 Task: Add a signature Elizabeth Parker containing With deep appreciation, Elizabeth Parker to email address softage.1@softage.net and add a label Sports
Action: Mouse moved to (386, 624)
Screenshot: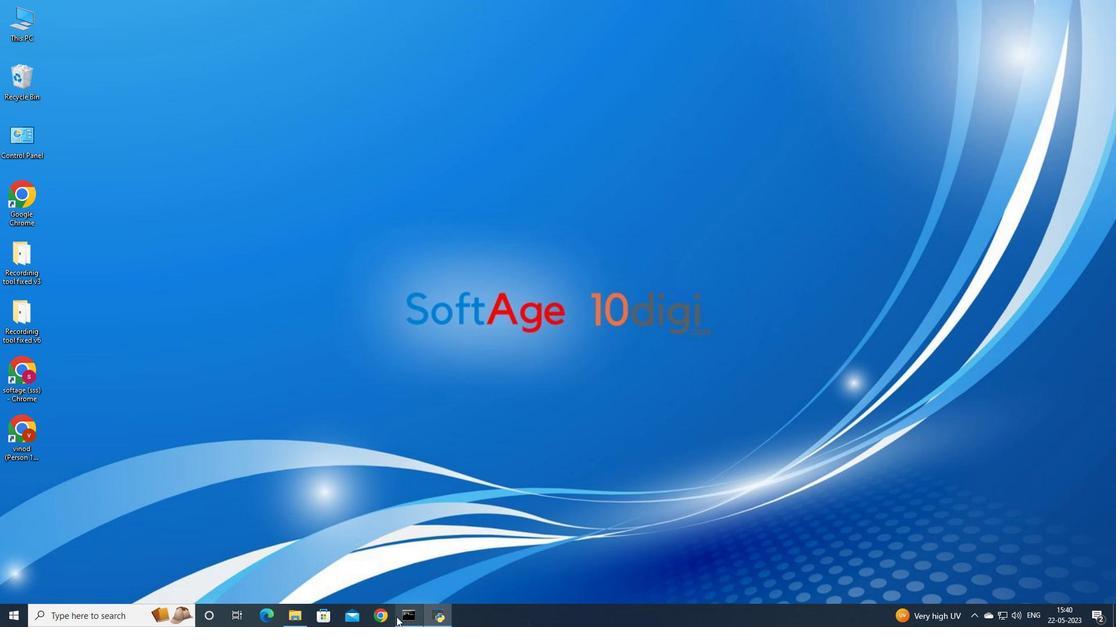 
Action: Mouse pressed left at (386, 624)
Screenshot: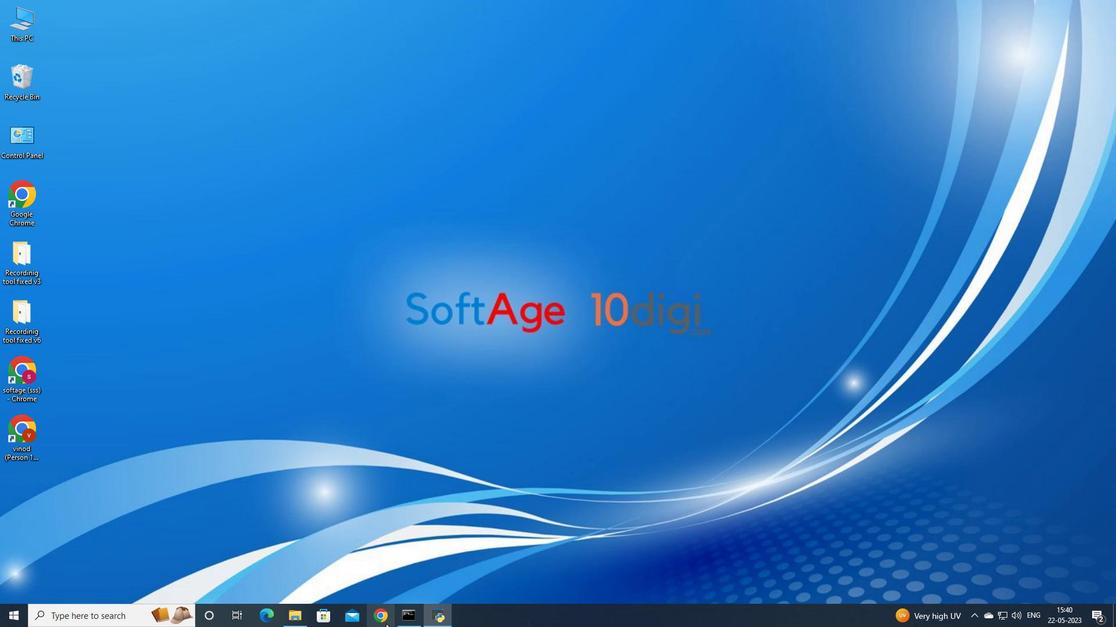 
Action: Mouse moved to (524, 332)
Screenshot: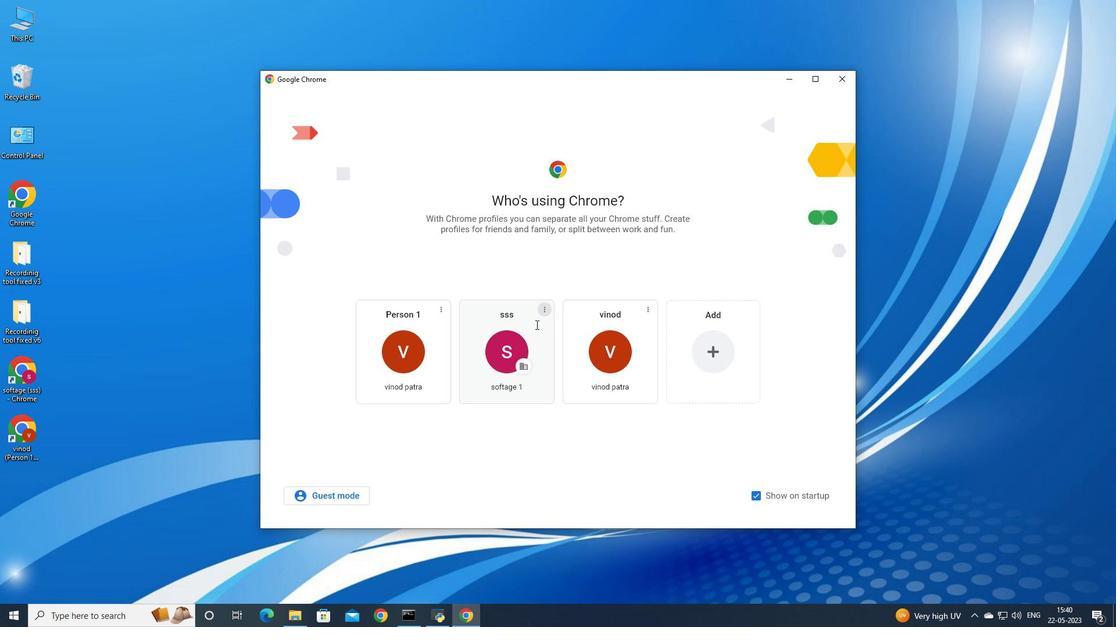 
Action: Mouse pressed left at (524, 332)
Screenshot: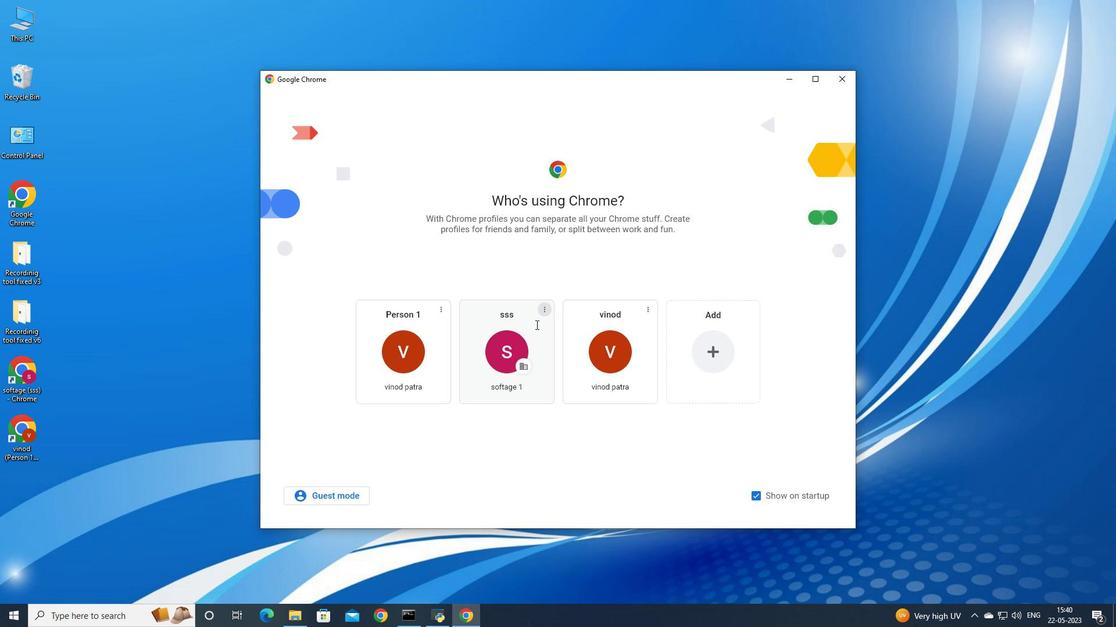 
Action: Mouse moved to (1006, 59)
Screenshot: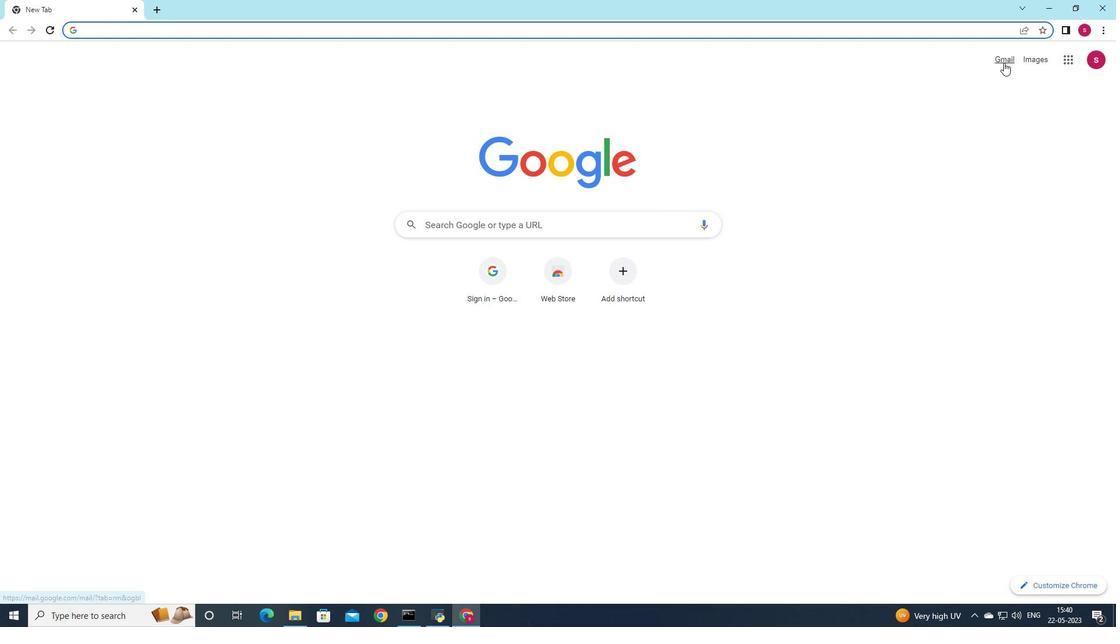 
Action: Mouse pressed left at (1006, 59)
Screenshot: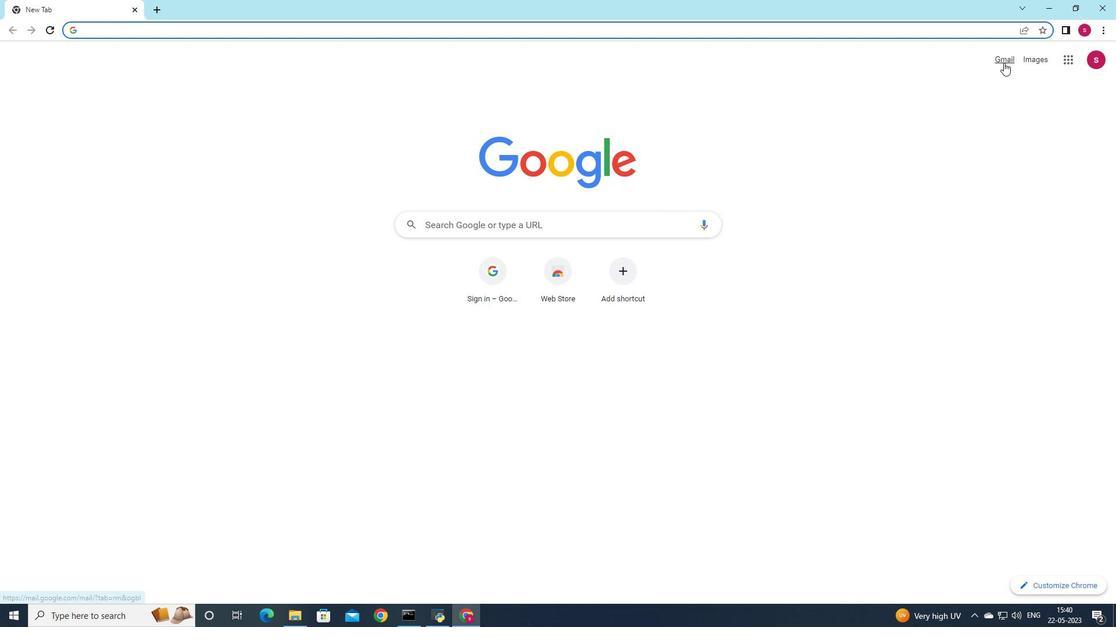 
Action: Mouse moved to (984, 77)
Screenshot: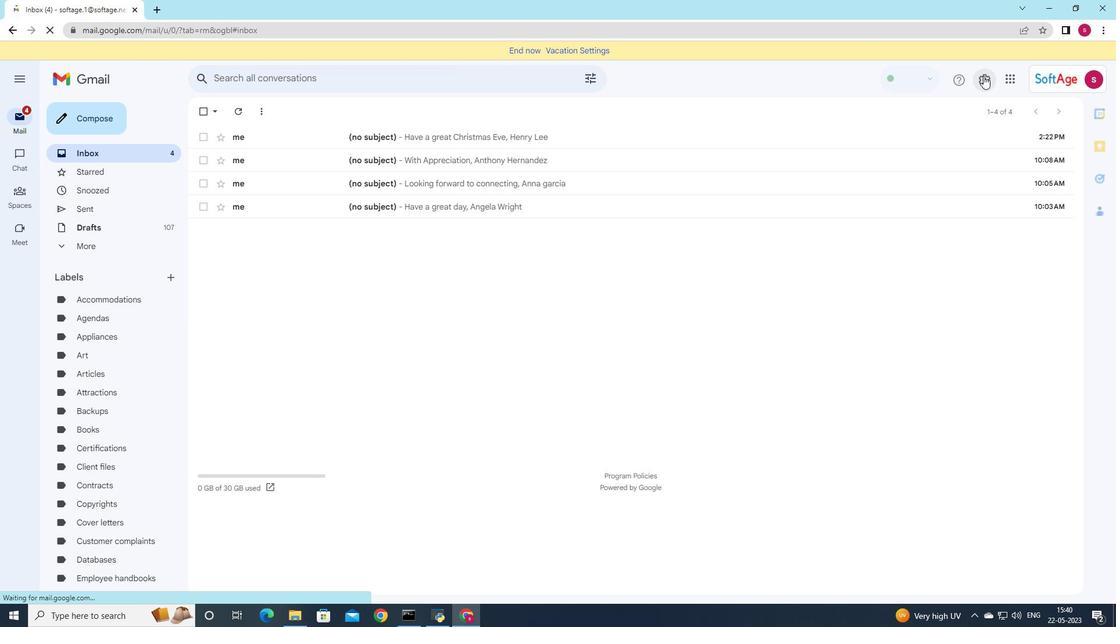 
Action: Mouse pressed left at (984, 77)
Screenshot: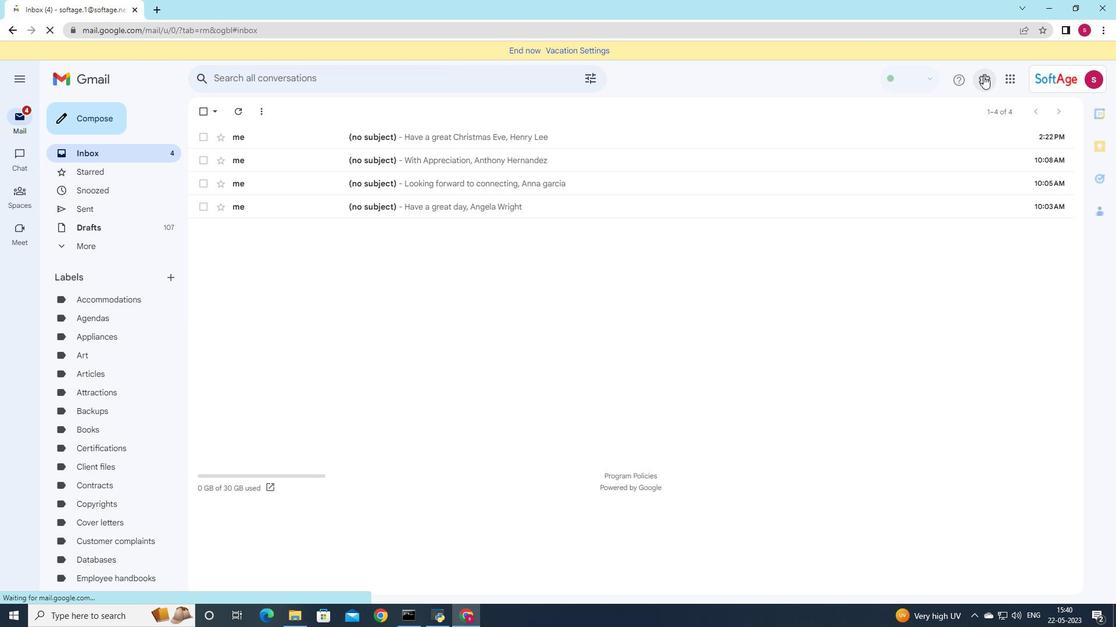 
Action: Mouse moved to (976, 129)
Screenshot: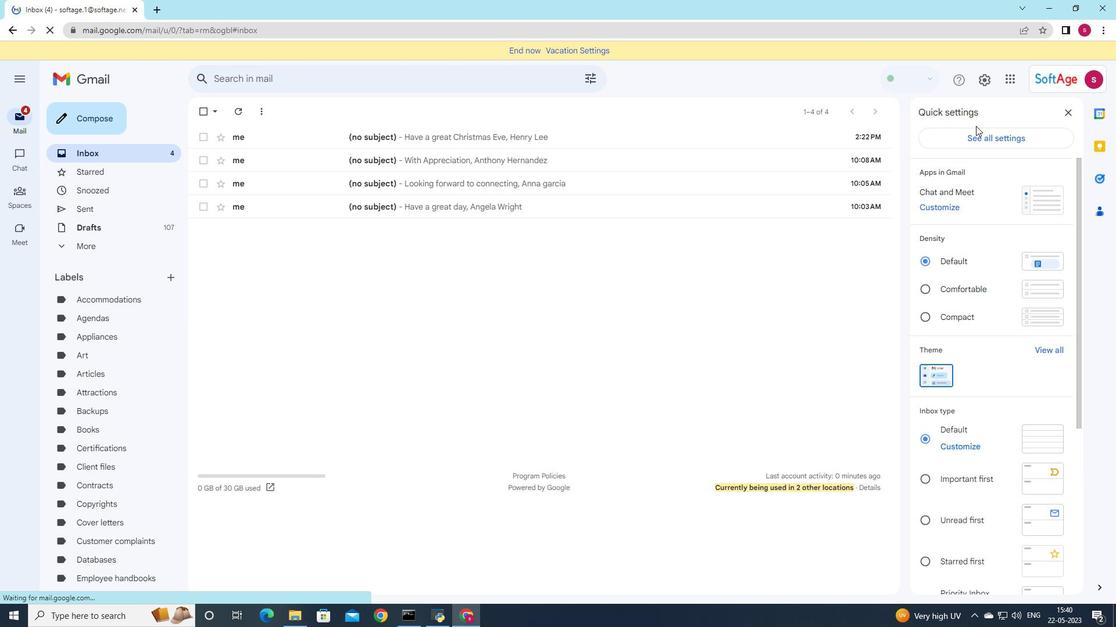 
Action: Mouse pressed left at (976, 129)
Screenshot: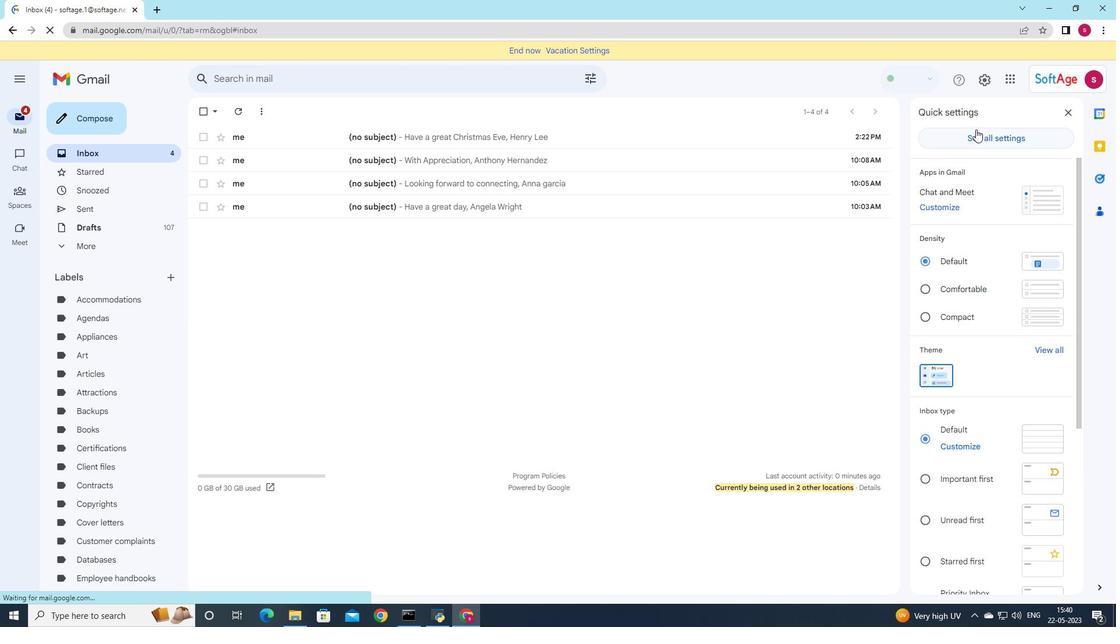 
Action: Mouse moved to (487, 246)
Screenshot: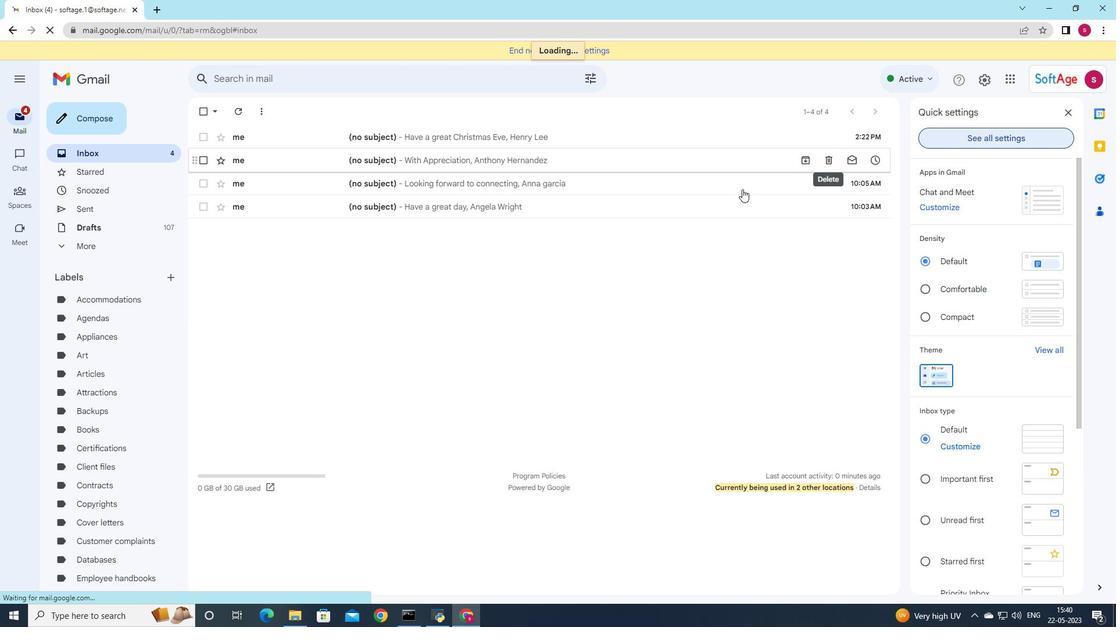 
Action: Mouse scrolled (487, 245) with delta (0, 0)
Screenshot: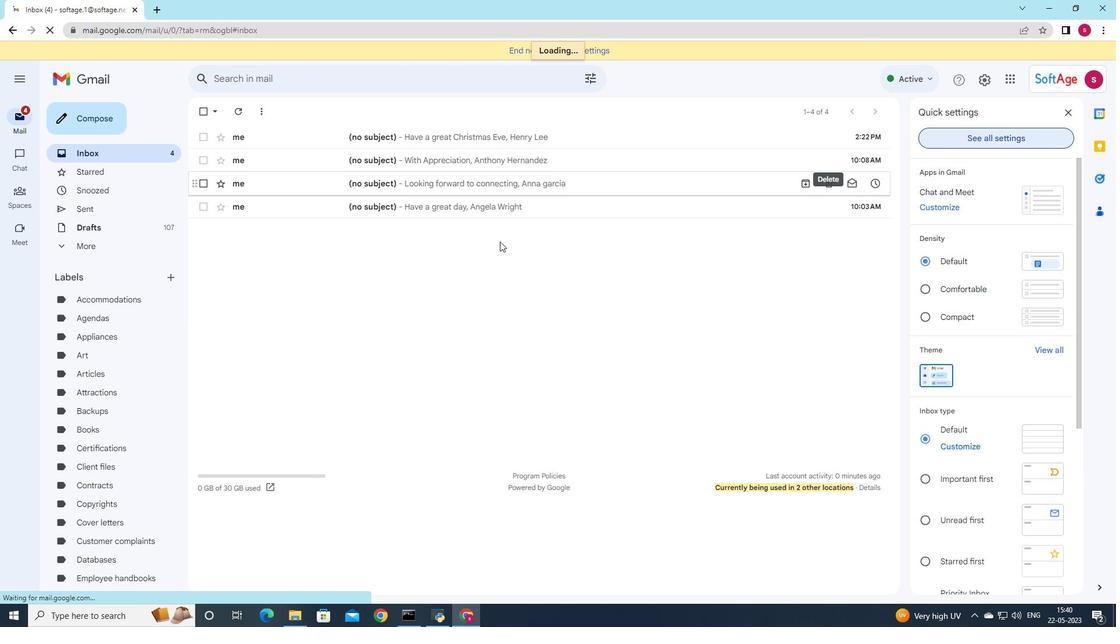 
Action: Mouse scrolled (487, 245) with delta (0, 0)
Screenshot: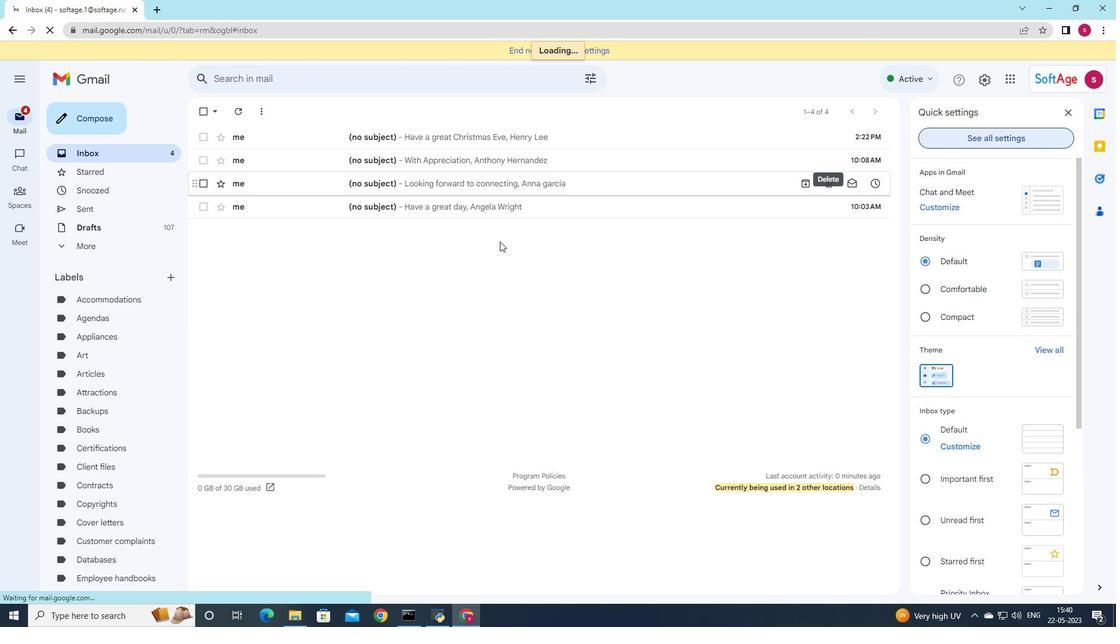 
Action: Mouse scrolled (487, 245) with delta (0, 0)
Screenshot: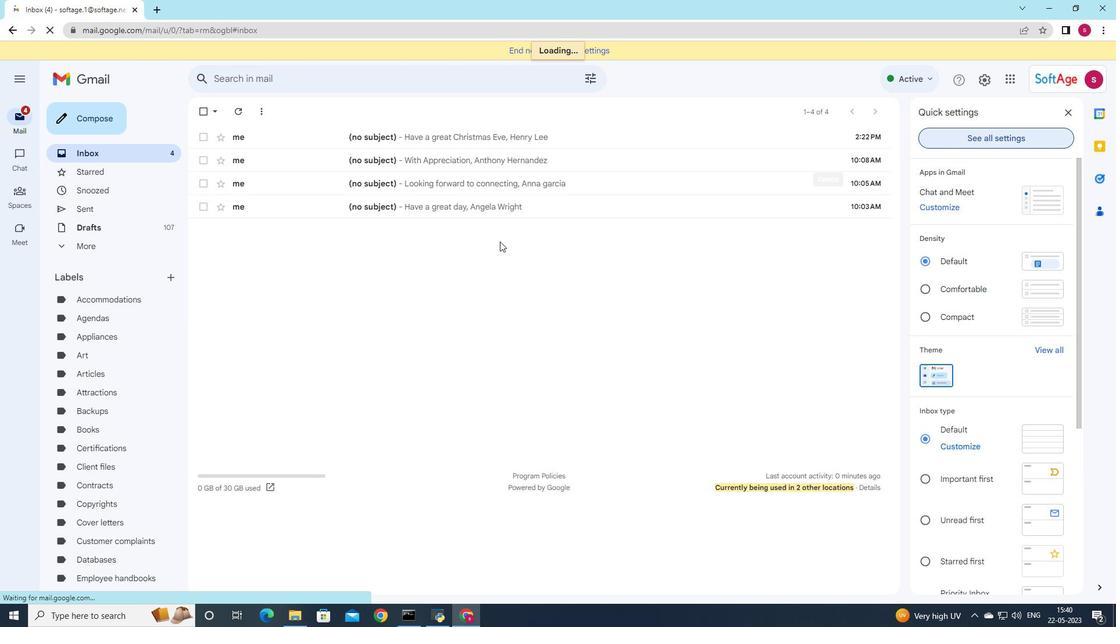 
Action: Mouse scrolled (487, 245) with delta (0, 0)
Screenshot: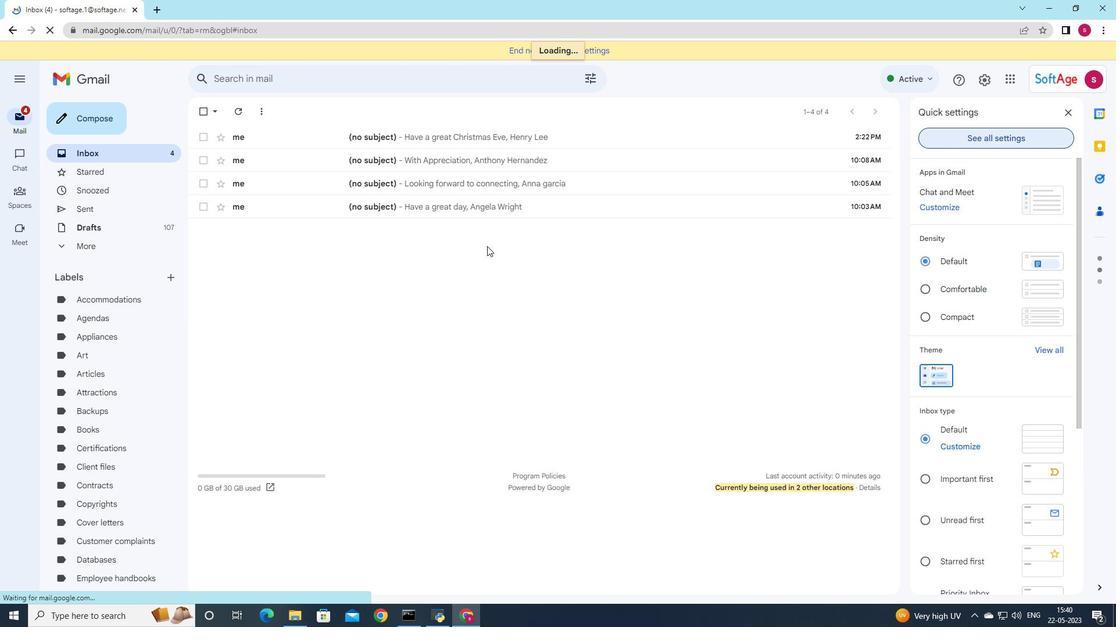 
Action: Mouse scrolled (487, 245) with delta (0, 0)
Screenshot: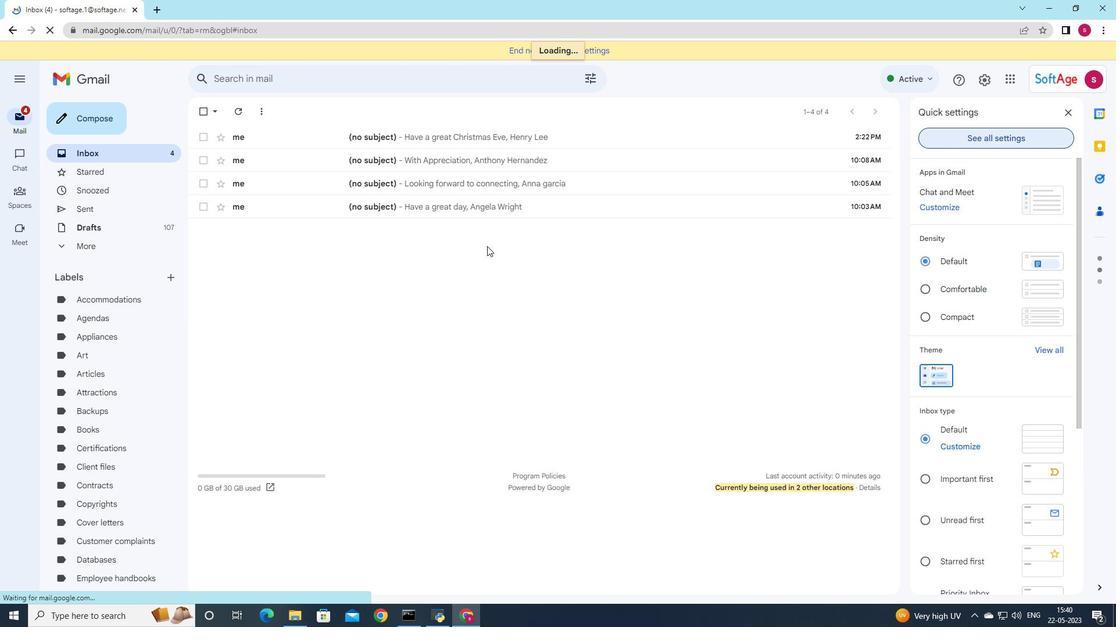 
Action: Mouse scrolled (487, 245) with delta (0, 0)
Screenshot: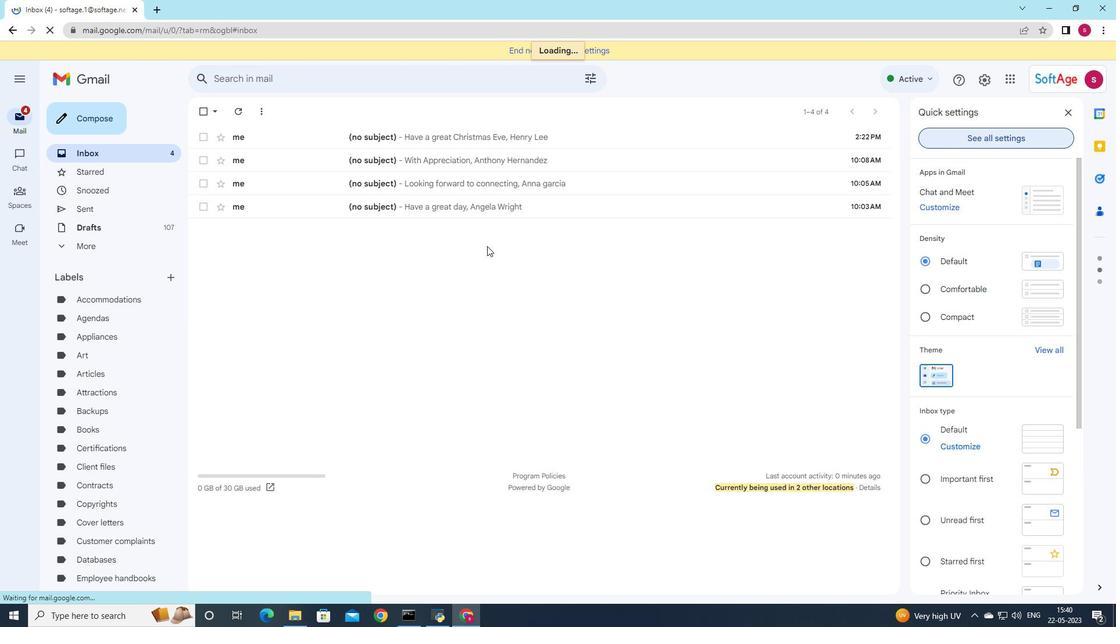 
Action: Mouse scrolled (487, 245) with delta (0, 0)
Screenshot: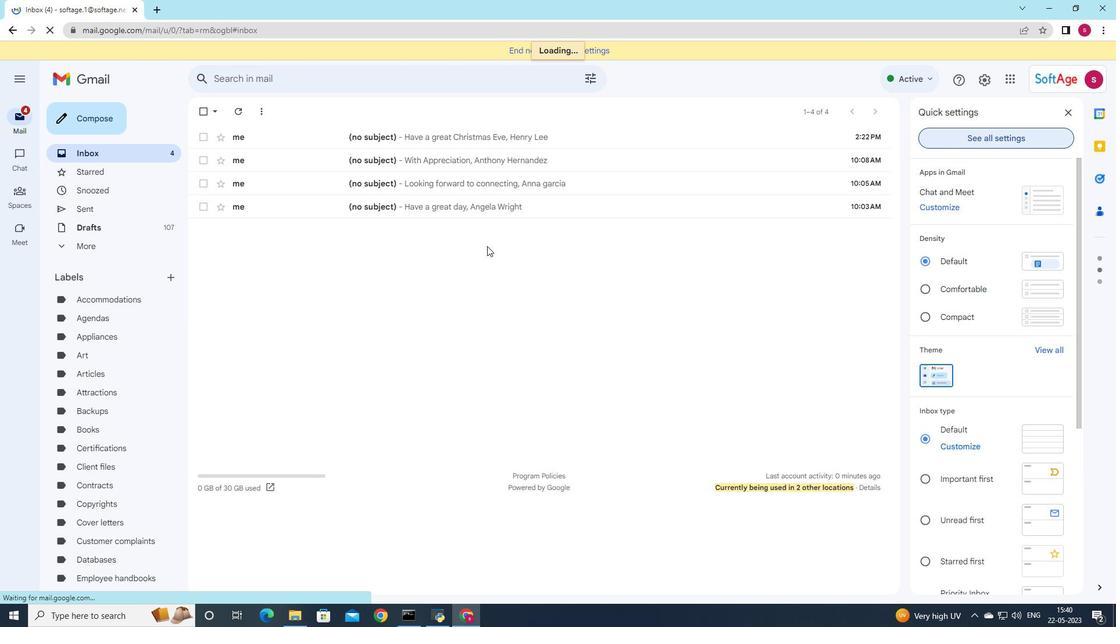 
Action: Mouse moved to (551, 233)
Screenshot: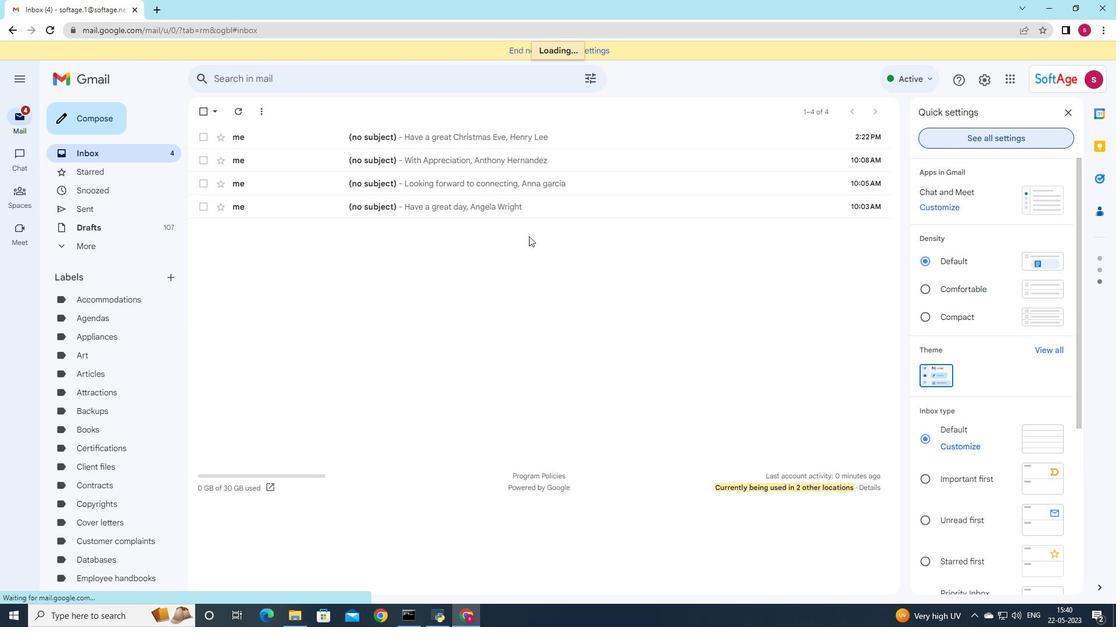 
Action: Mouse scrolled (551, 232) with delta (0, 0)
Screenshot: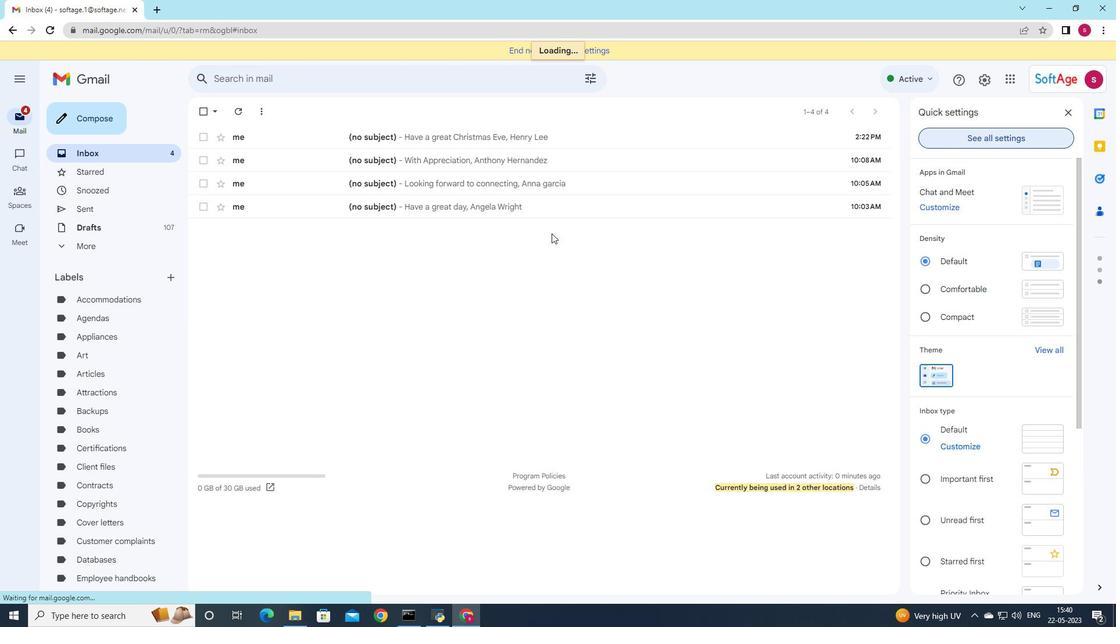 
Action: Mouse scrolled (551, 232) with delta (0, 0)
Screenshot: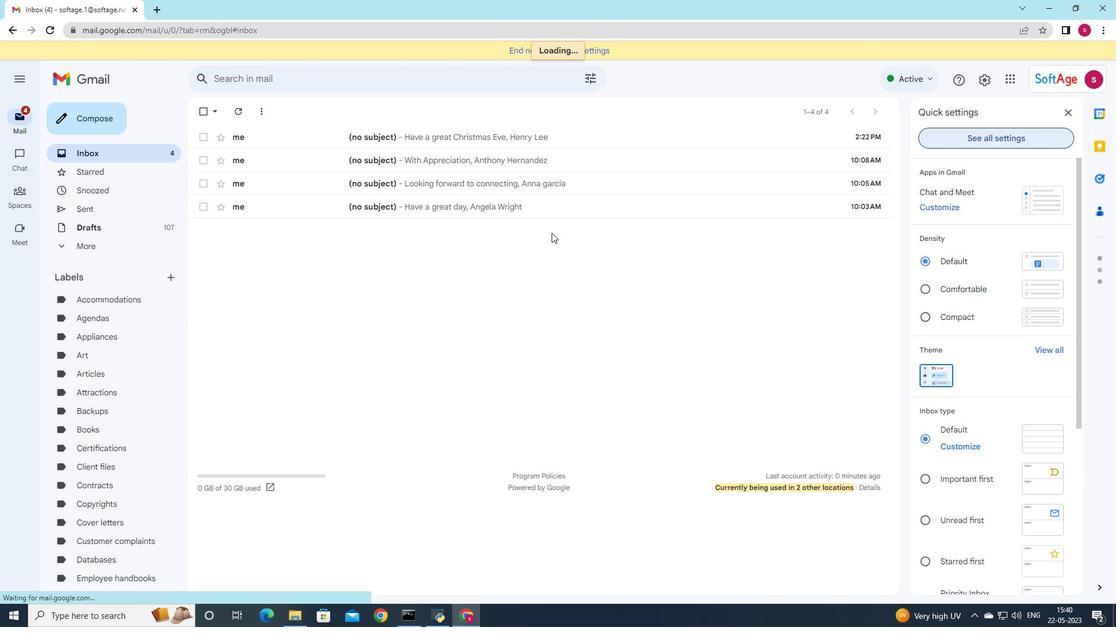 
Action: Mouse scrolled (551, 232) with delta (0, 0)
Screenshot: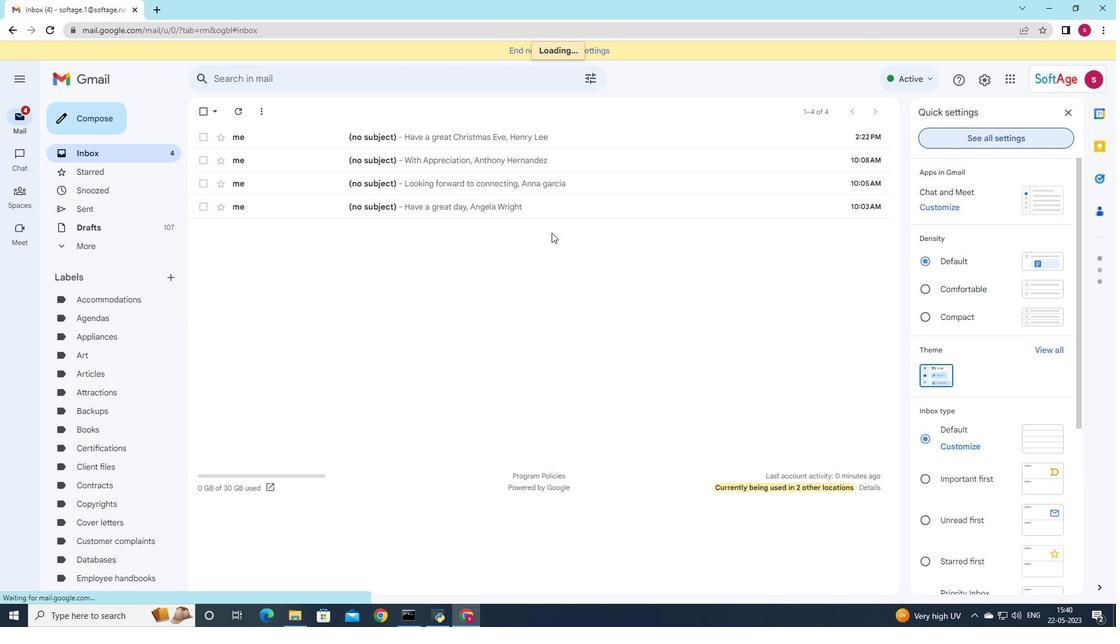 
Action: Mouse scrolled (551, 232) with delta (0, 0)
Screenshot: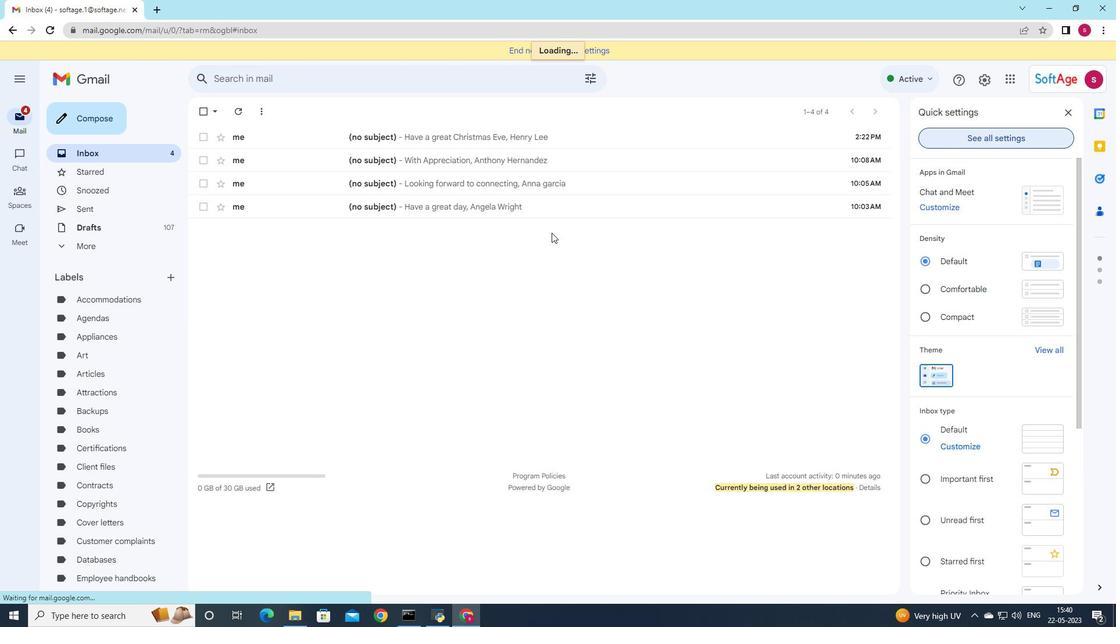 
Action: Mouse scrolled (551, 232) with delta (0, 0)
Screenshot: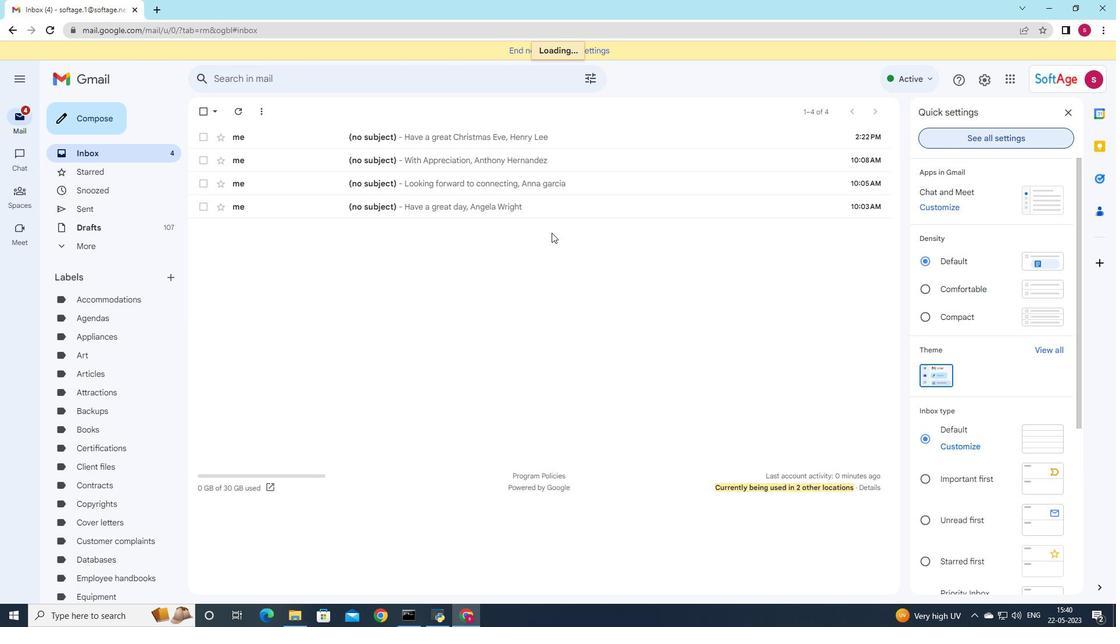 
Action: Mouse scrolled (551, 232) with delta (0, 0)
Screenshot: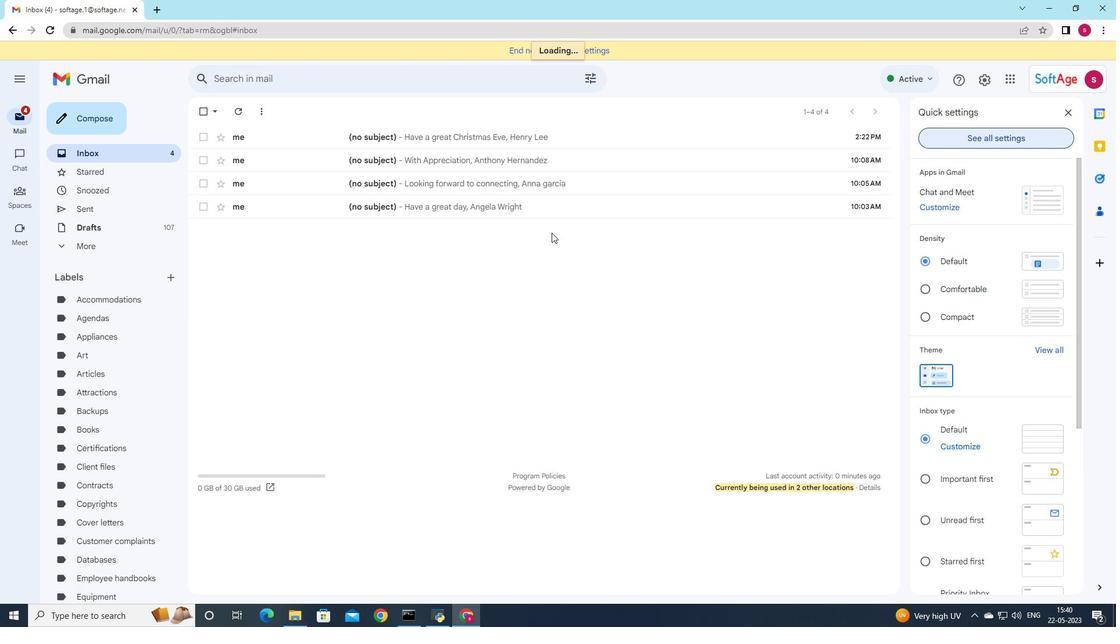 
Action: Mouse moved to (519, 280)
Screenshot: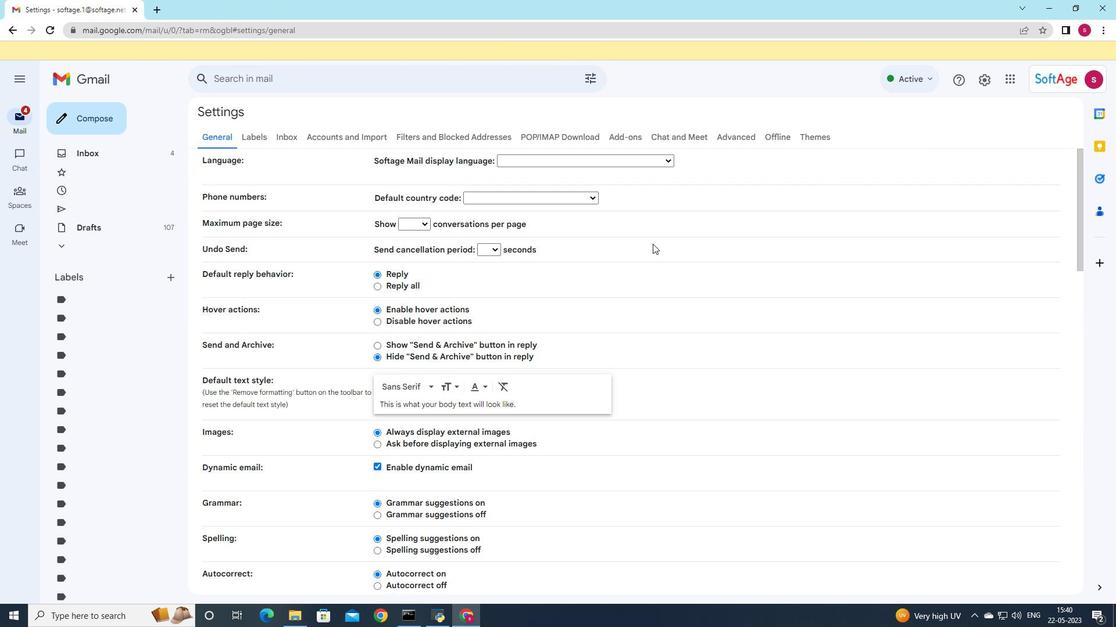 
Action: Mouse scrolled (519, 279) with delta (0, 0)
Screenshot: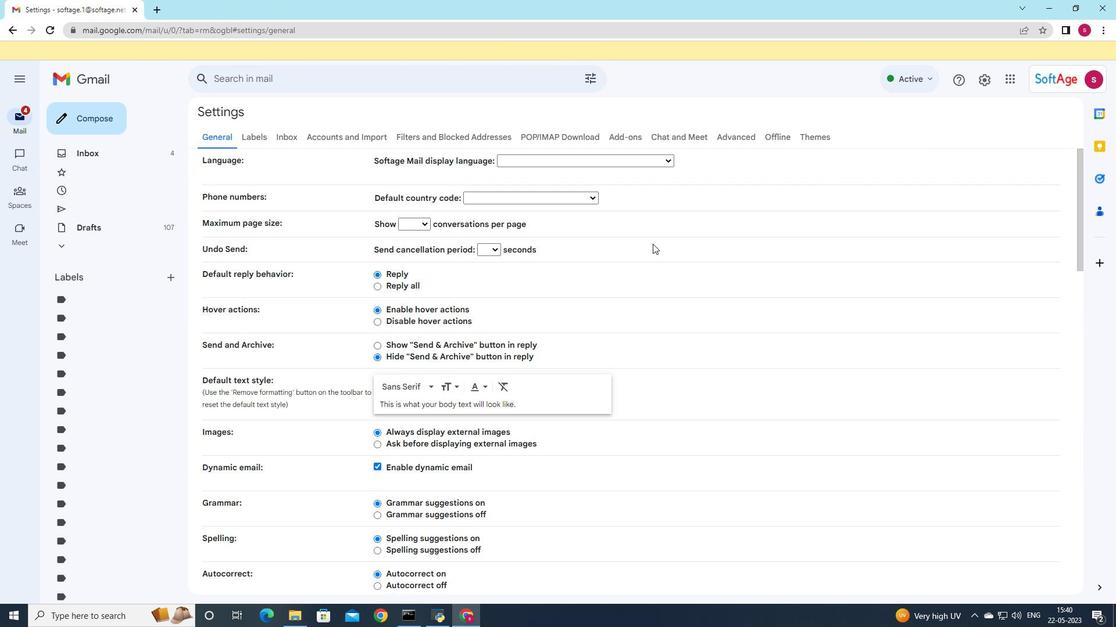 
Action: Mouse moved to (517, 281)
Screenshot: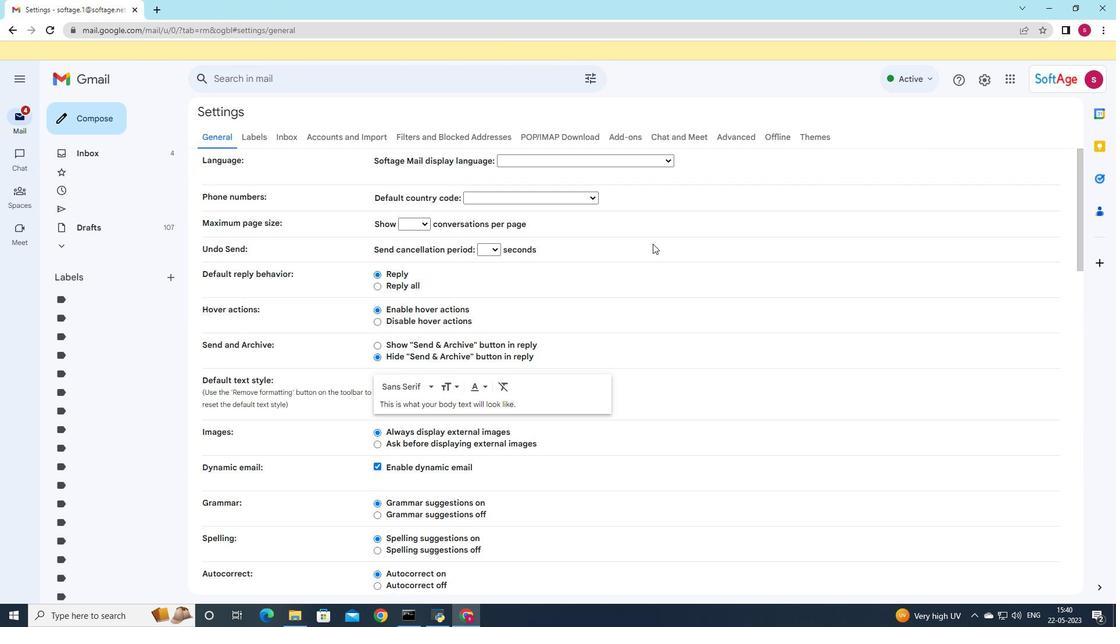 
Action: Mouse scrolled (517, 280) with delta (0, 0)
Screenshot: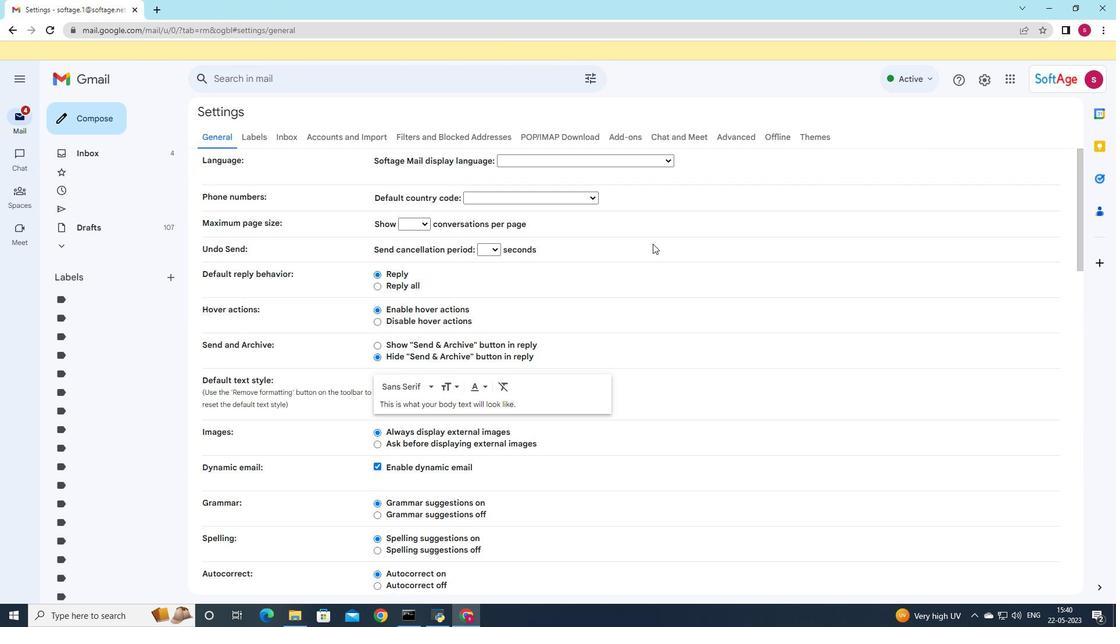 
Action: Mouse moved to (516, 281)
Screenshot: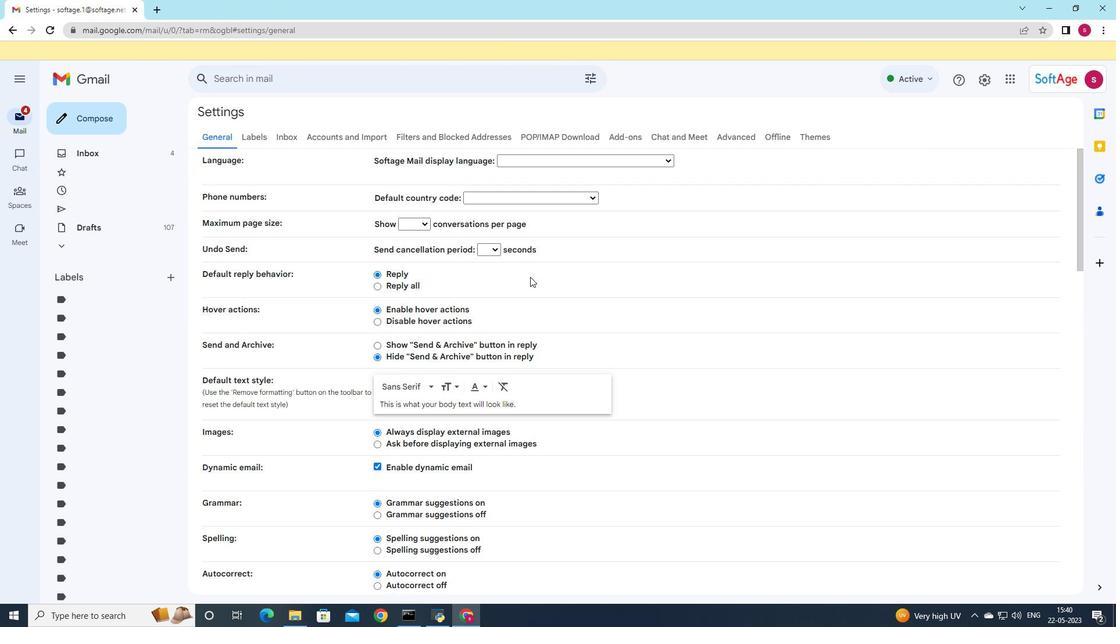 
Action: Mouse scrolled (516, 281) with delta (0, 0)
Screenshot: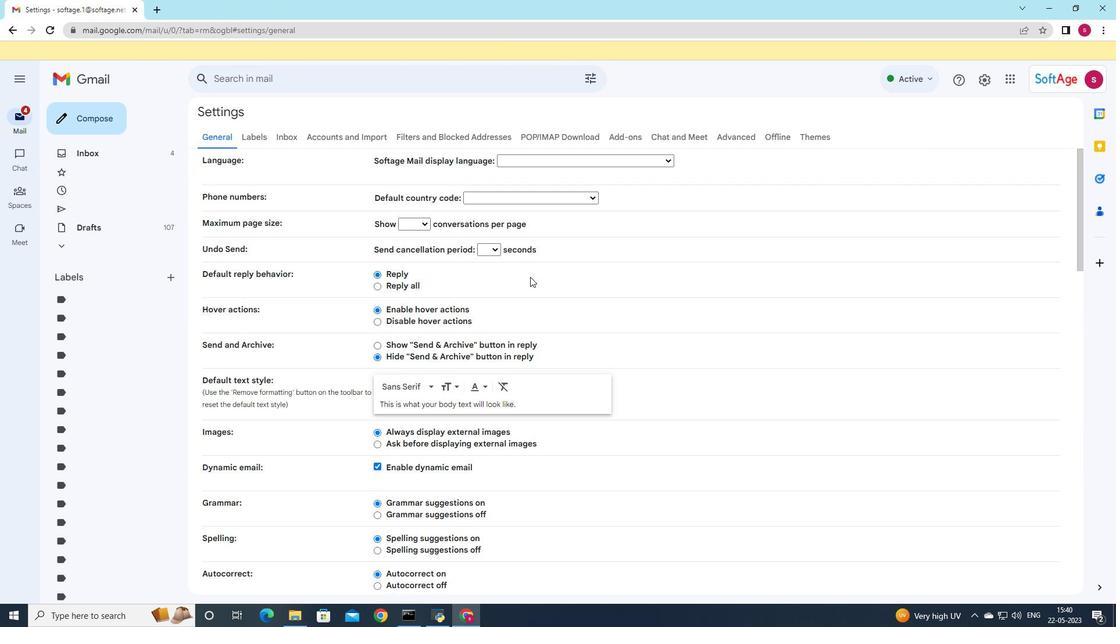 
Action: Mouse moved to (516, 281)
Screenshot: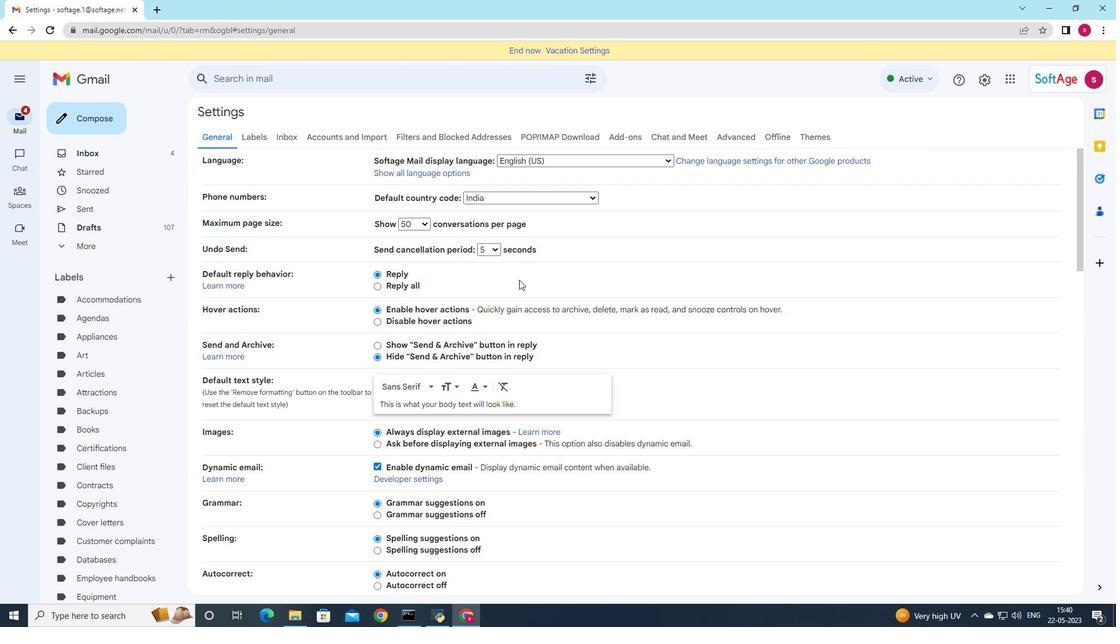 
Action: Mouse scrolled (516, 281) with delta (0, 0)
Screenshot: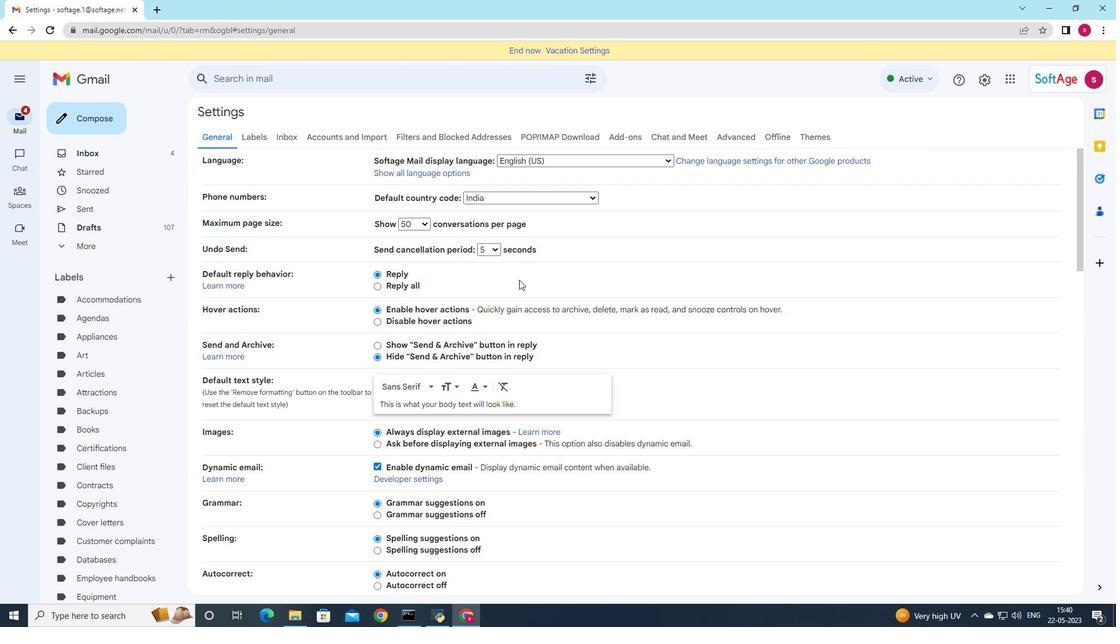 
Action: Mouse moved to (512, 284)
Screenshot: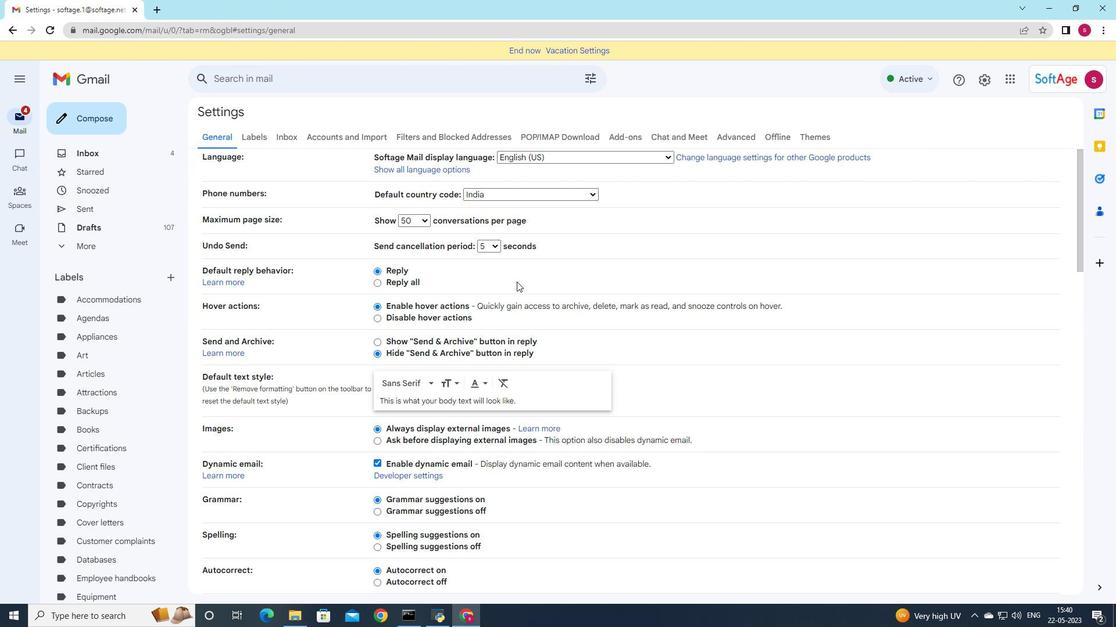
Action: Mouse scrolled (512, 283) with delta (0, 0)
Screenshot: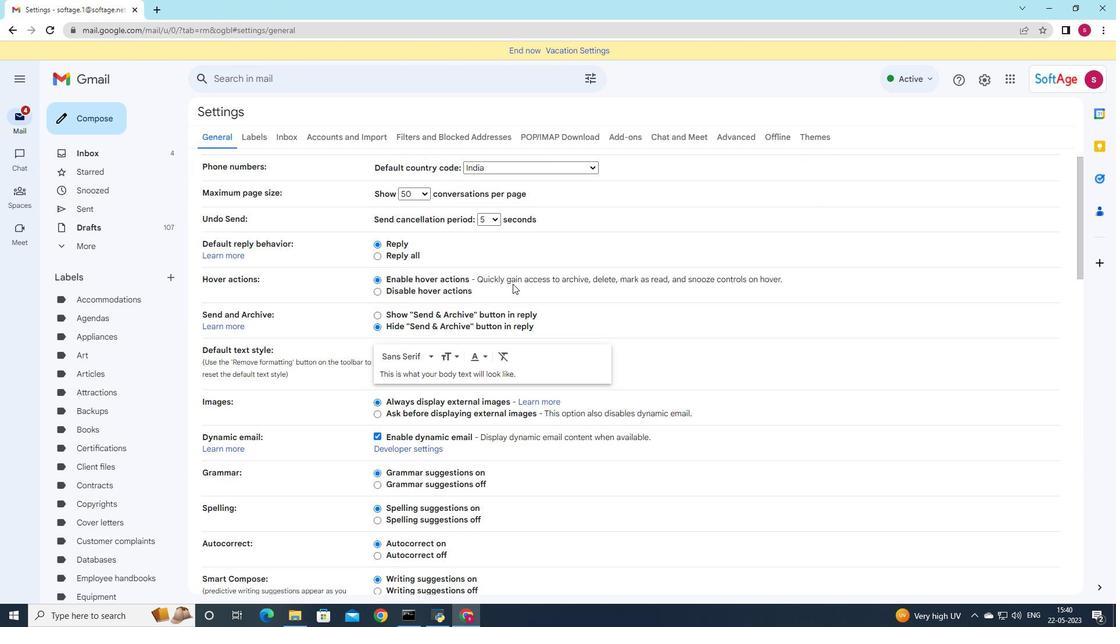 
Action: Mouse scrolled (512, 283) with delta (0, 0)
Screenshot: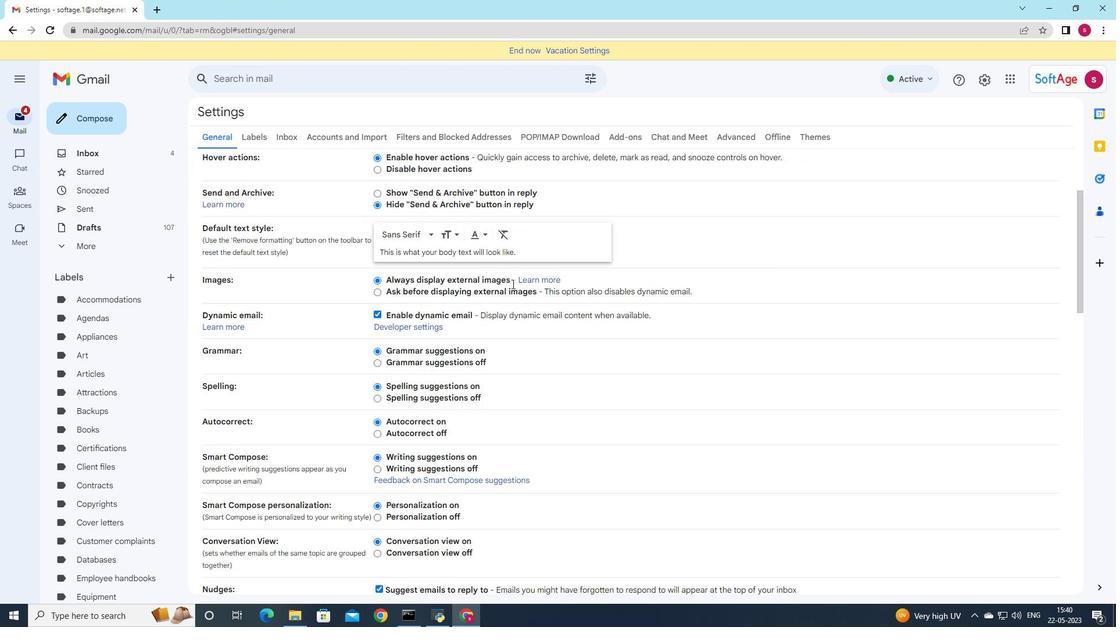 
Action: Mouse scrolled (512, 283) with delta (0, 0)
Screenshot: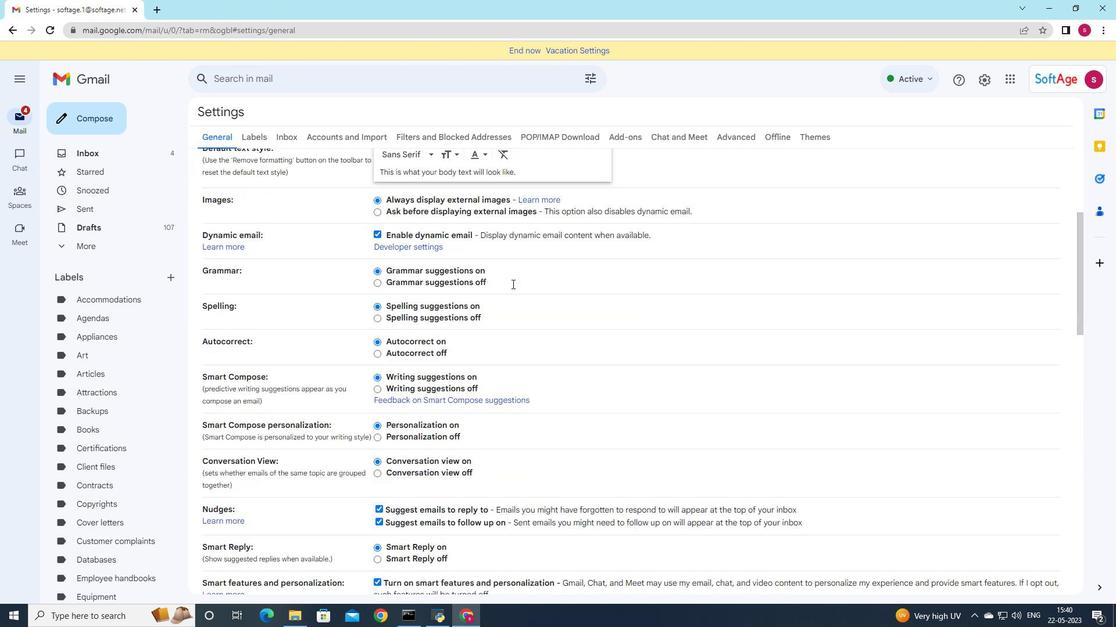 
Action: Mouse moved to (512, 289)
Screenshot: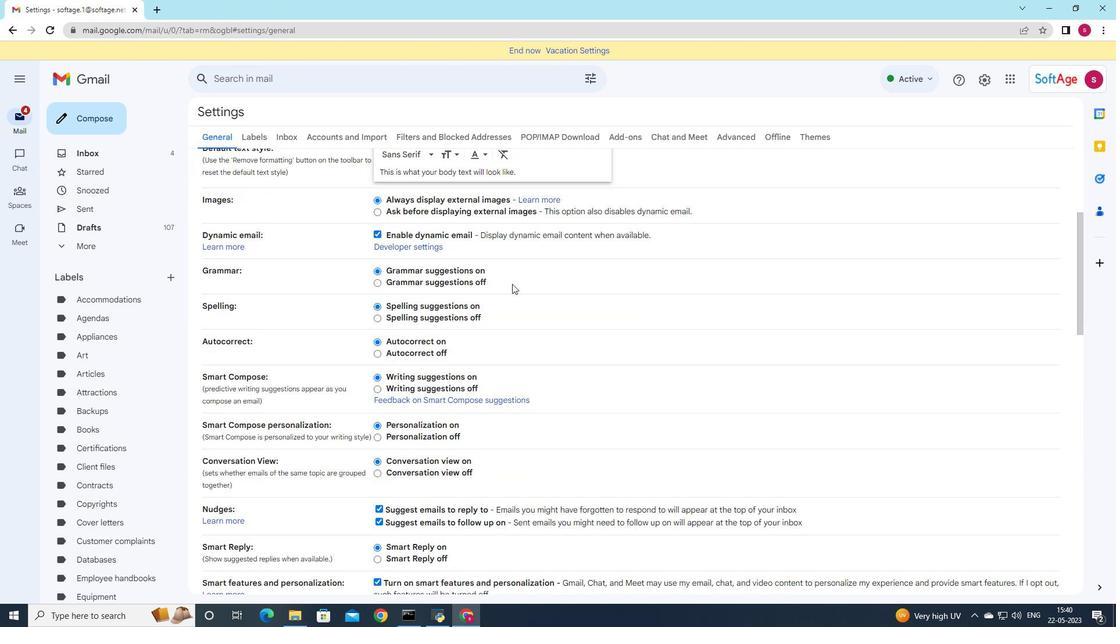 
Action: Mouse scrolled (512, 288) with delta (0, 0)
Screenshot: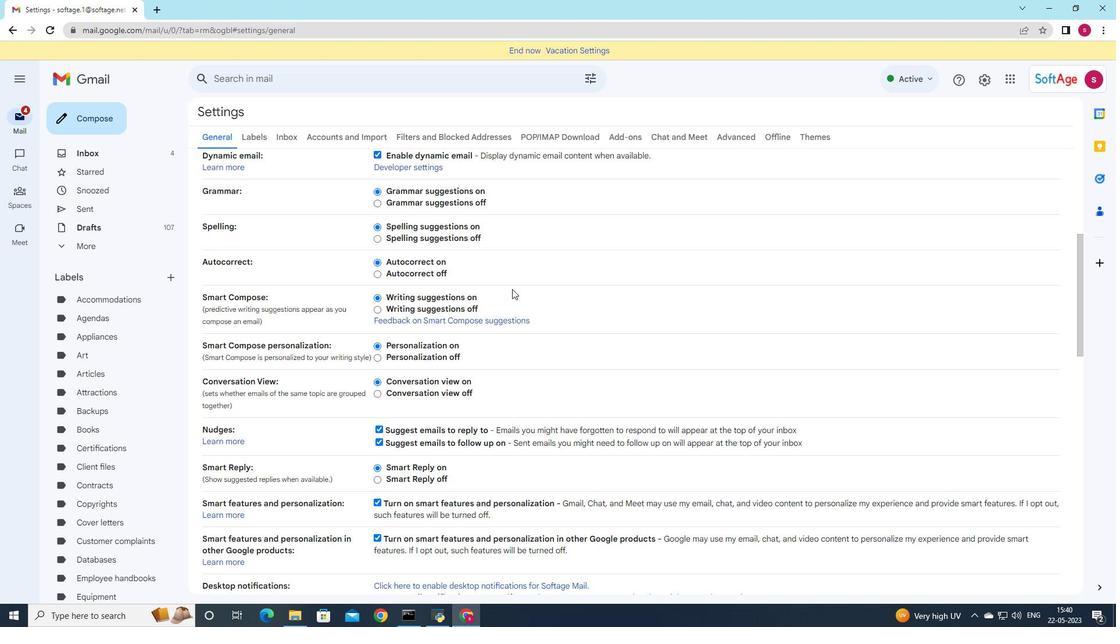 
Action: Mouse scrolled (512, 288) with delta (0, 0)
Screenshot: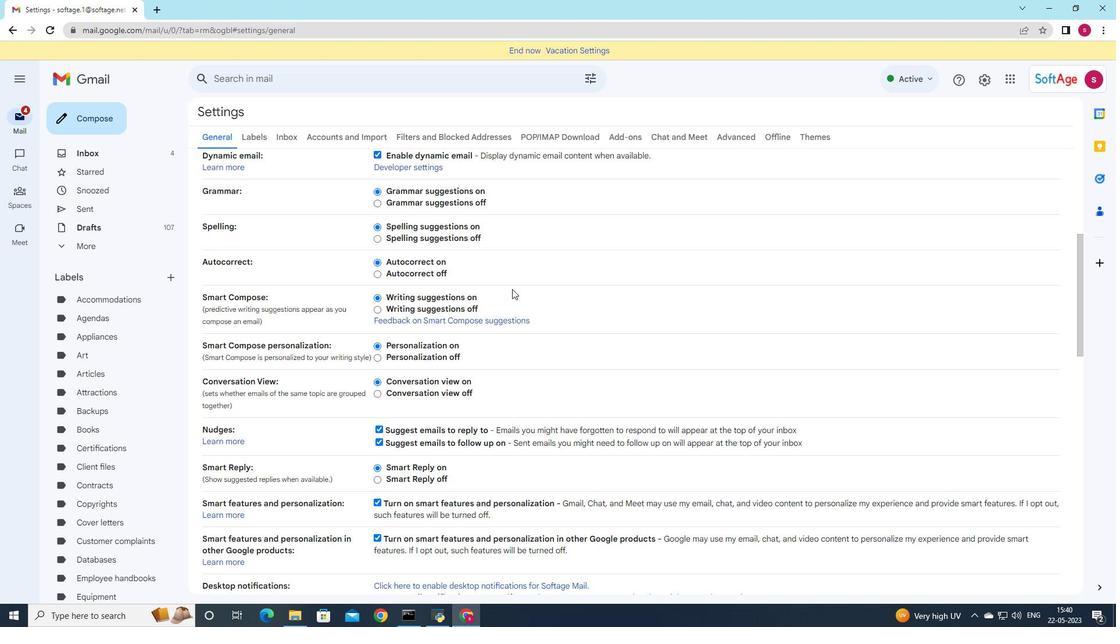 
Action: Mouse scrolled (512, 288) with delta (0, 0)
Screenshot: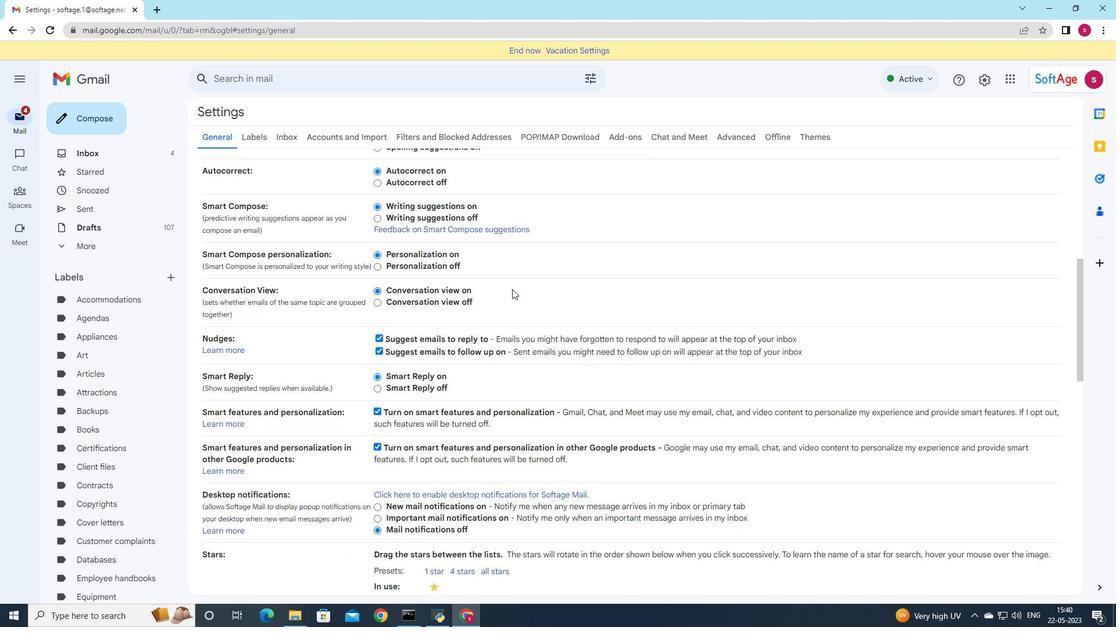 
Action: Mouse scrolled (512, 288) with delta (0, 0)
Screenshot: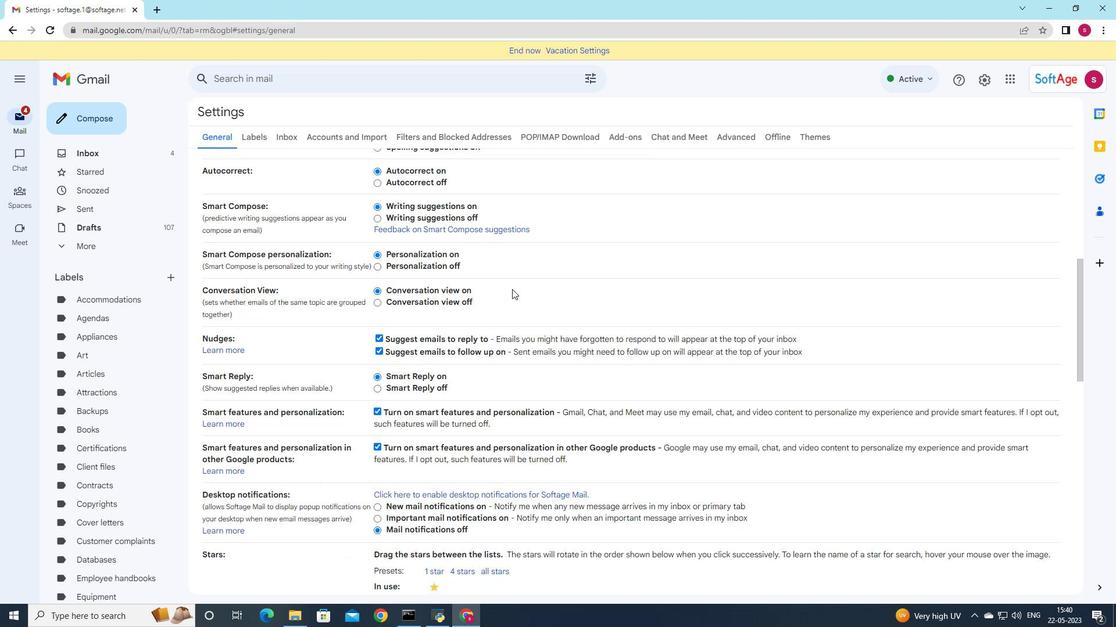 
Action: Mouse scrolled (512, 288) with delta (0, 0)
Screenshot: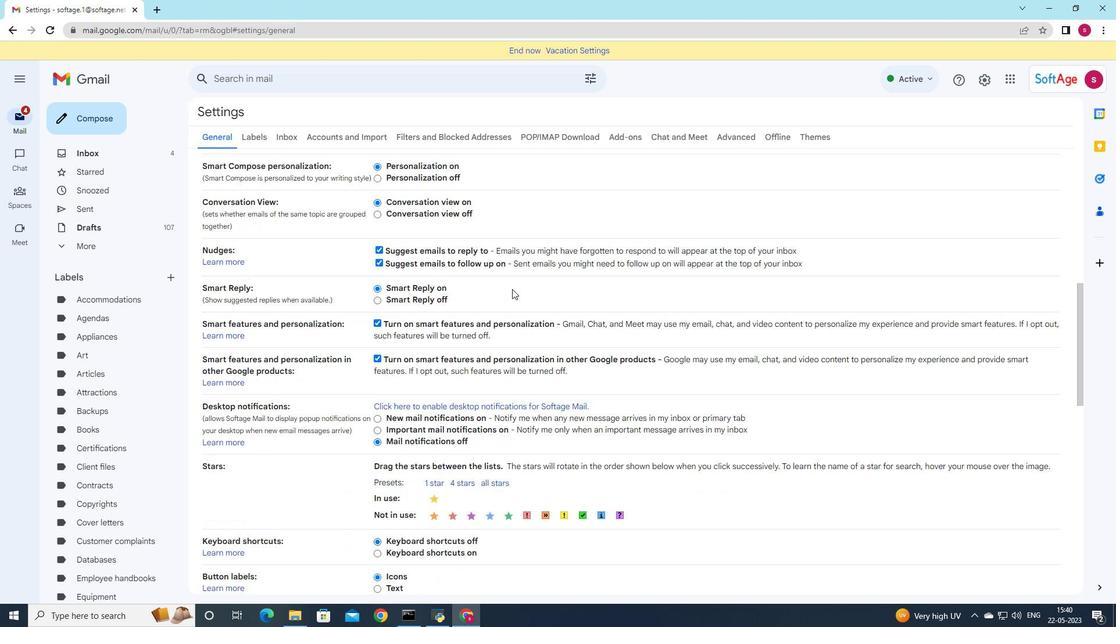 
Action: Mouse scrolled (512, 288) with delta (0, 0)
Screenshot: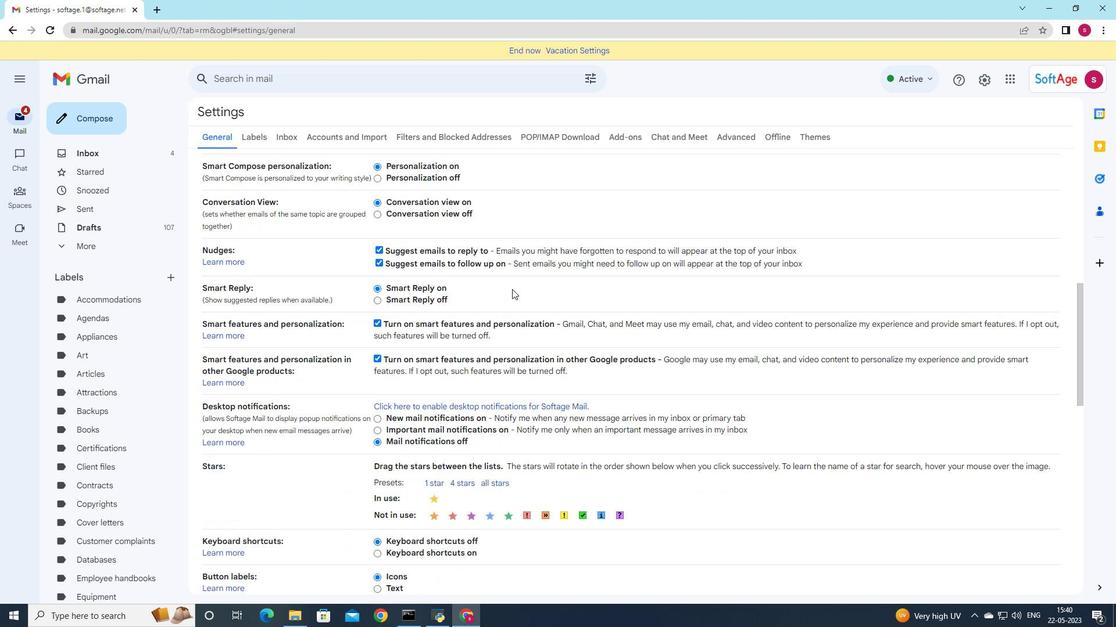 
Action: Mouse scrolled (512, 288) with delta (0, 0)
Screenshot: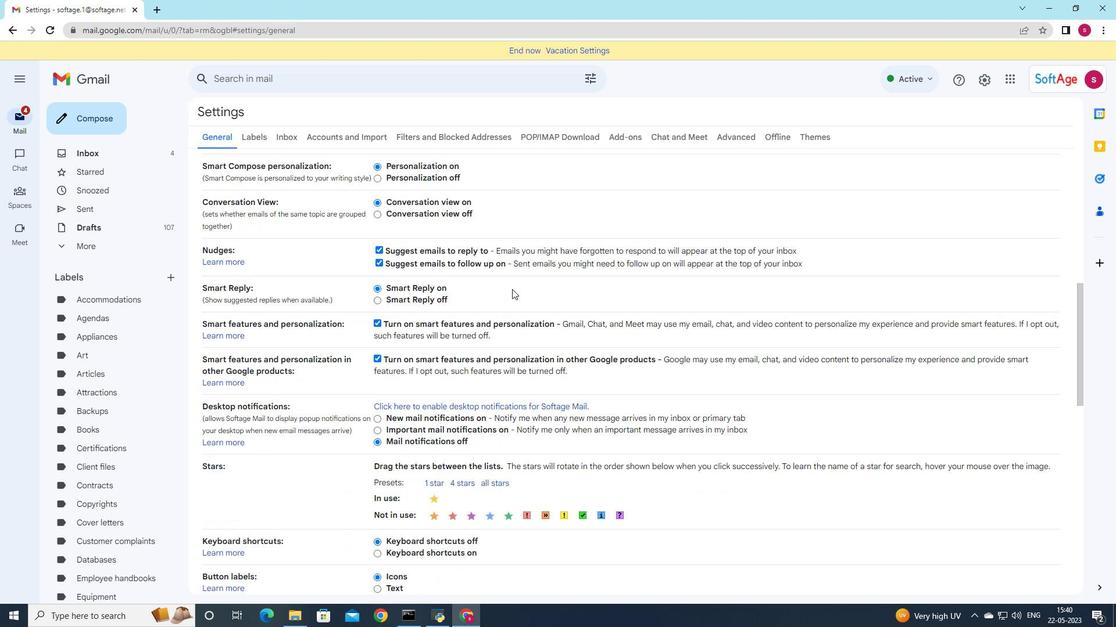 
Action: Mouse moved to (499, 380)
Screenshot: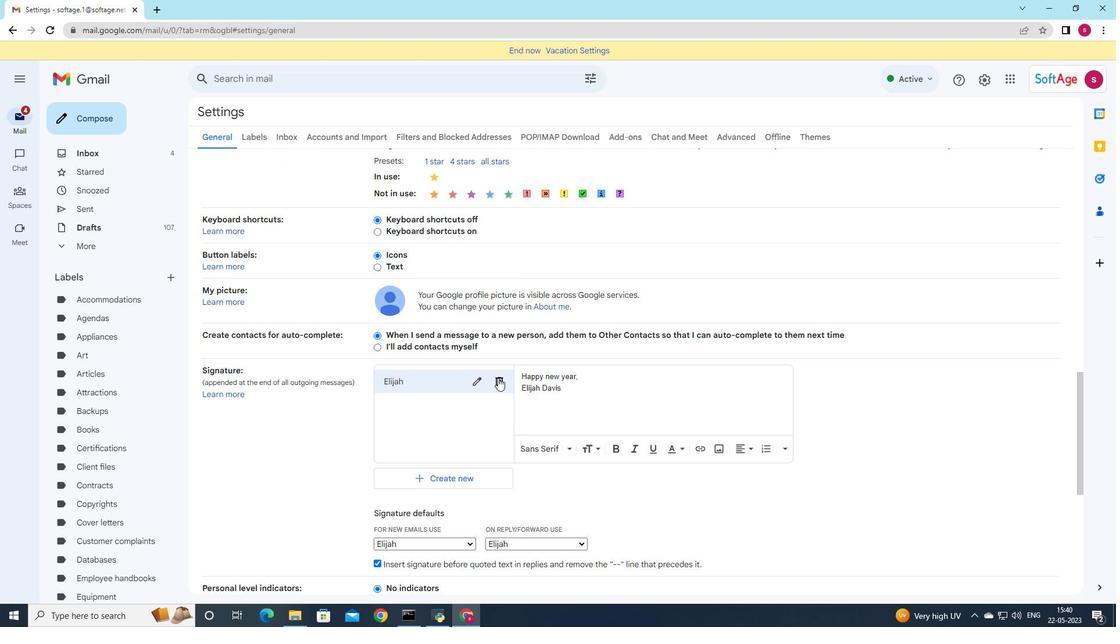 
Action: Mouse pressed left at (499, 380)
Screenshot: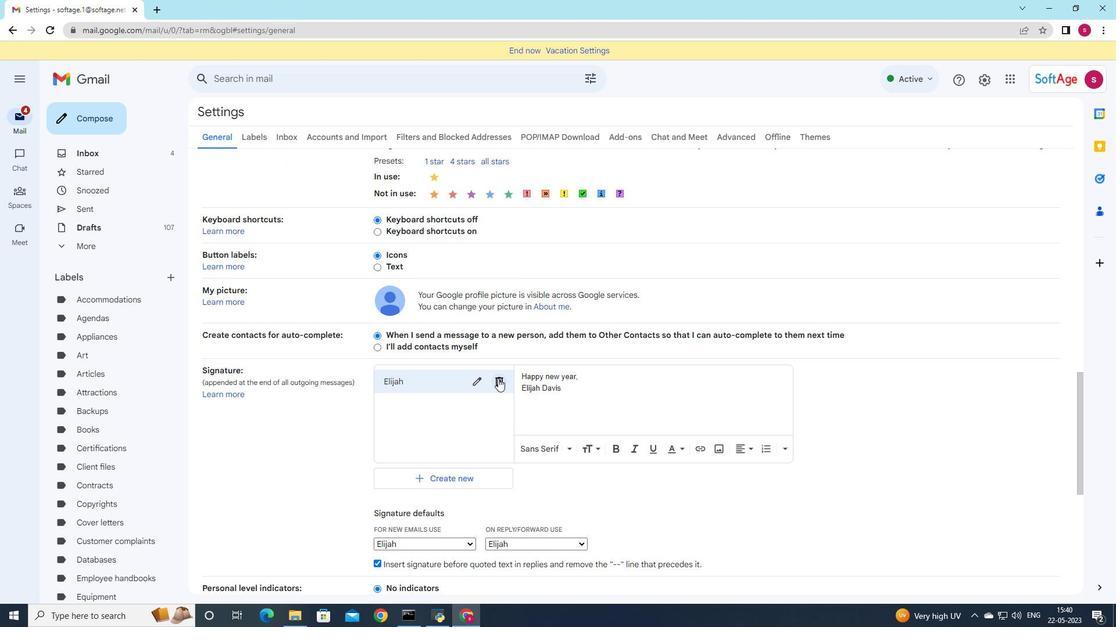 
Action: Mouse moved to (638, 348)
Screenshot: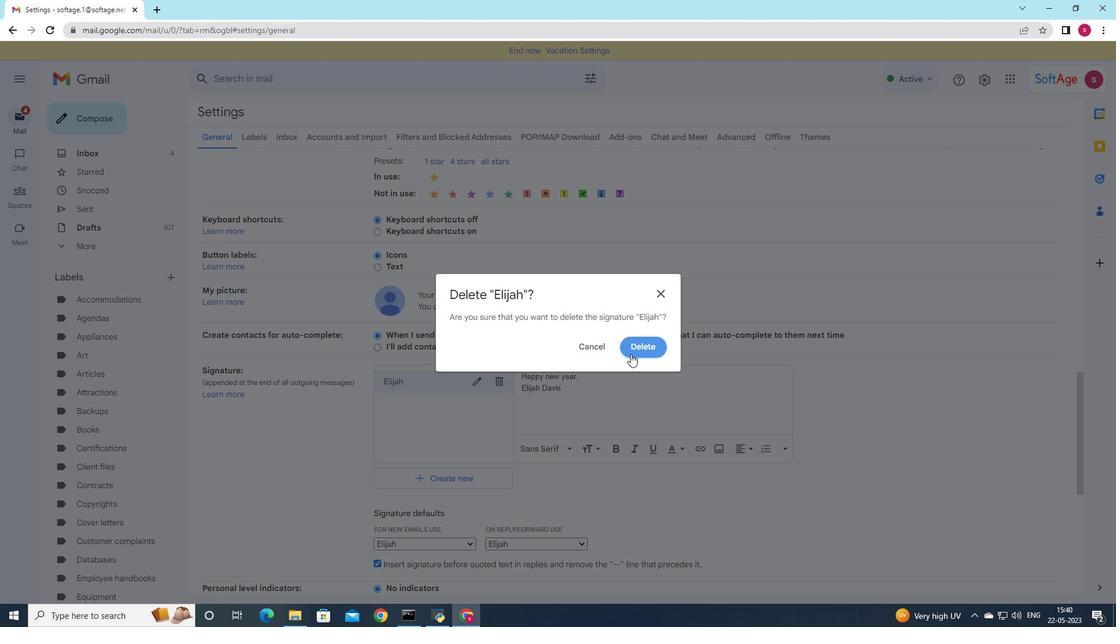 
Action: Mouse pressed left at (638, 348)
Screenshot: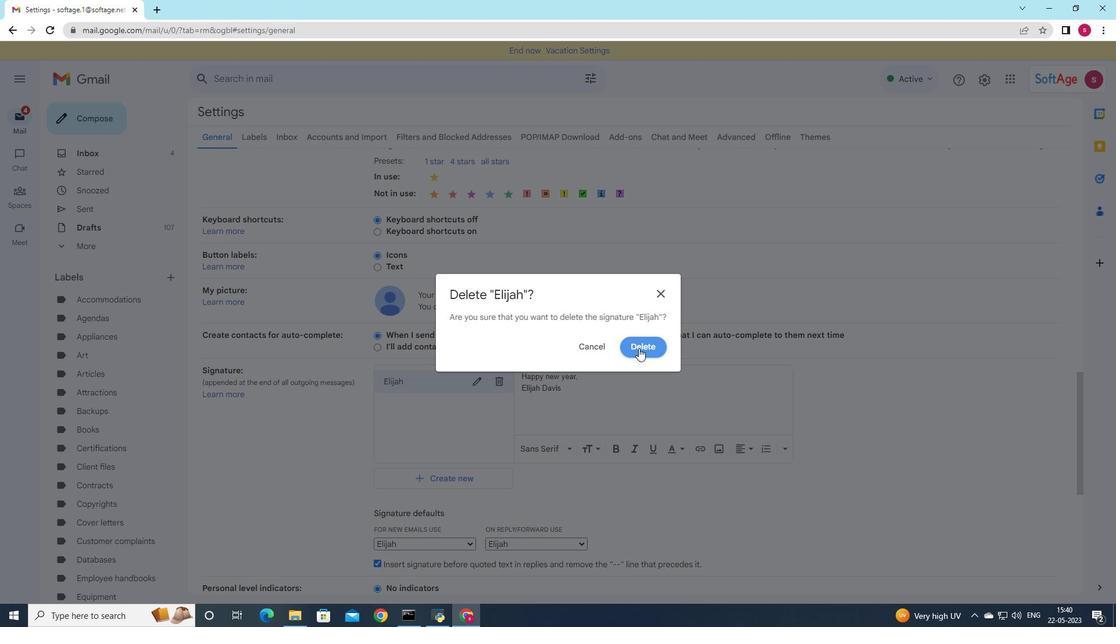 
Action: Mouse moved to (434, 397)
Screenshot: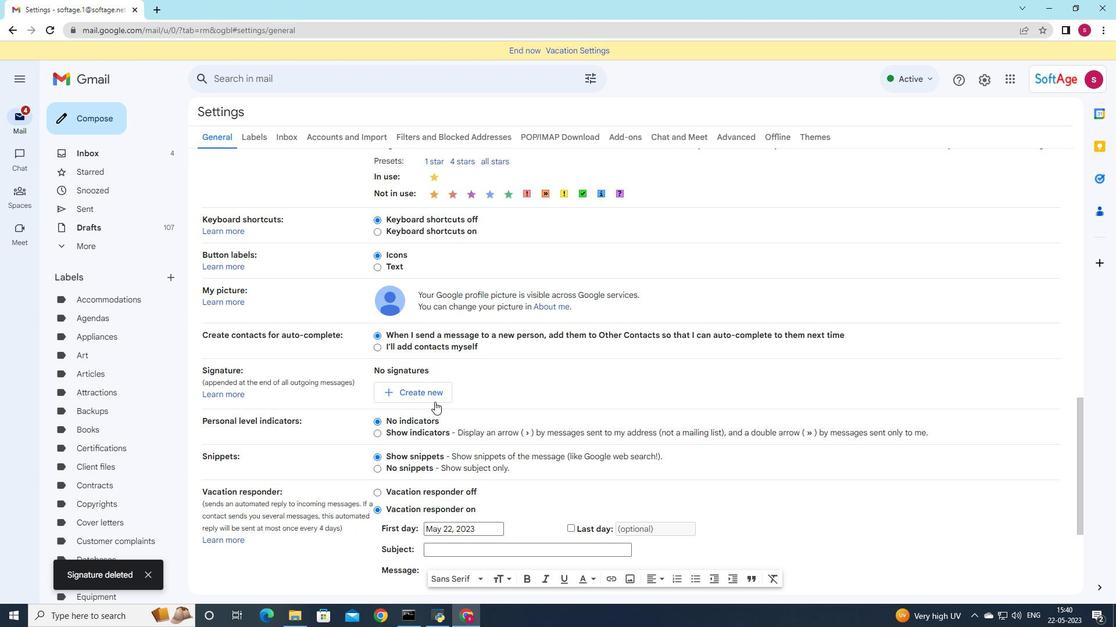 
Action: Mouse pressed left at (434, 397)
Screenshot: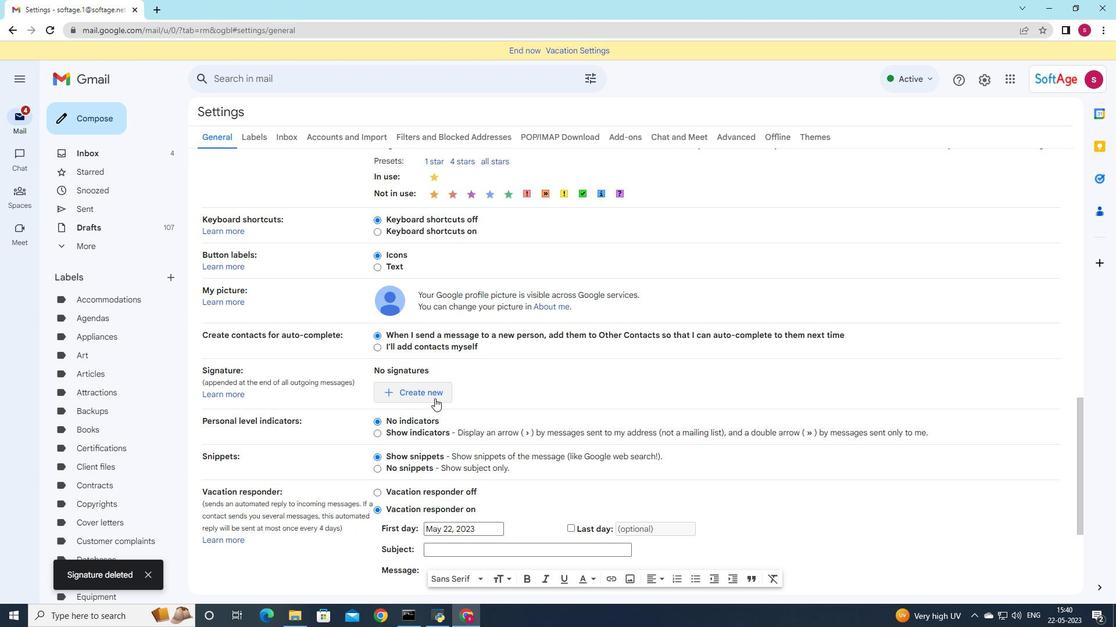
Action: Mouse moved to (640, 368)
Screenshot: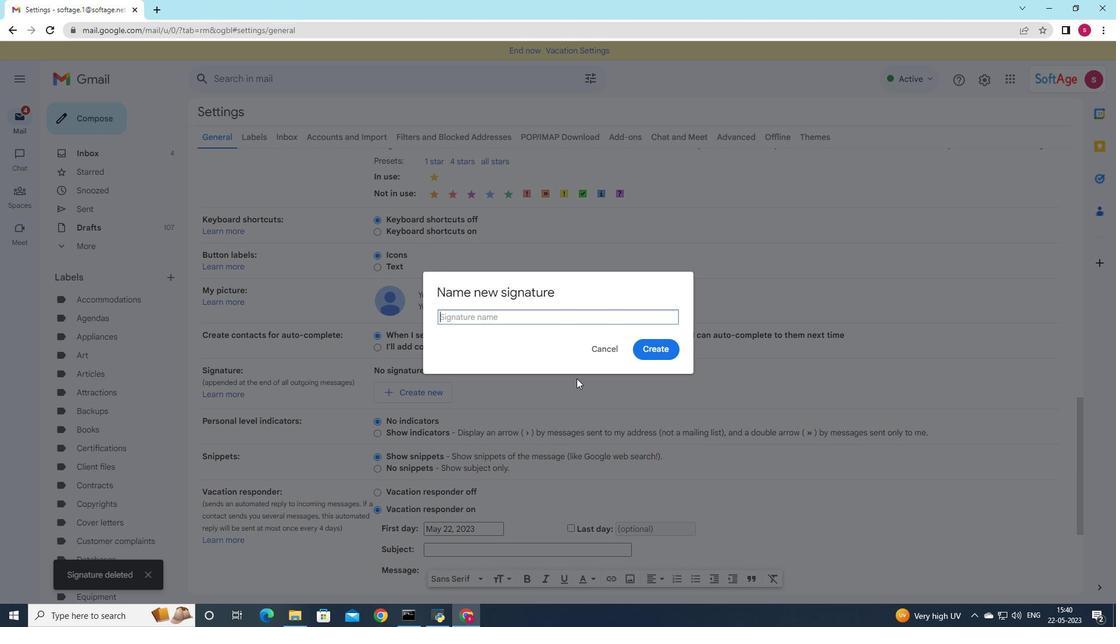 
Action: Key pressed <Key.shift>Elizabeth
Screenshot: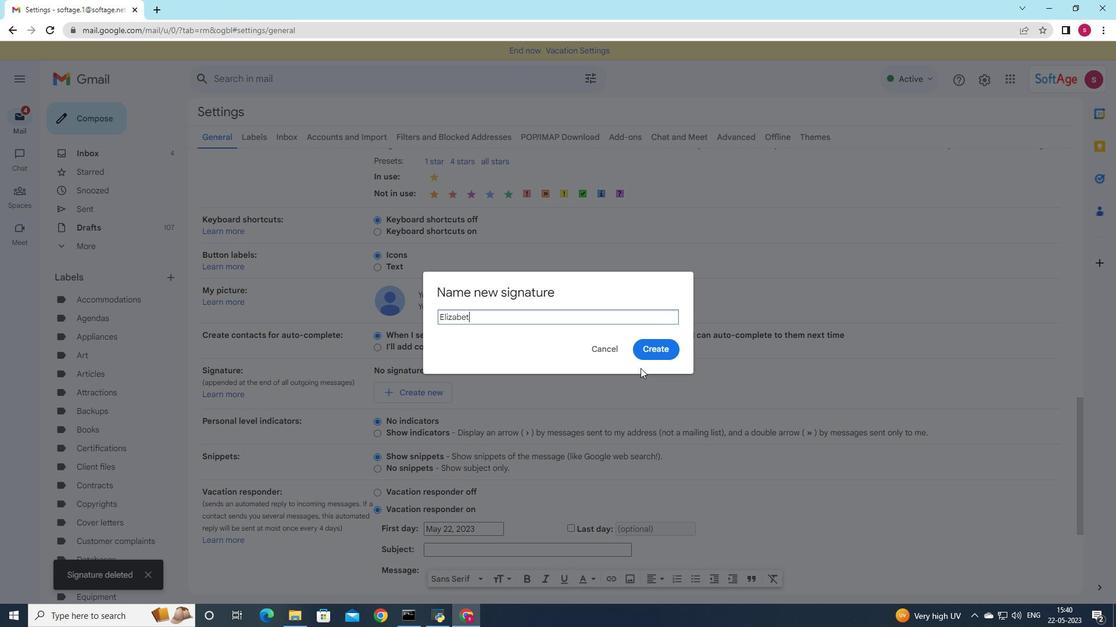 
Action: Mouse moved to (665, 344)
Screenshot: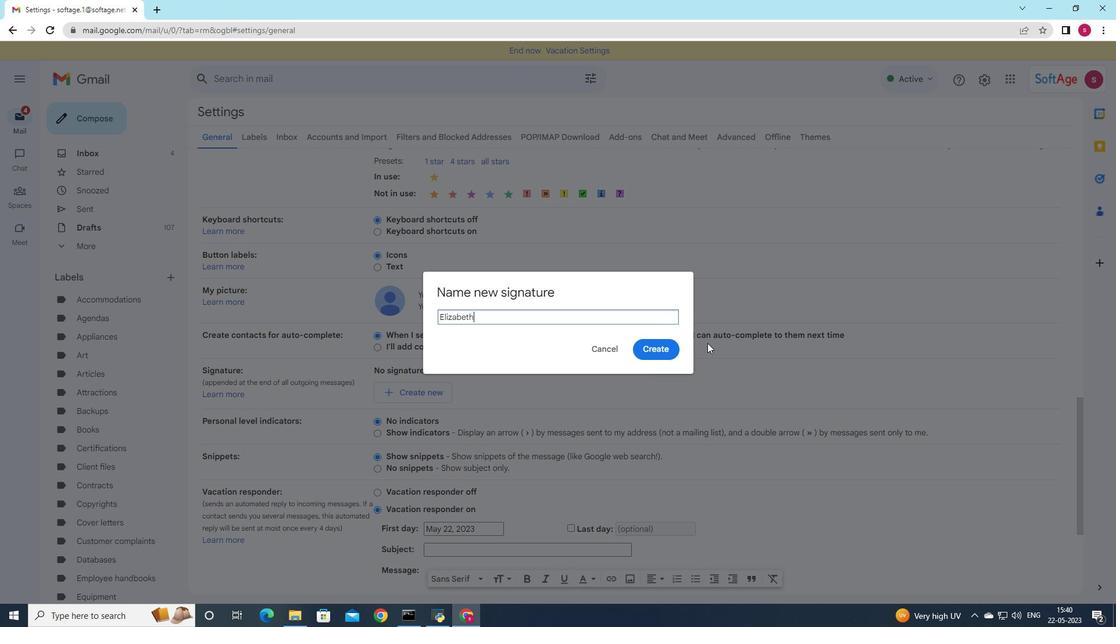 
Action: Mouse pressed left at (665, 344)
Screenshot: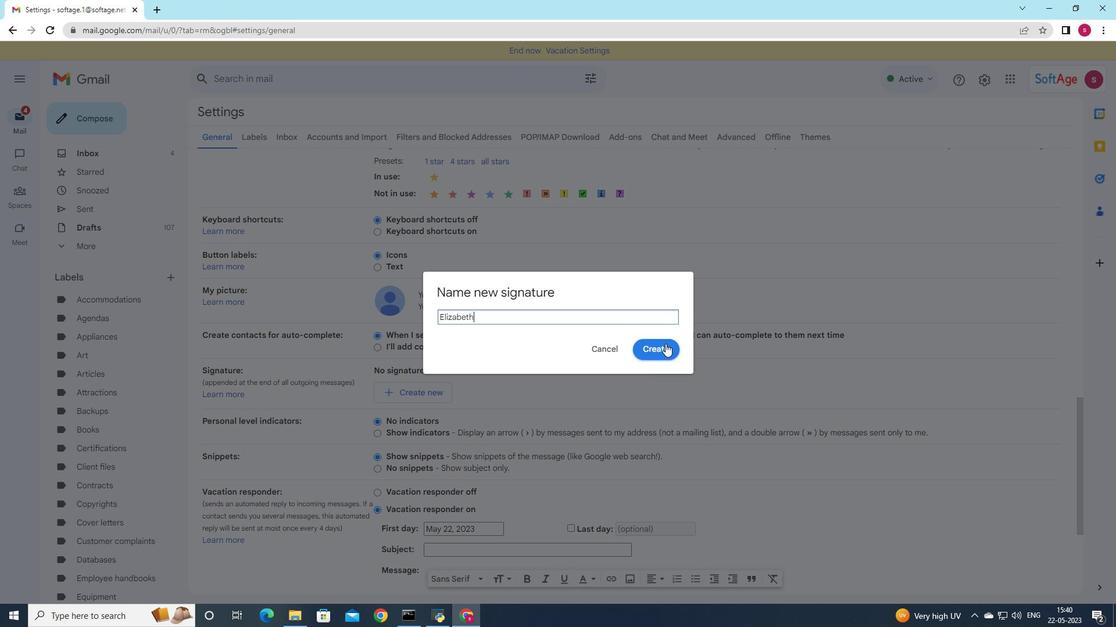 
Action: Mouse moved to (572, 350)
Screenshot: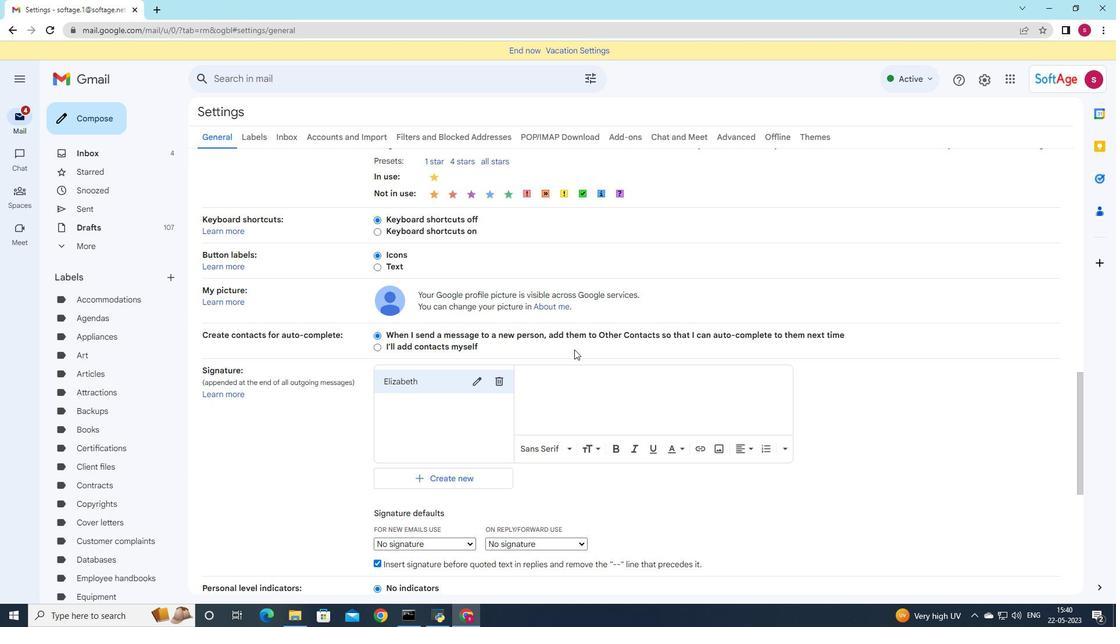 
Action: Mouse scrolled (572, 349) with delta (0, 0)
Screenshot: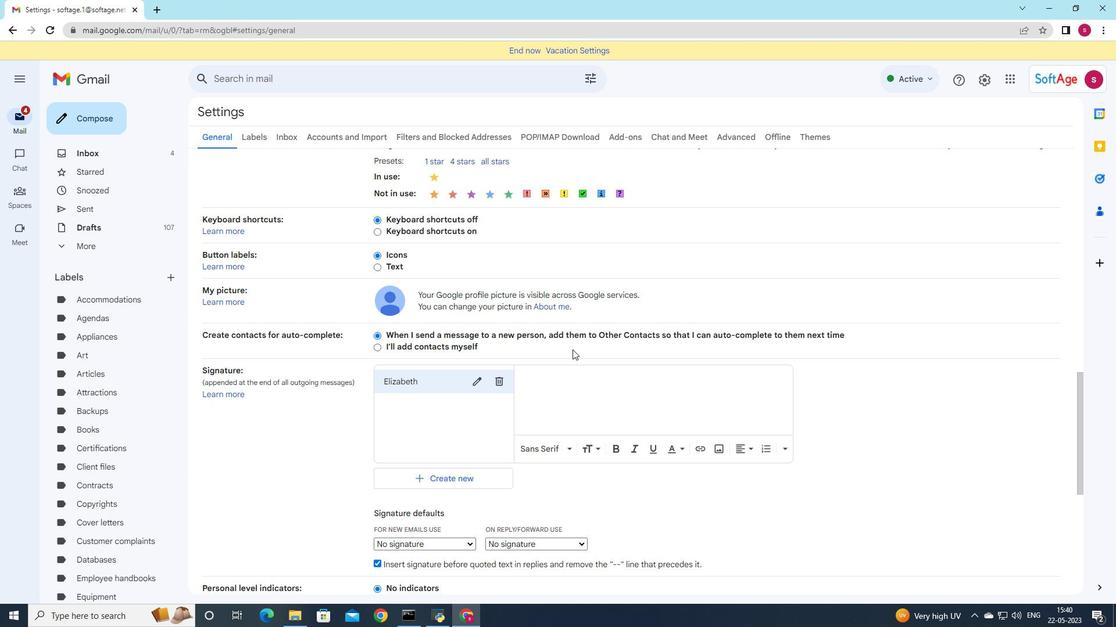 
Action: Mouse scrolled (572, 349) with delta (0, 0)
Screenshot: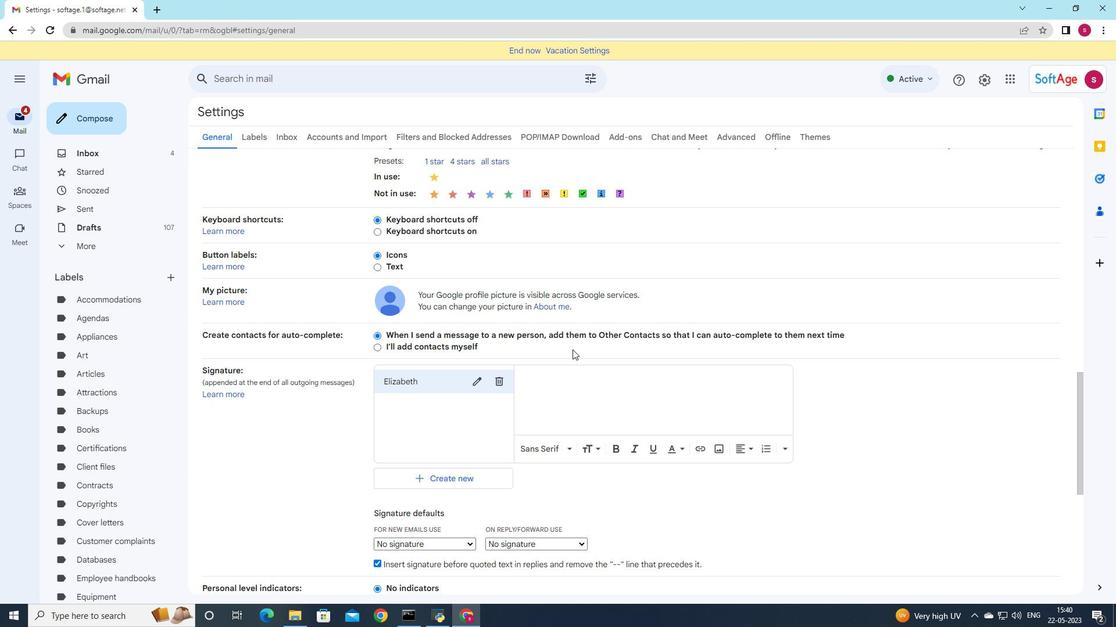 
Action: Mouse moved to (552, 283)
Screenshot: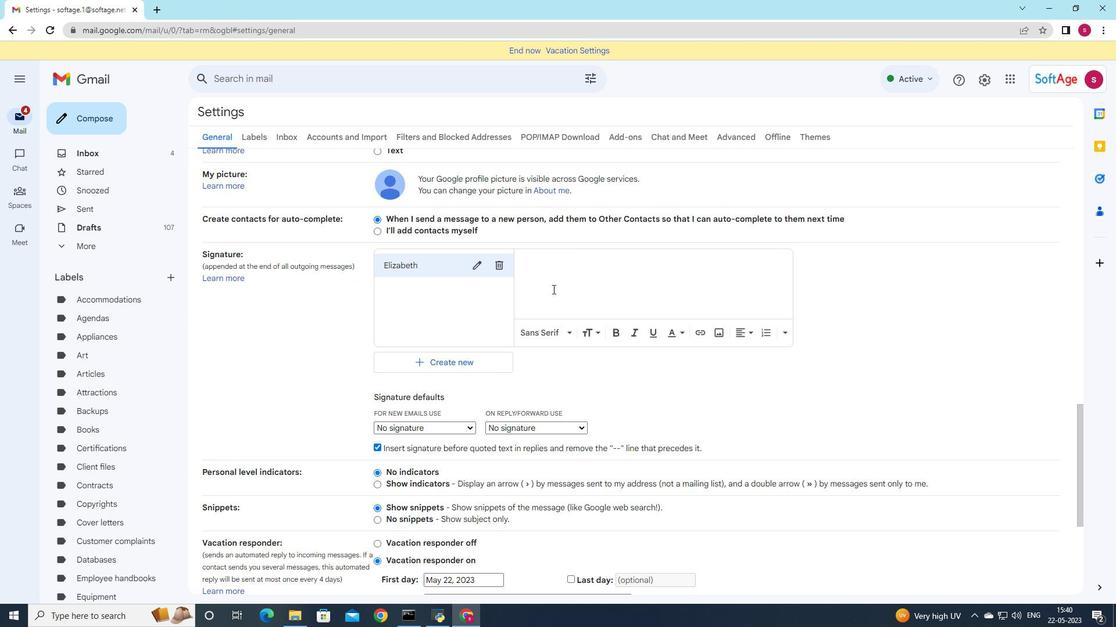 
Action: Mouse pressed left at (552, 283)
Screenshot: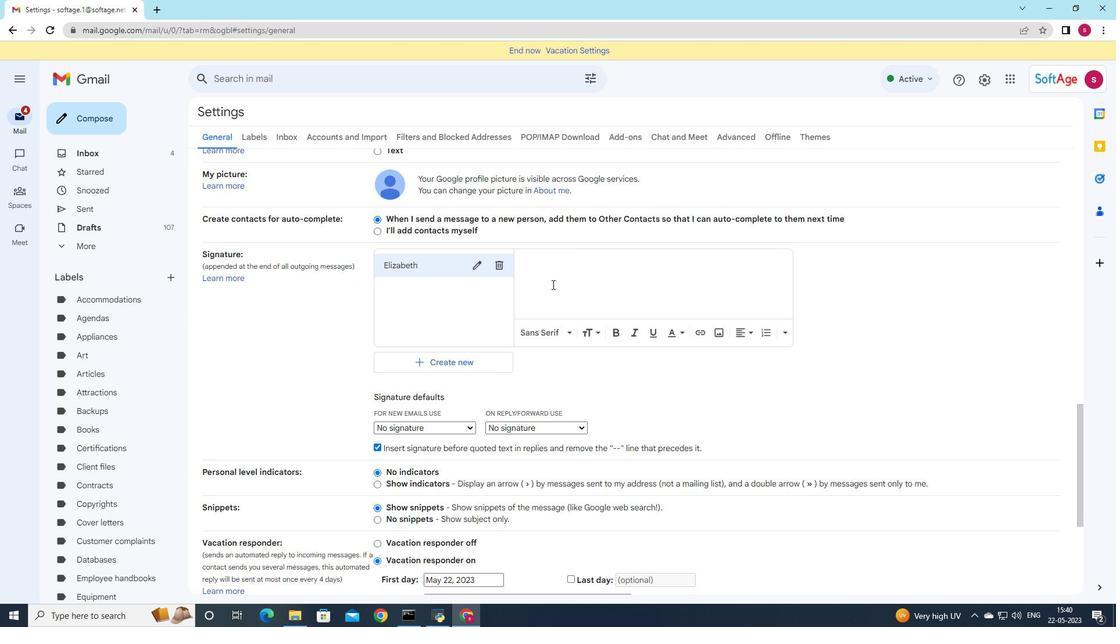 
Action: Mouse moved to (761, 286)
Screenshot: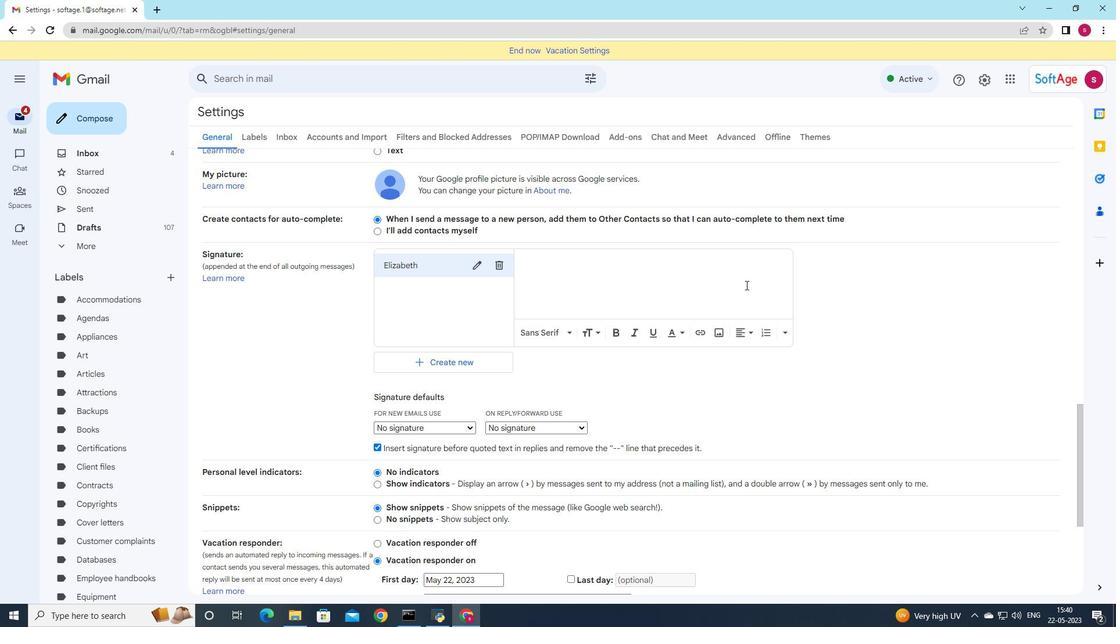 
Action: Key pressed <Key.shift>With<Key.space>dear<Key.space>appreciation,<Key.enter><Key.shift>Elizabeth<Key.space><Key.shift>Parker
Screenshot: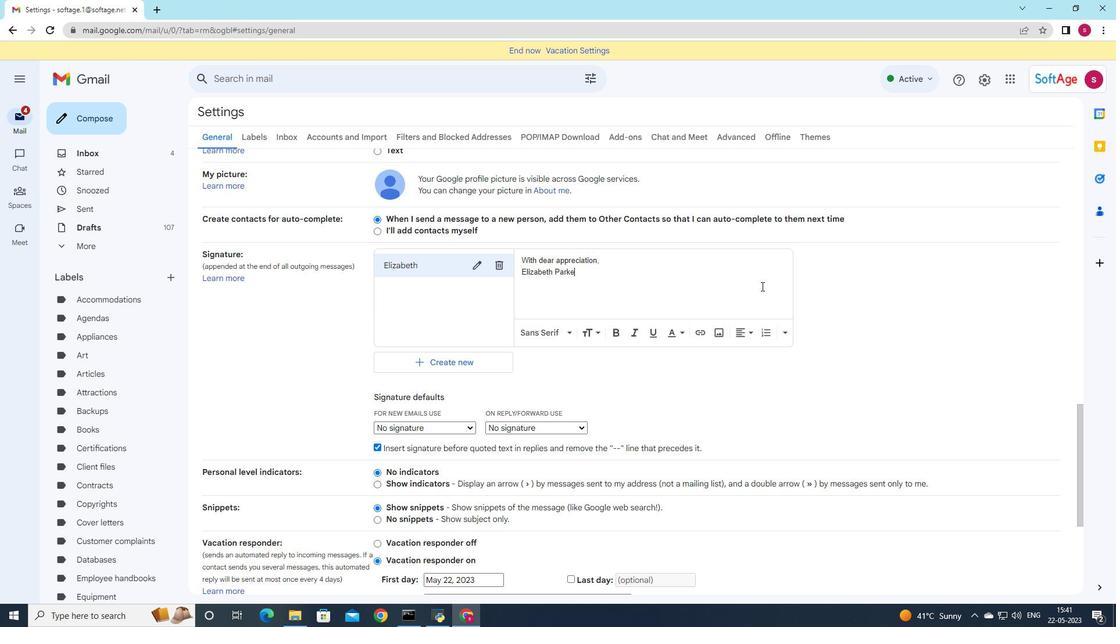 
Action: Mouse moved to (746, 268)
Screenshot: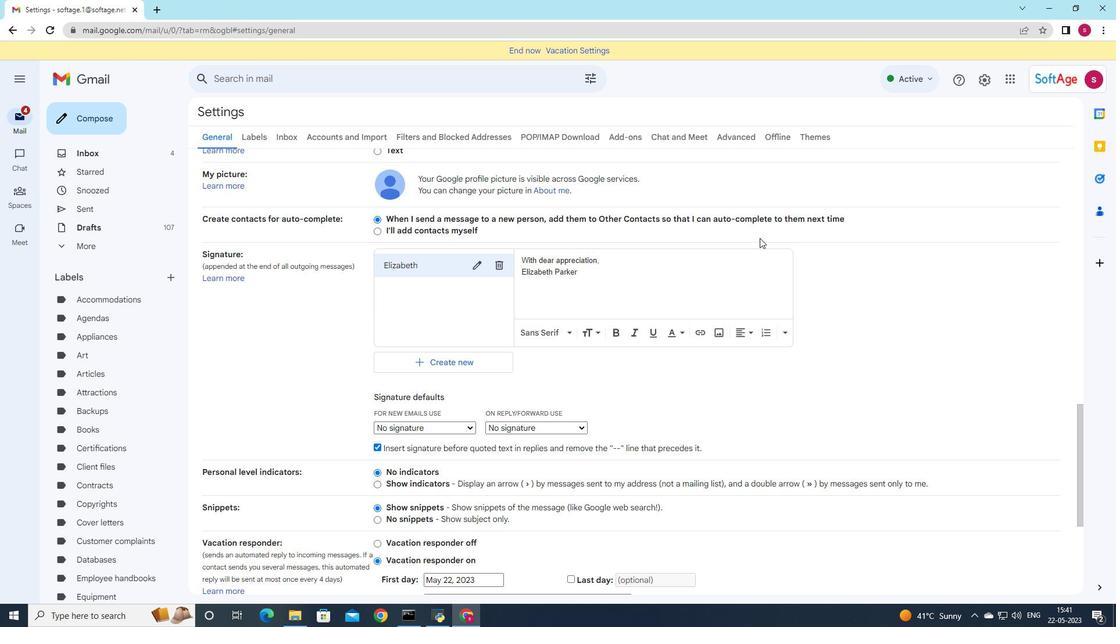 
Action: Mouse scrolled (746, 267) with delta (0, 0)
Screenshot: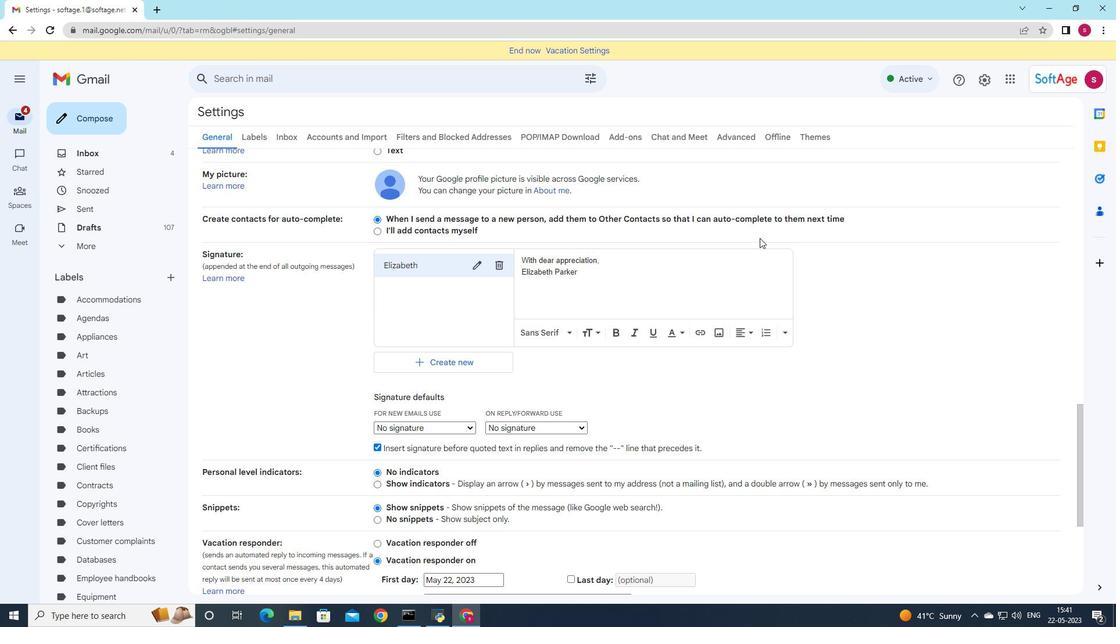 
Action: Mouse moved to (439, 371)
Screenshot: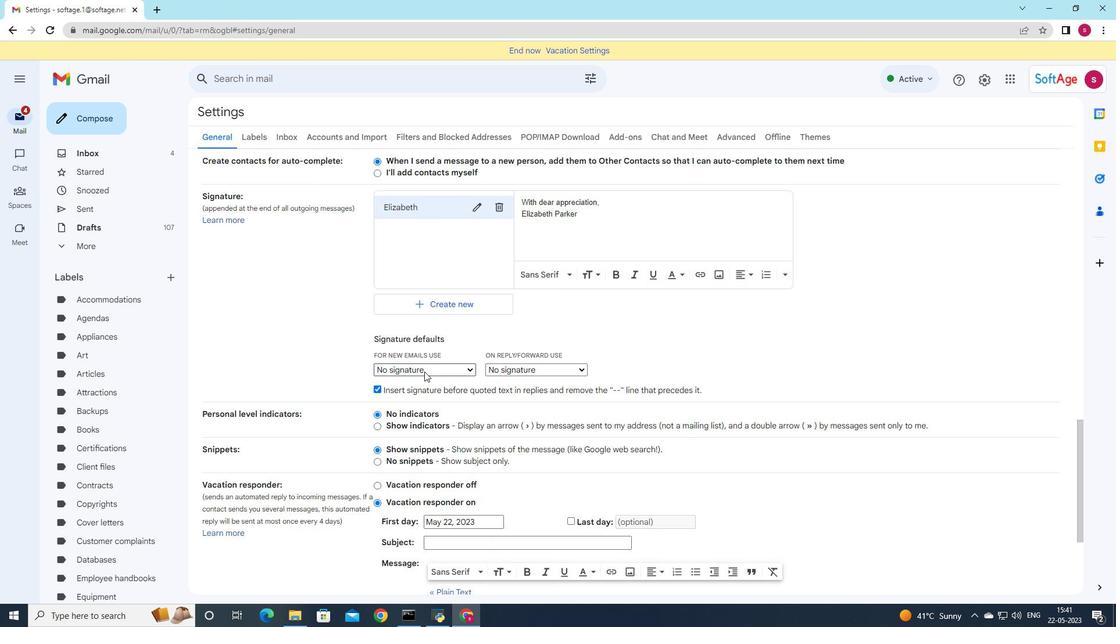 
Action: Mouse pressed left at (439, 371)
Screenshot: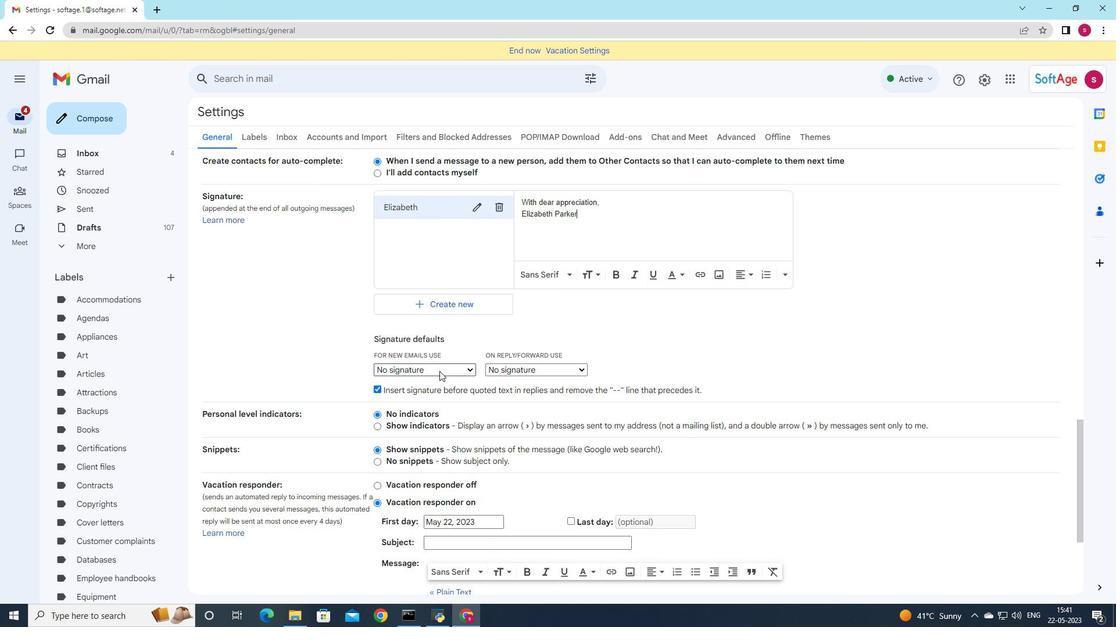 
Action: Mouse moved to (436, 393)
Screenshot: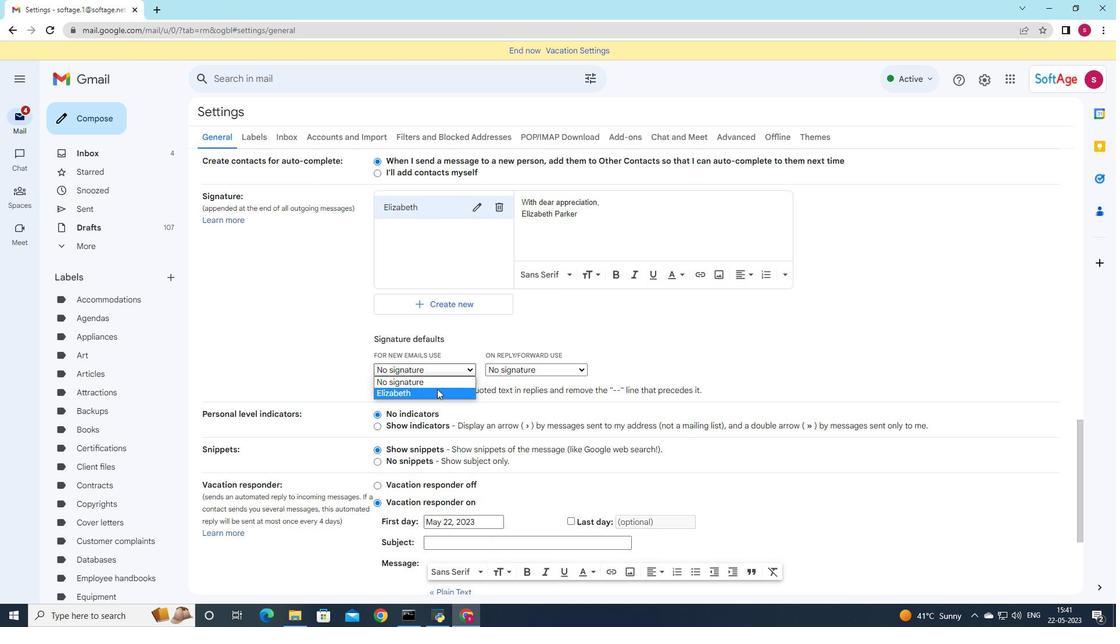 
Action: Mouse pressed left at (436, 393)
Screenshot: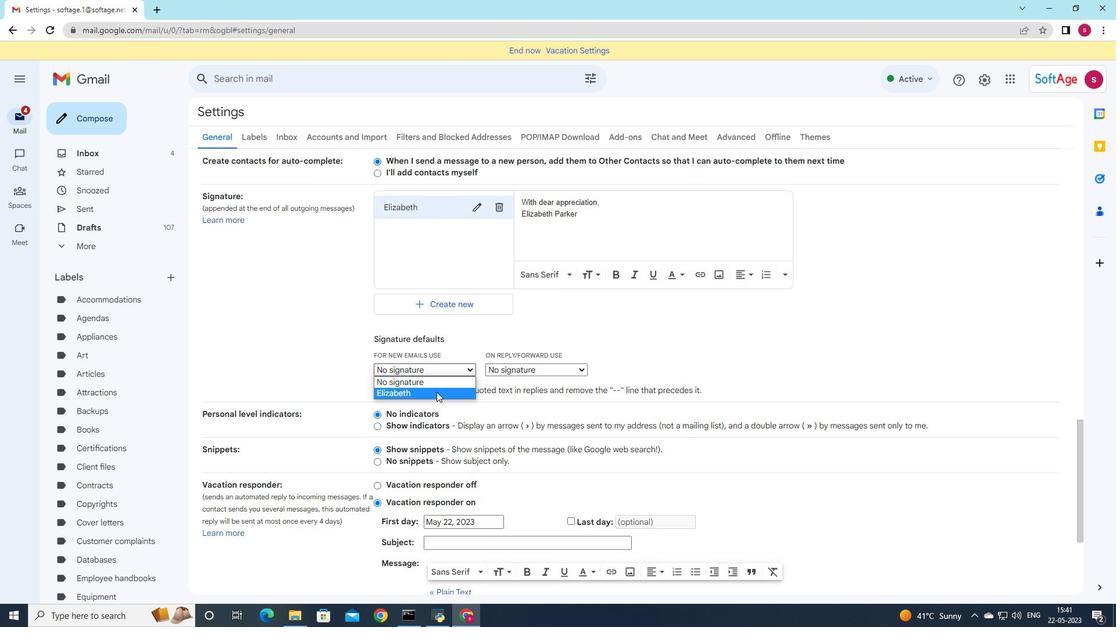 
Action: Mouse moved to (509, 373)
Screenshot: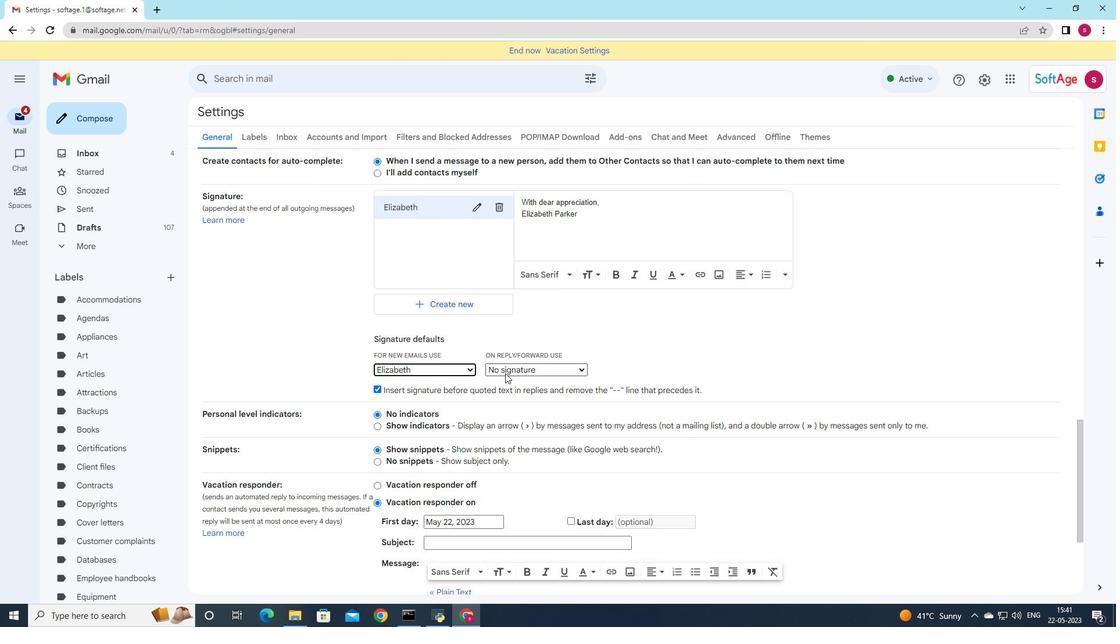 
Action: Mouse pressed left at (509, 373)
Screenshot: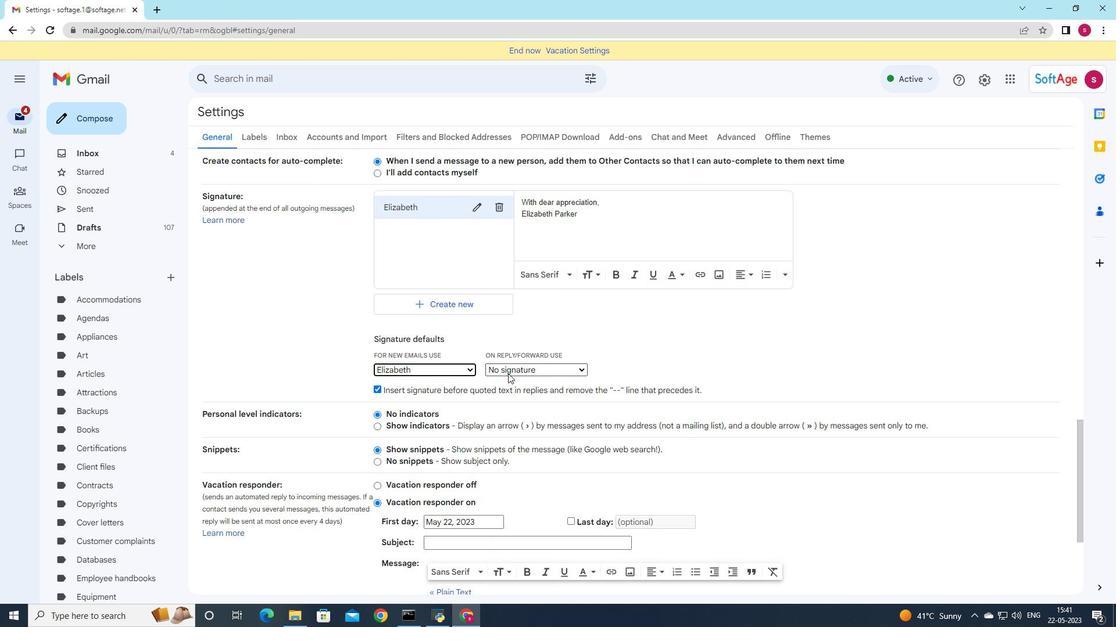 
Action: Mouse moved to (513, 391)
Screenshot: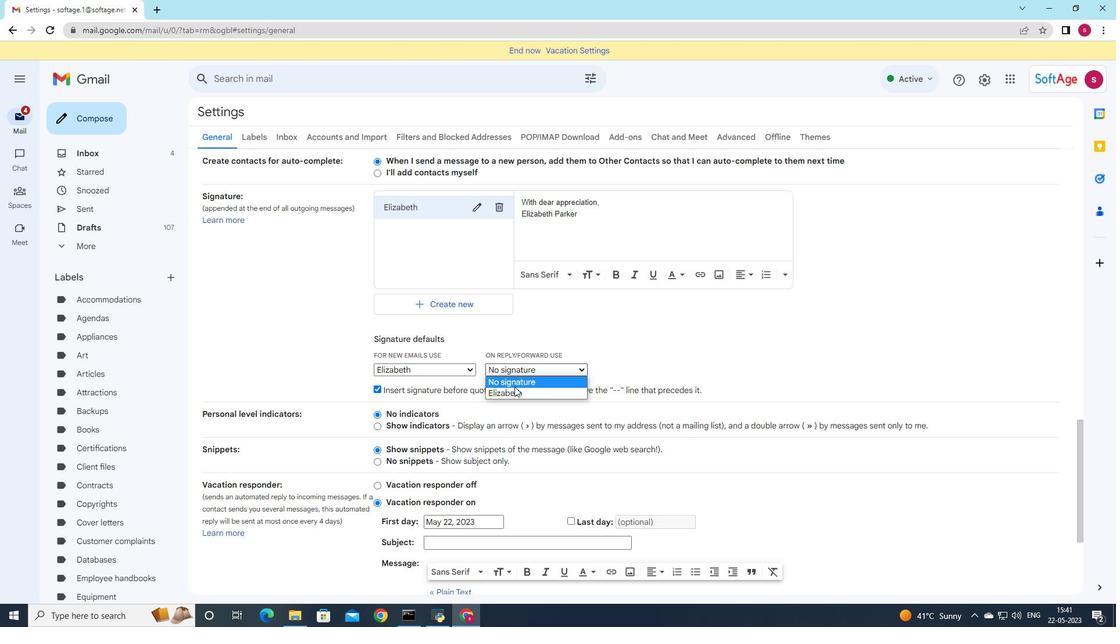 
Action: Mouse pressed left at (513, 391)
Screenshot: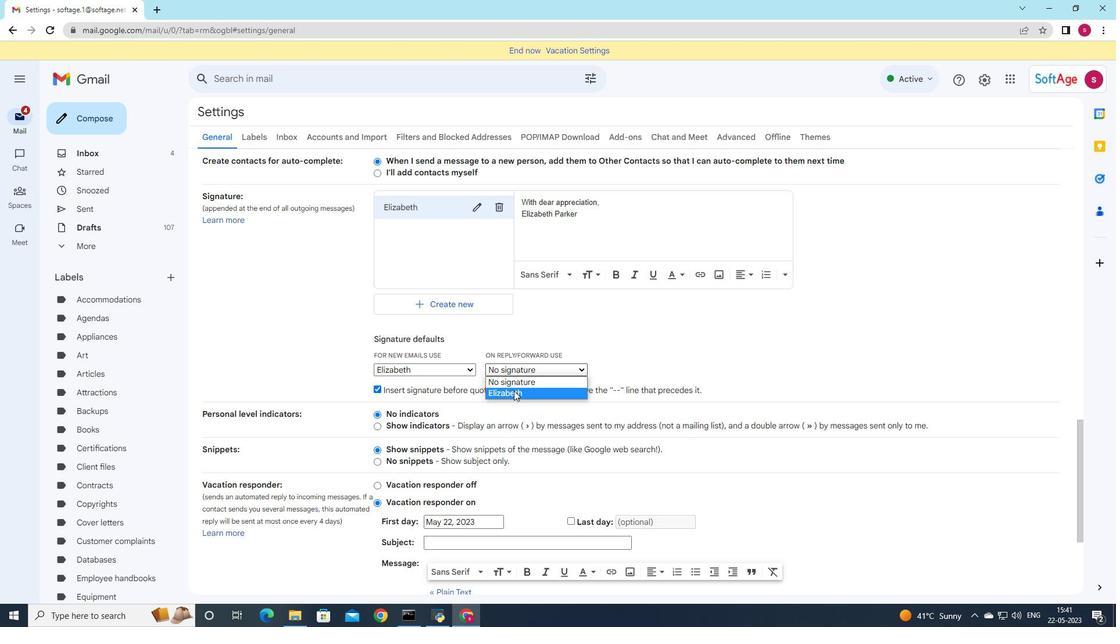 
Action: Mouse moved to (513, 391)
Screenshot: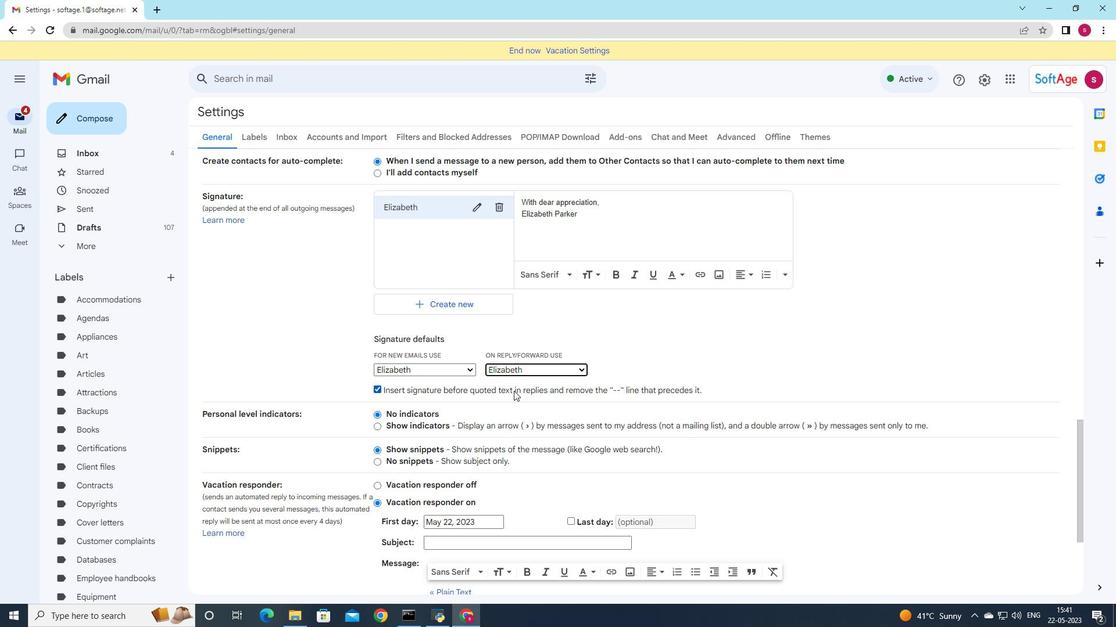 
Action: Mouse scrolled (513, 390) with delta (0, 0)
Screenshot: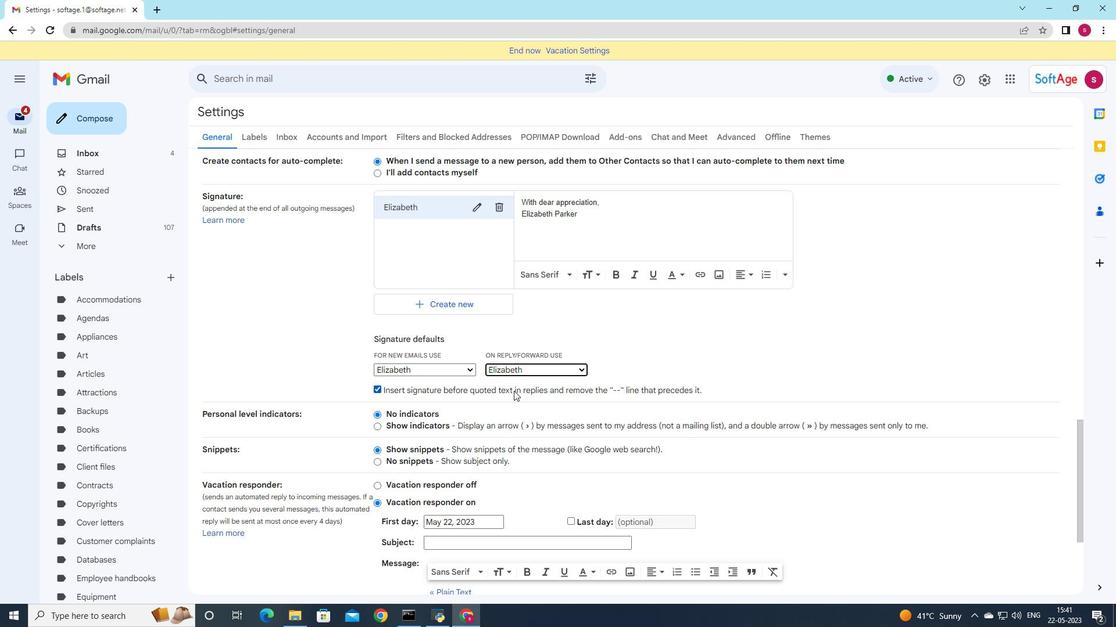 
Action: Mouse moved to (507, 396)
Screenshot: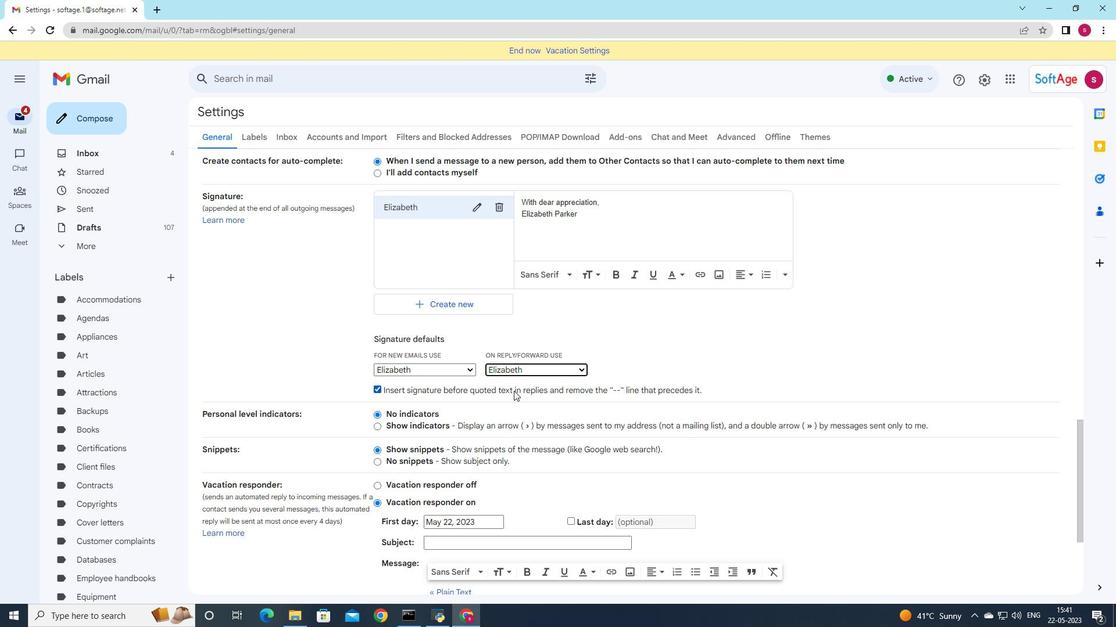 
Action: Mouse scrolled (507, 395) with delta (0, 0)
Screenshot: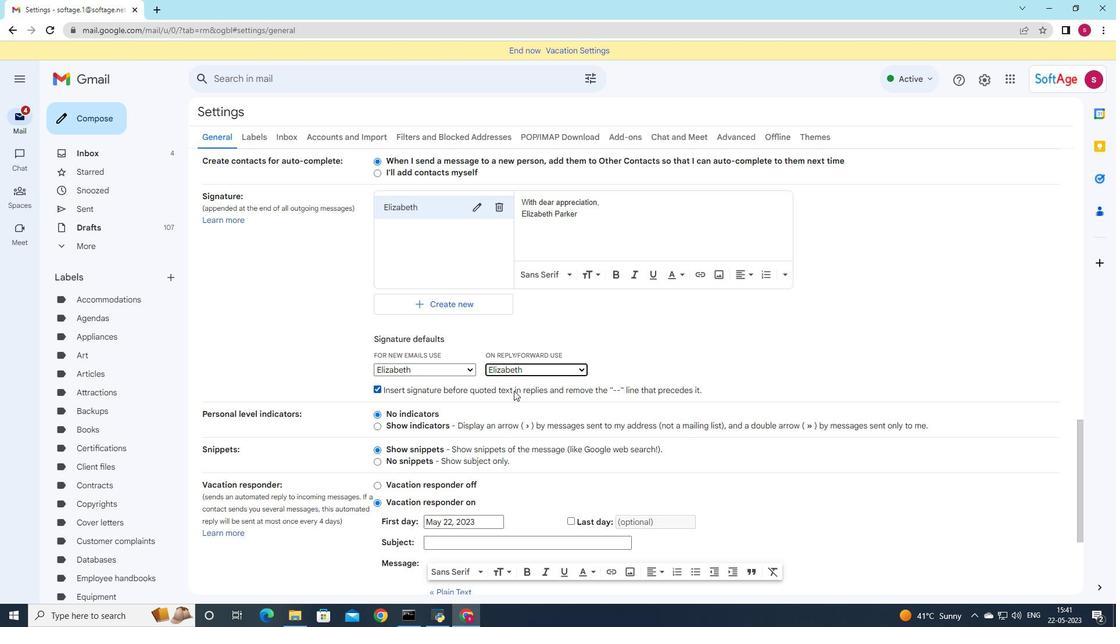 
Action: Mouse scrolled (507, 395) with delta (0, 0)
Screenshot: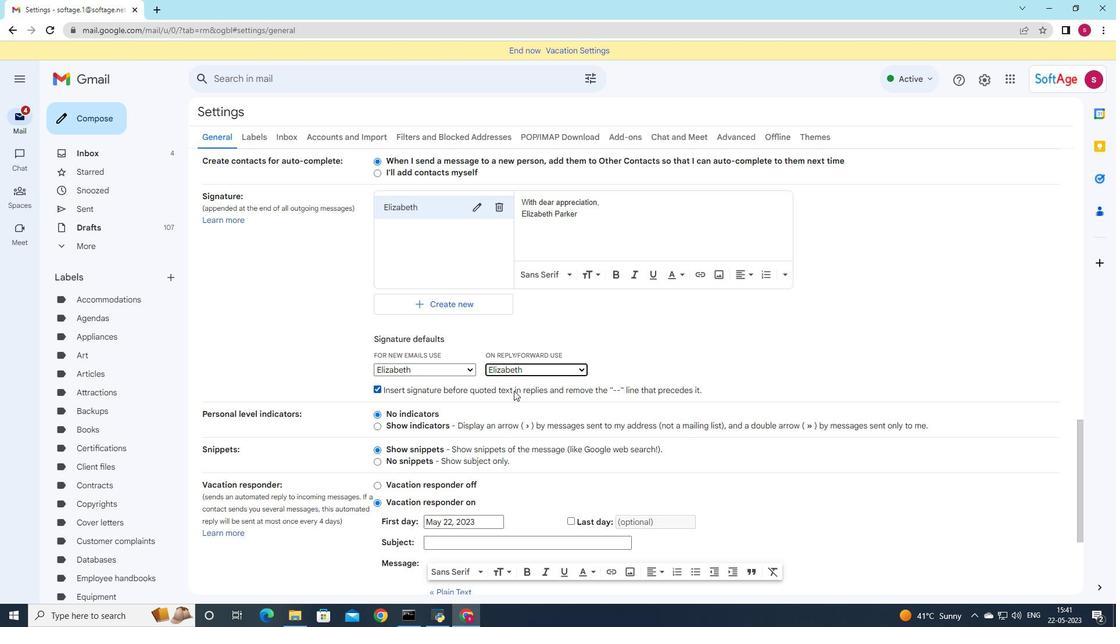 
Action: Mouse moved to (507, 396)
Screenshot: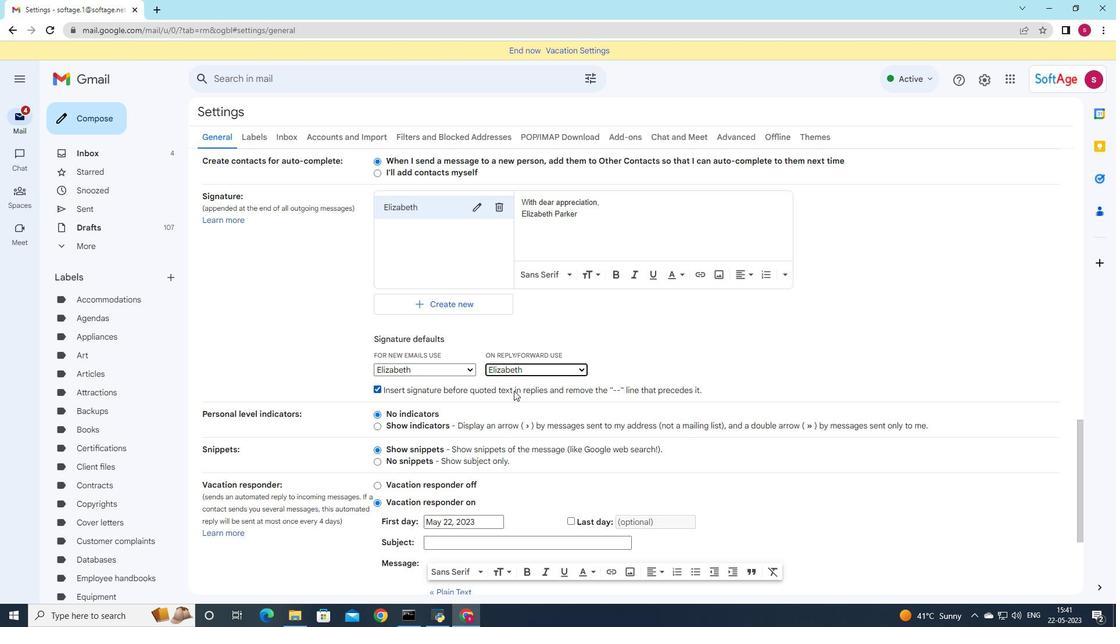 
Action: Mouse scrolled (507, 395) with delta (0, 0)
Screenshot: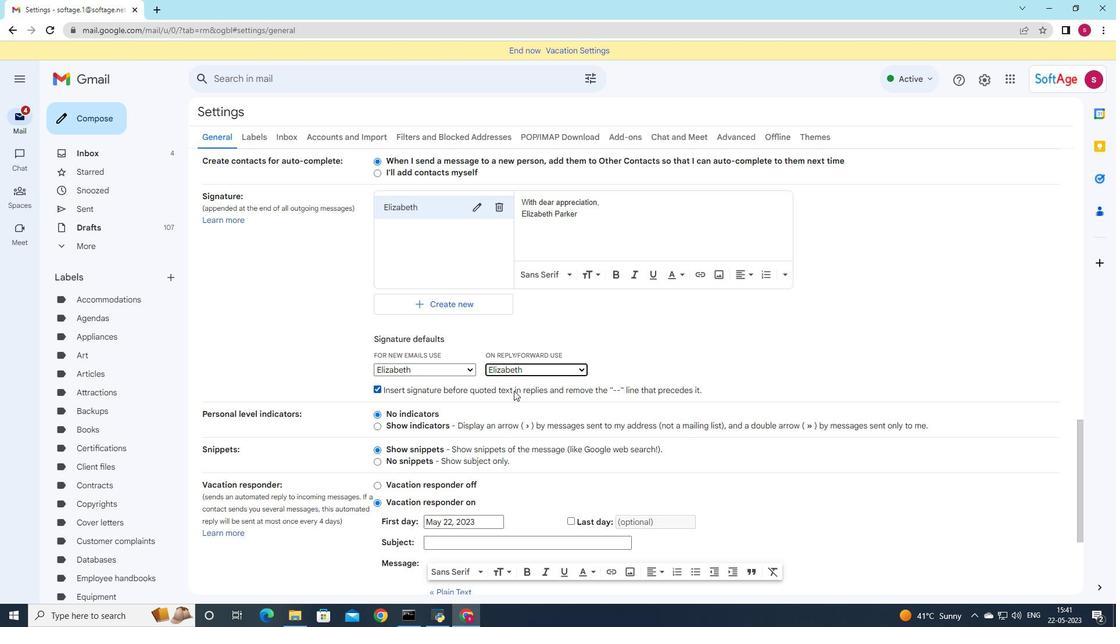 
Action: Mouse moved to (504, 398)
Screenshot: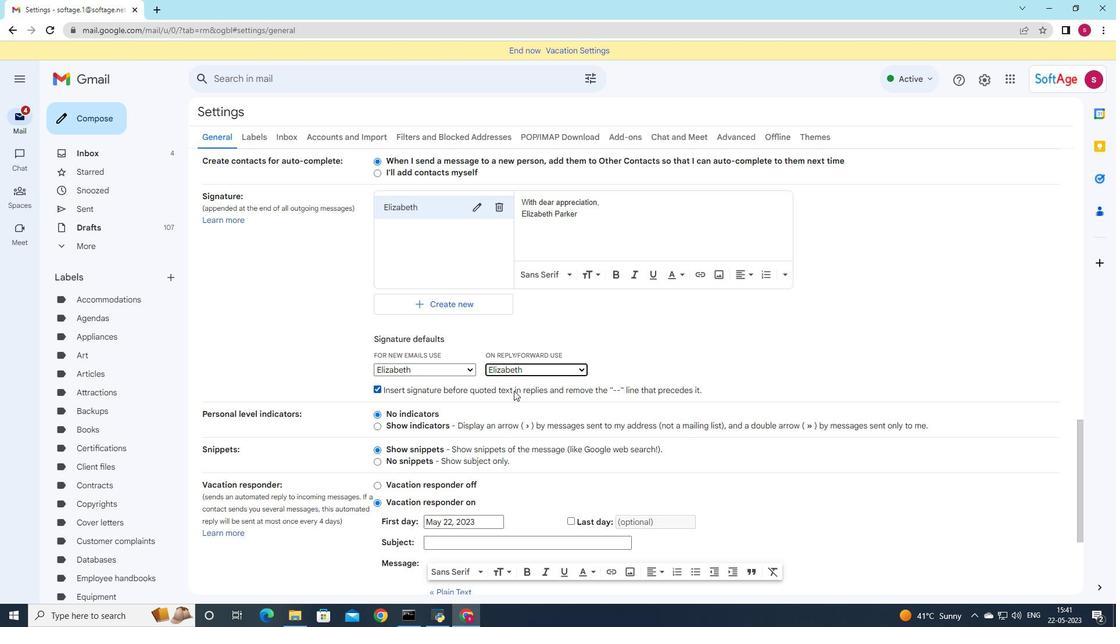 
Action: Mouse scrolled (504, 398) with delta (0, 0)
Screenshot: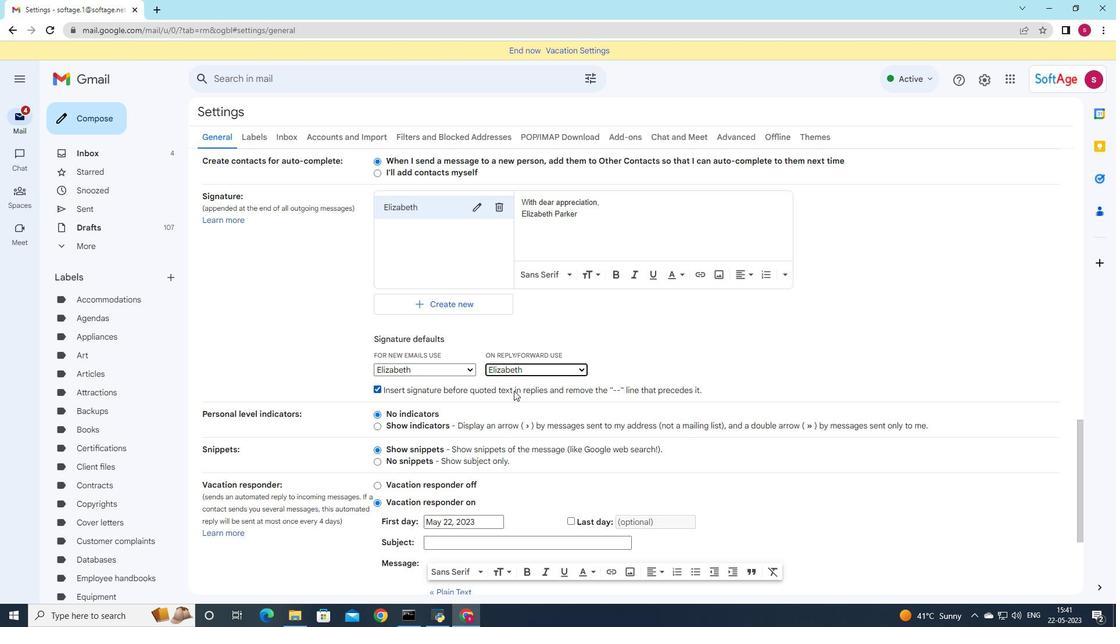
Action: Mouse moved to (500, 401)
Screenshot: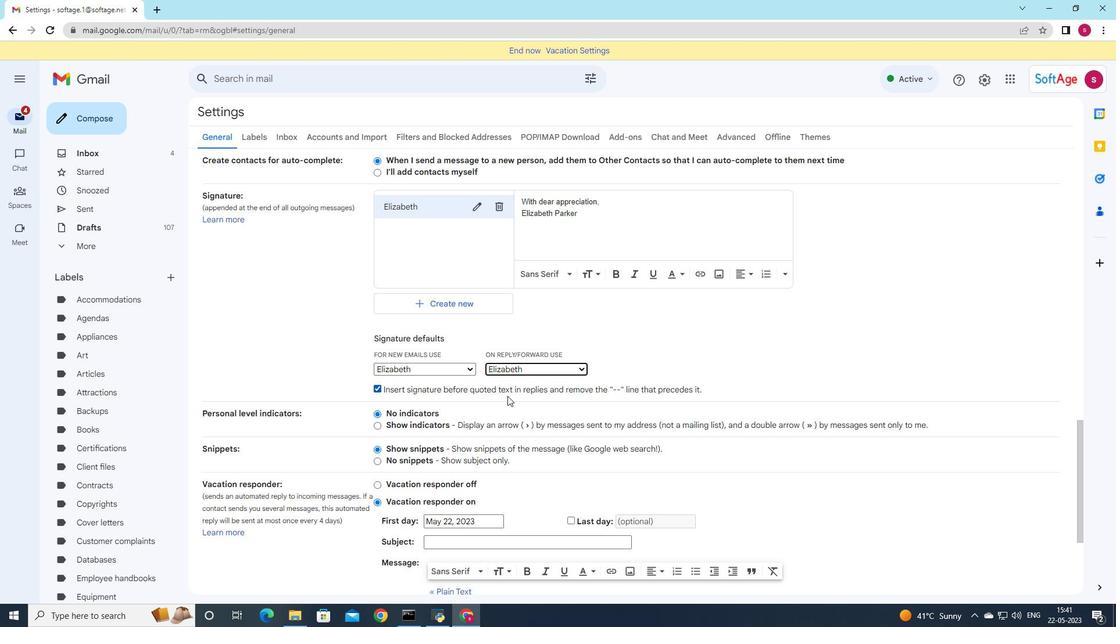 
Action: Mouse scrolled (500, 400) with delta (0, 0)
Screenshot: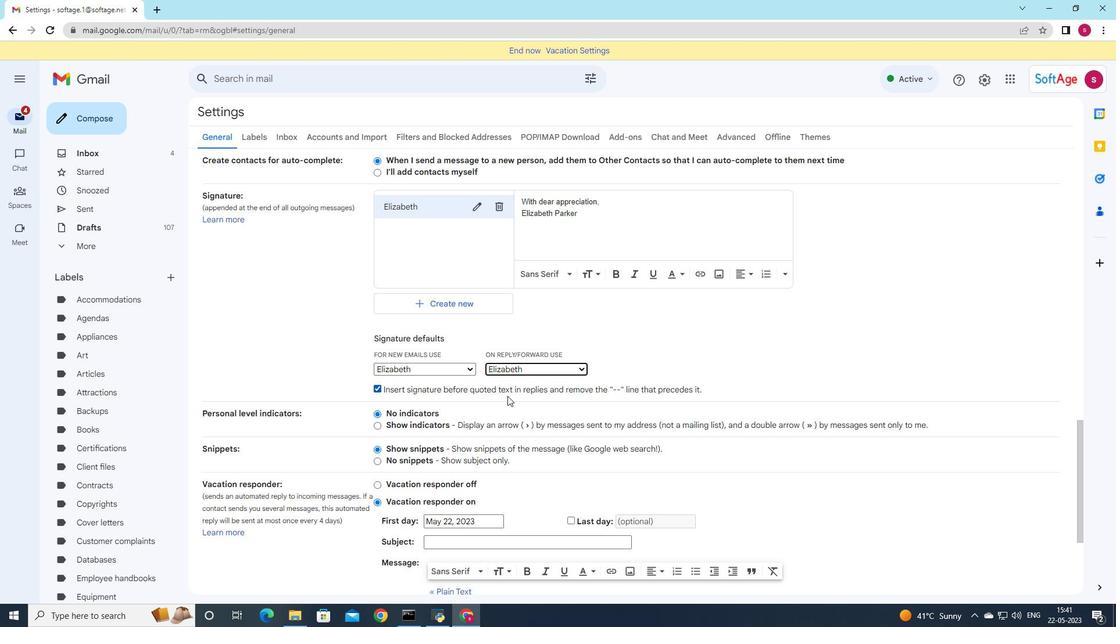 
Action: Mouse moved to (498, 401)
Screenshot: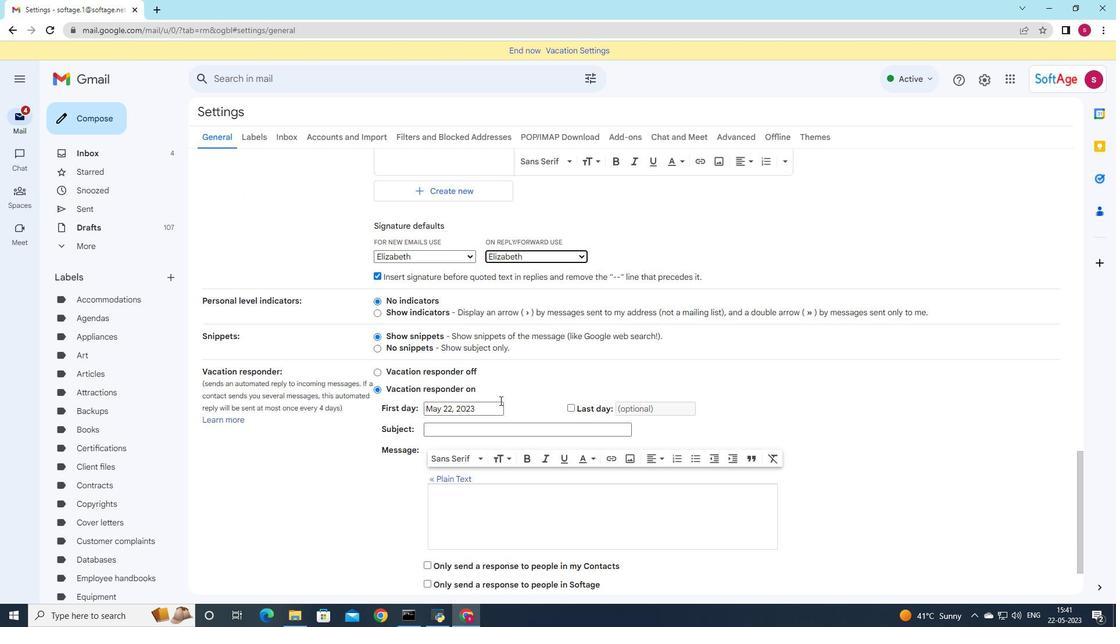 
Action: Mouse scrolled (498, 400) with delta (0, 0)
Screenshot: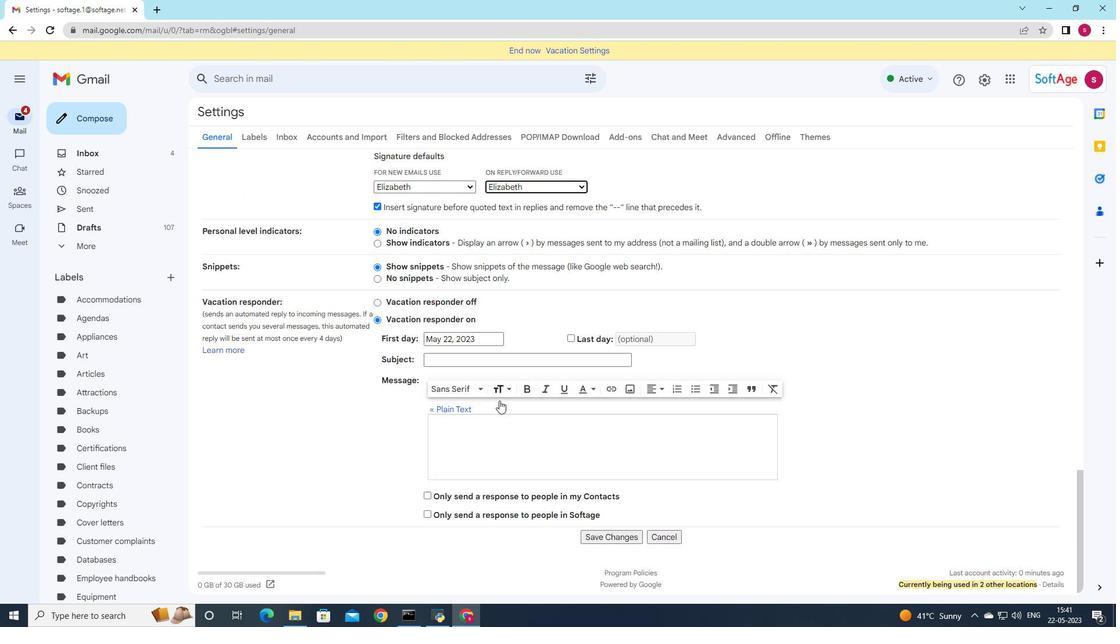 
Action: Mouse moved to (498, 401)
Screenshot: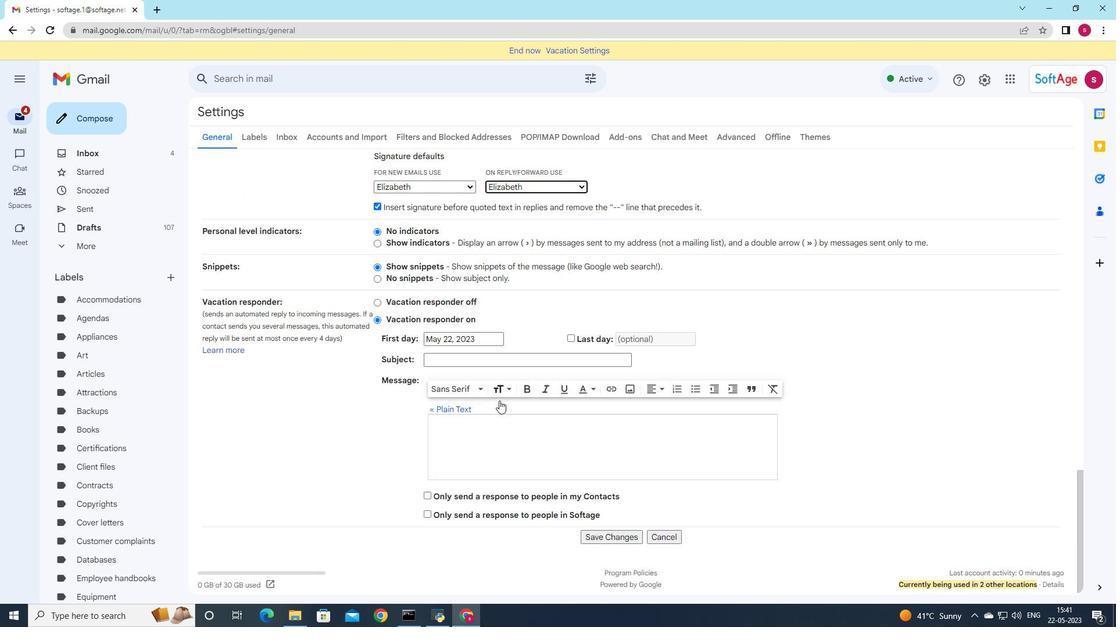 
Action: Mouse scrolled (498, 400) with delta (0, 0)
Screenshot: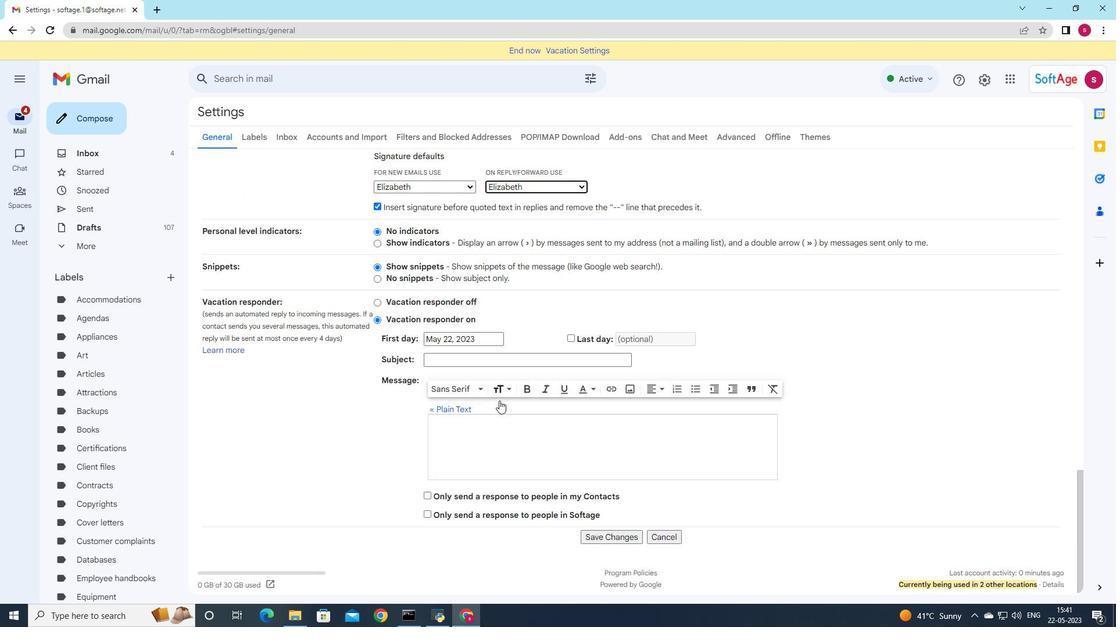
Action: Mouse moved to (498, 401)
Screenshot: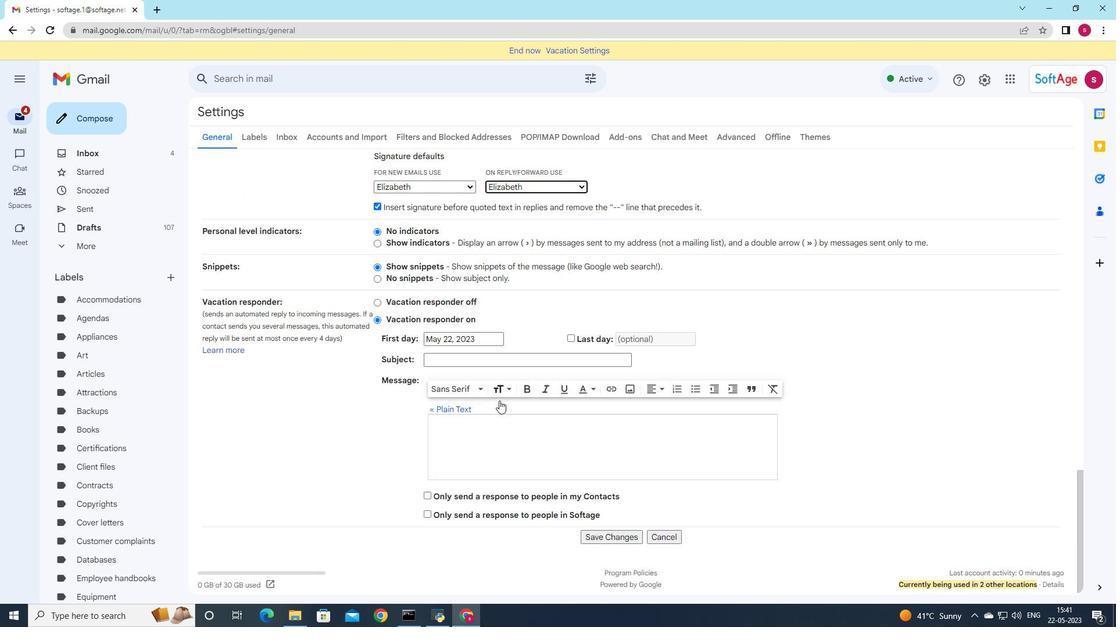 
Action: Mouse scrolled (498, 400) with delta (0, 0)
Screenshot: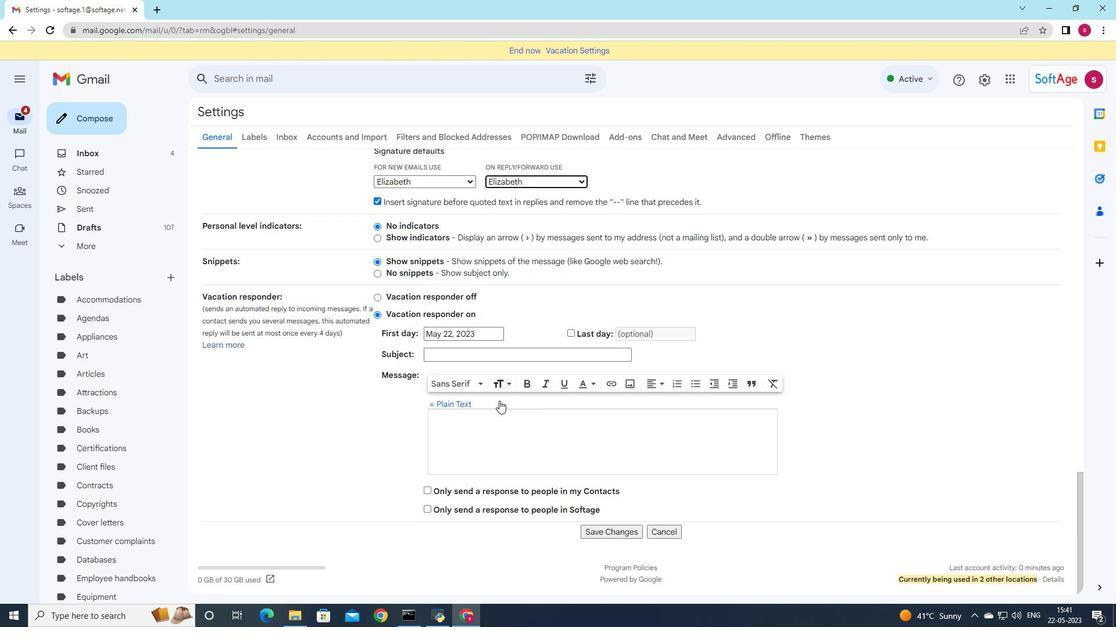 
Action: Mouse moved to (618, 530)
Screenshot: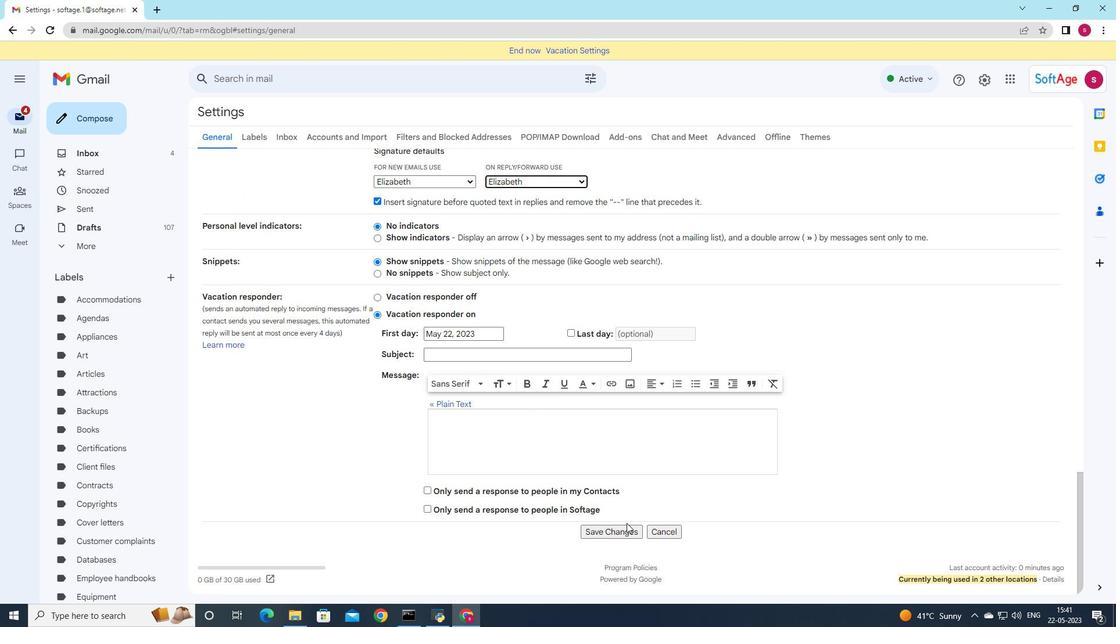 
Action: Mouse pressed left at (618, 530)
Screenshot: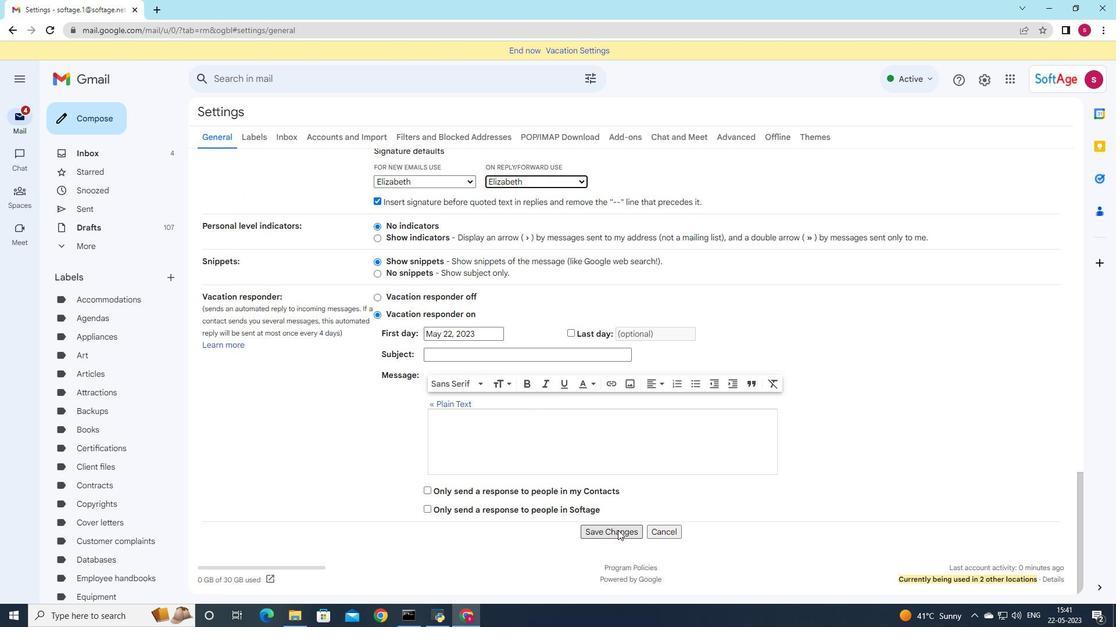 
Action: Mouse moved to (64, 122)
Screenshot: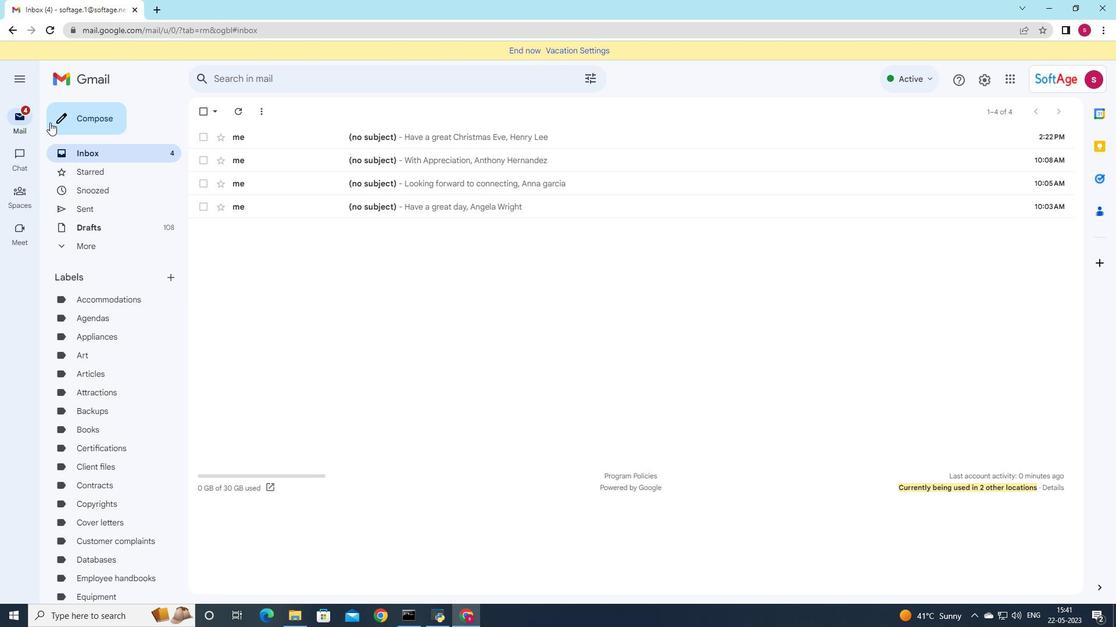 
Action: Mouse pressed left at (64, 122)
Screenshot: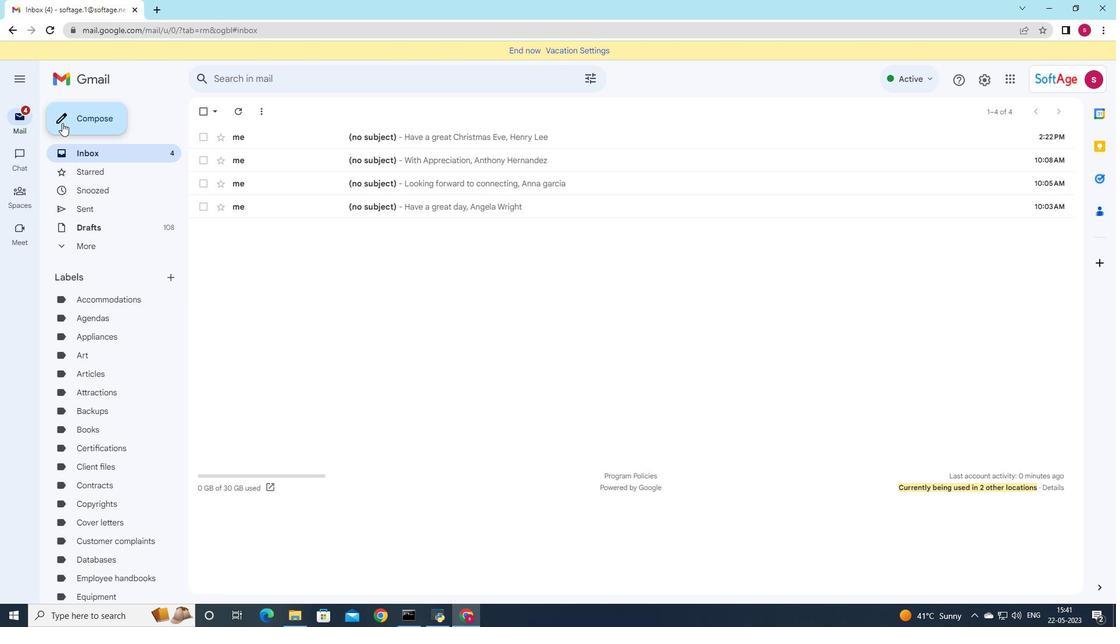 
Action: Mouse moved to (561, 233)
Screenshot: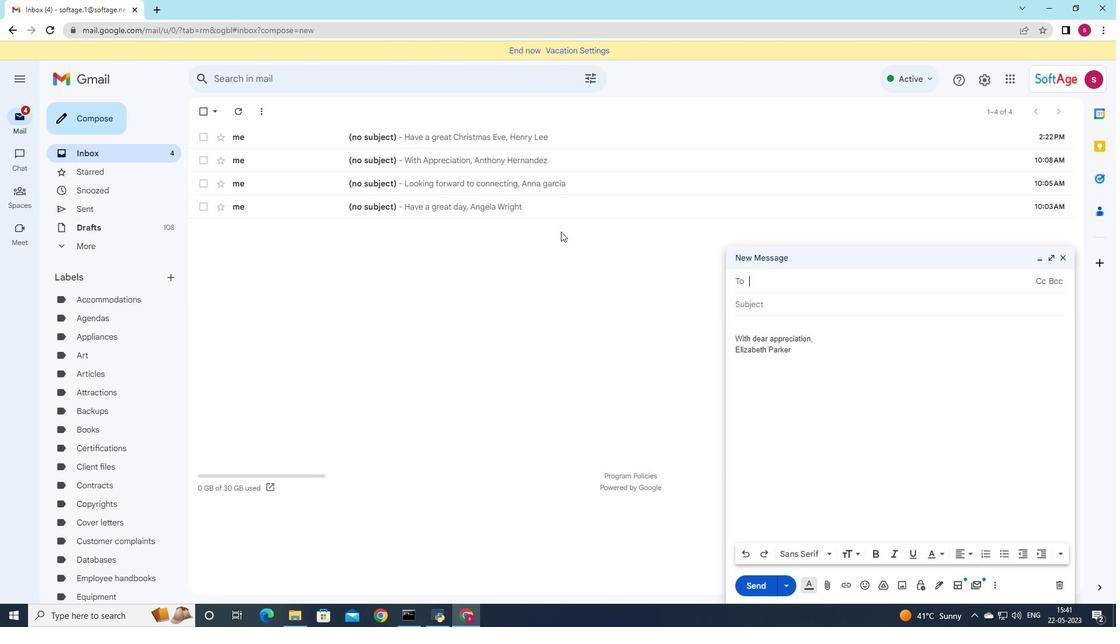 
Action: Key pressed so
Screenshot: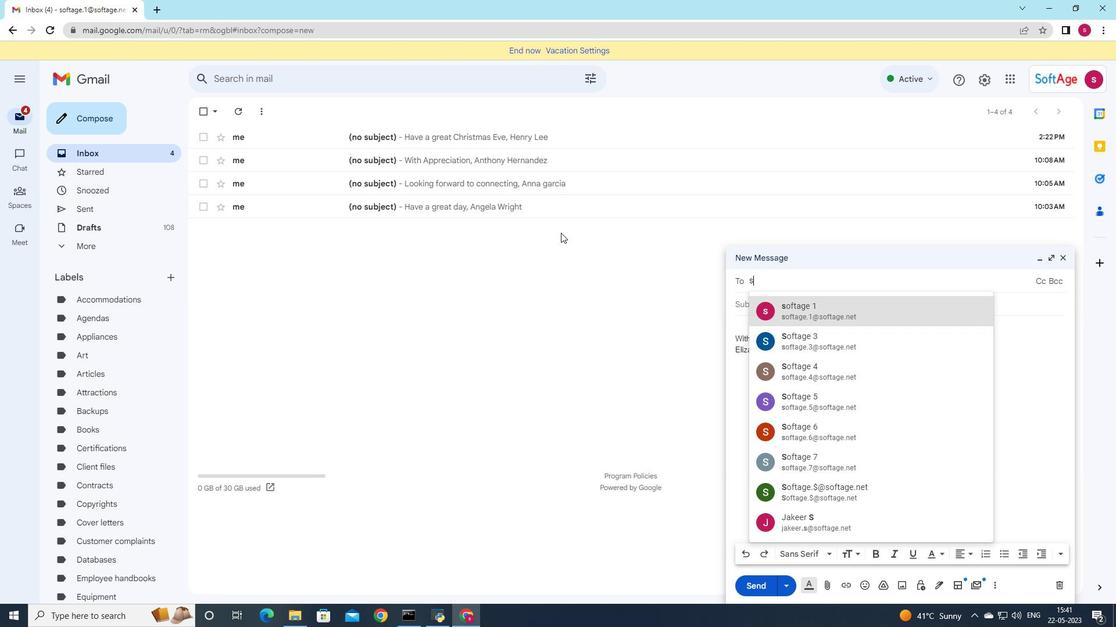 
Action: Mouse moved to (799, 301)
Screenshot: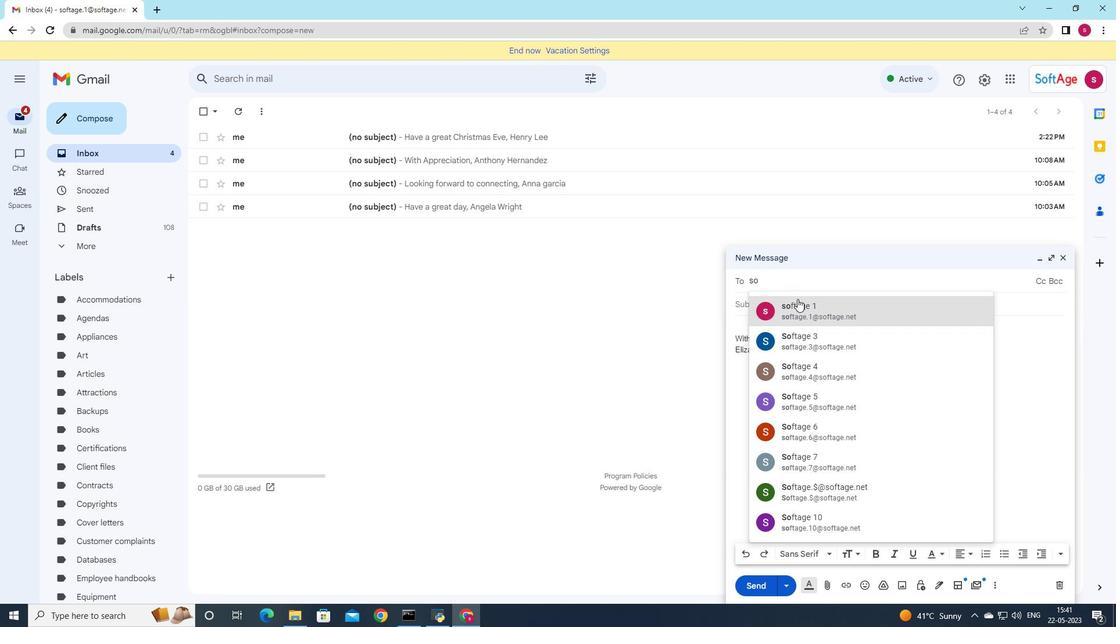 
Action: Mouse pressed left at (799, 301)
Screenshot: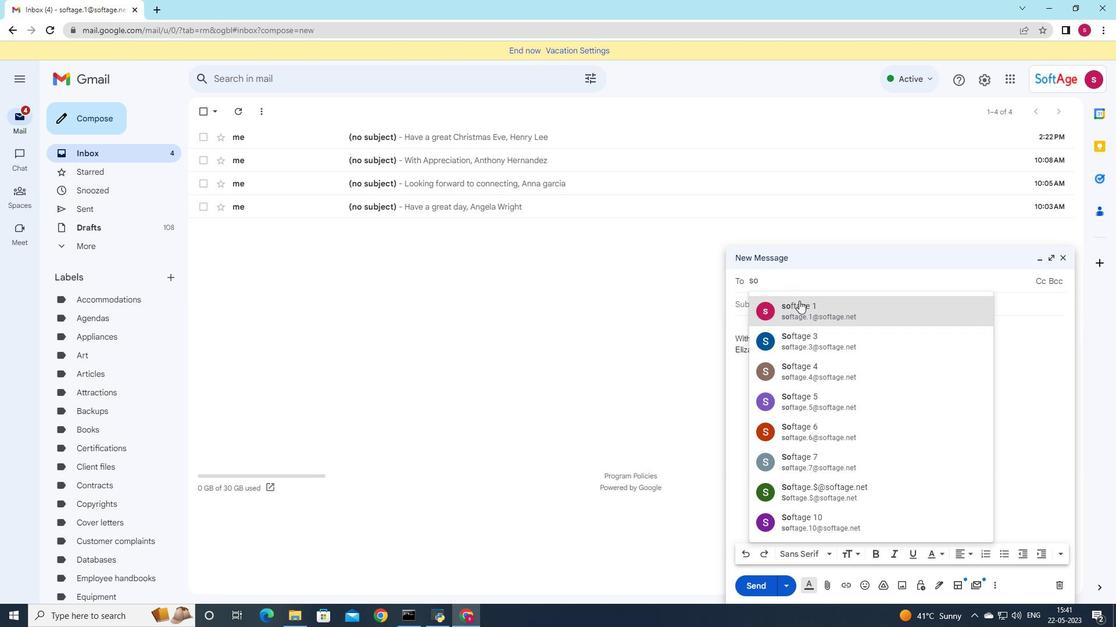 
Action: Mouse moved to (168, 273)
Screenshot: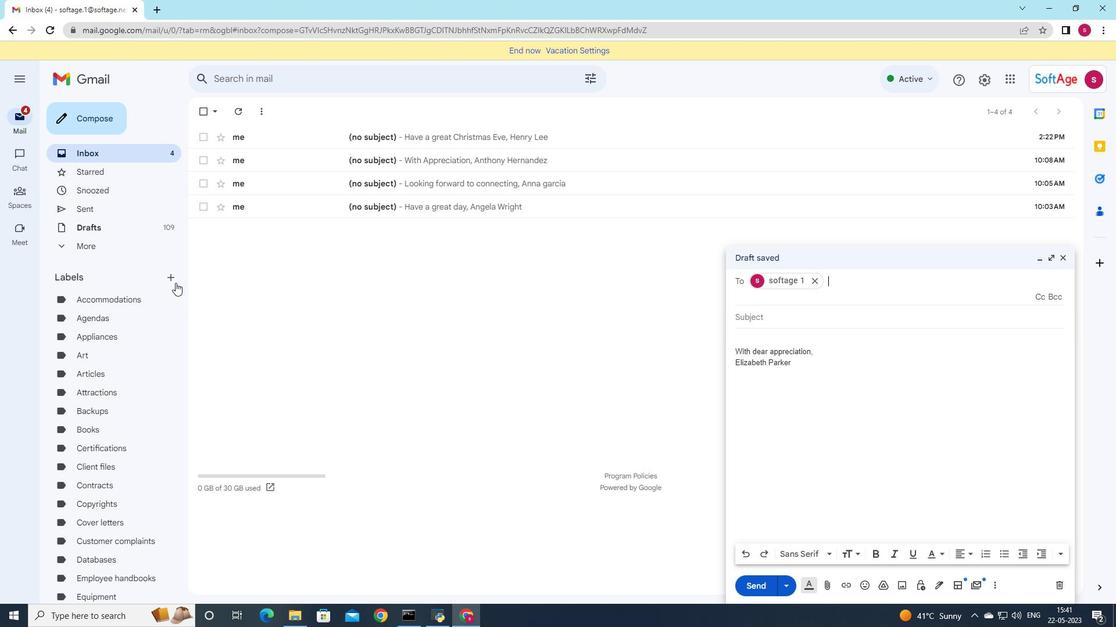 
Action: Mouse pressed left at (168, 273)
Screenshot: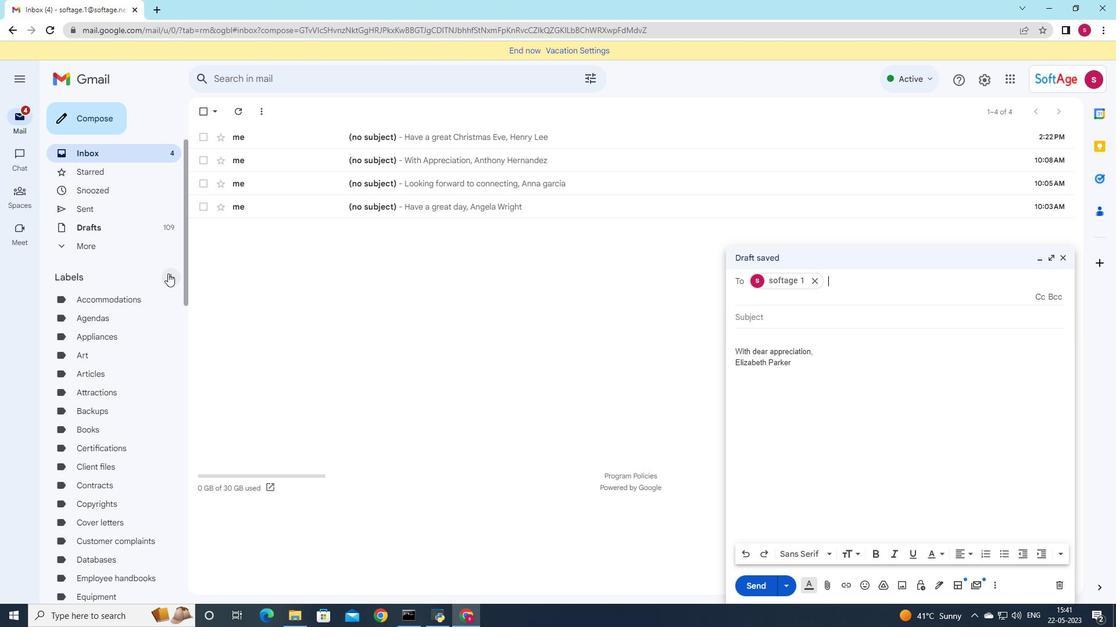 
Action: Mouse moved to (657, 315)
Screenshot: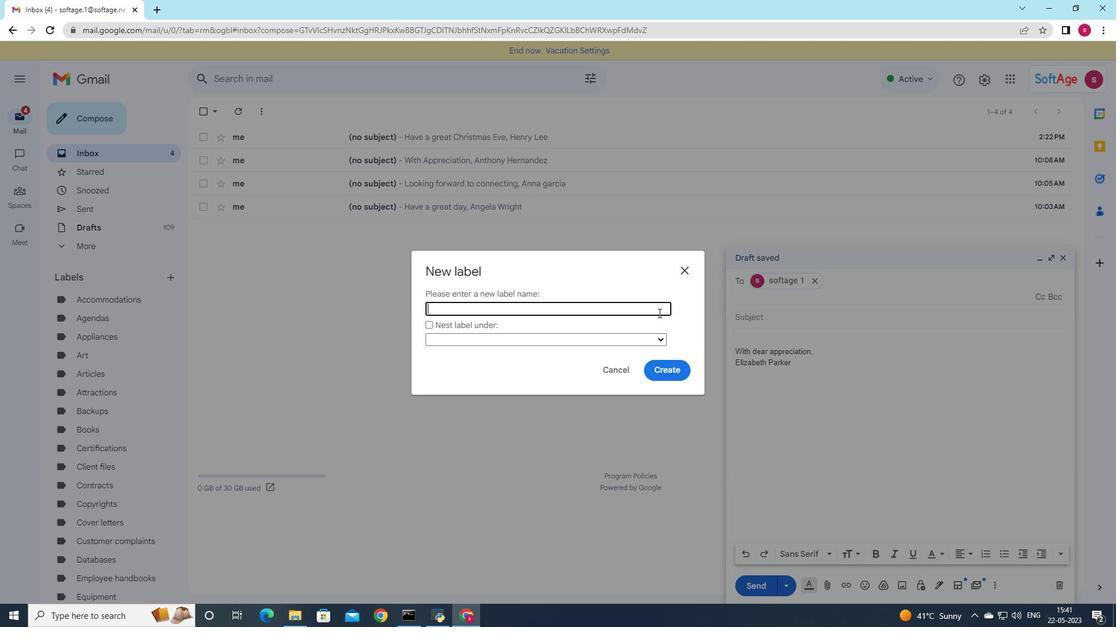 
Action: Key pressed <Key.shift>Sports
Screenshot: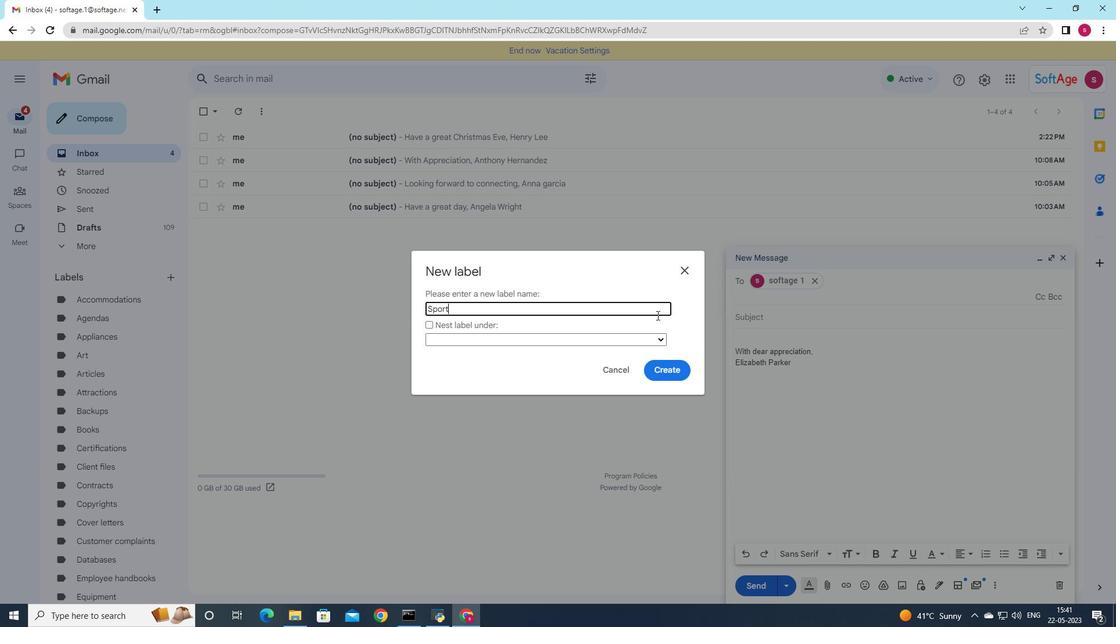 
Action: Mouse moved to (662, 376)
Screenshot: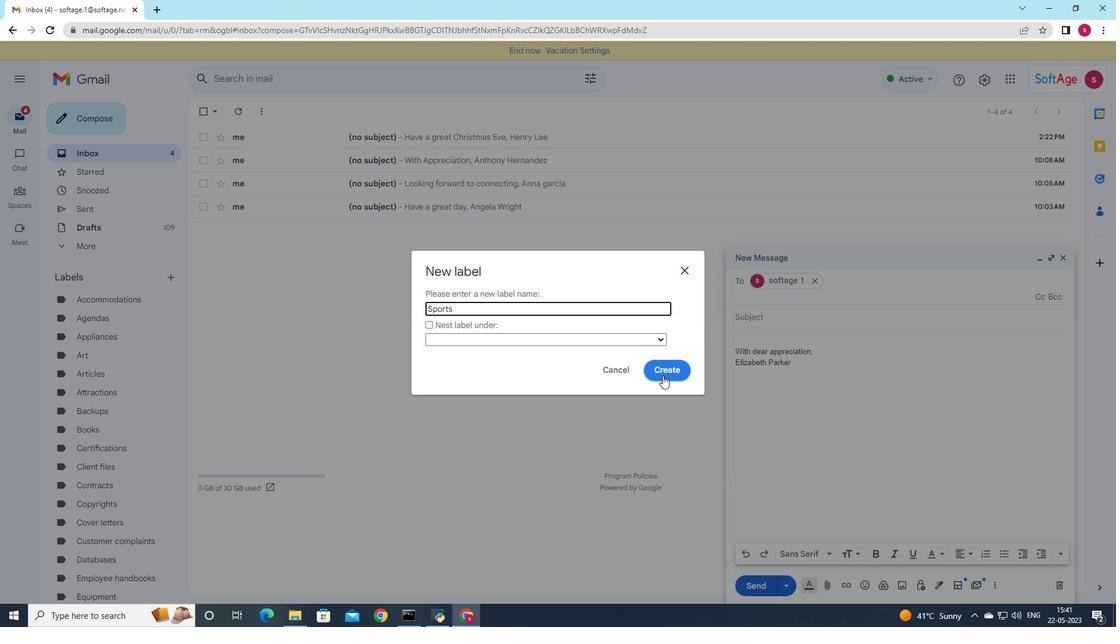 
Action: Mouse pressed left at (662, 376)
Screenshot: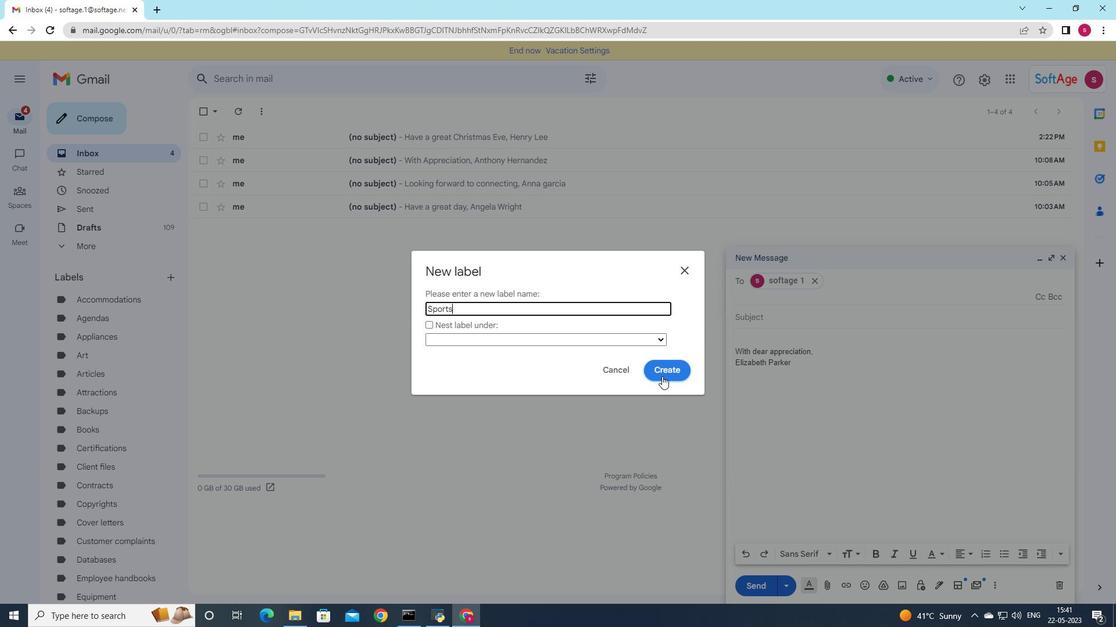 
Action: Mouse moved to (793, 404)
Screenshot: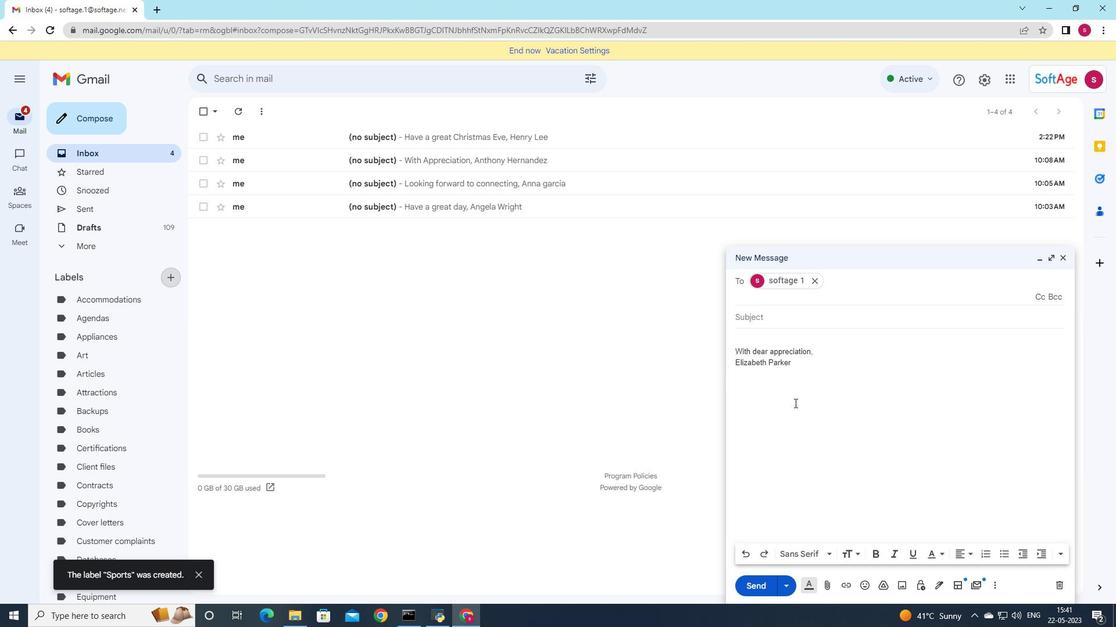 
